 Task: Find connections with filter location Kurduvādi with filter topic #Indiawith filter profile language German with filter current company AppDirect with filter school Meghalaya India Jobs with filter industry Translation and Localization with filter service category Logo Design with filter keywords title Personal Assistant
Action: Mouse moved to (348, 251)
Screenshot: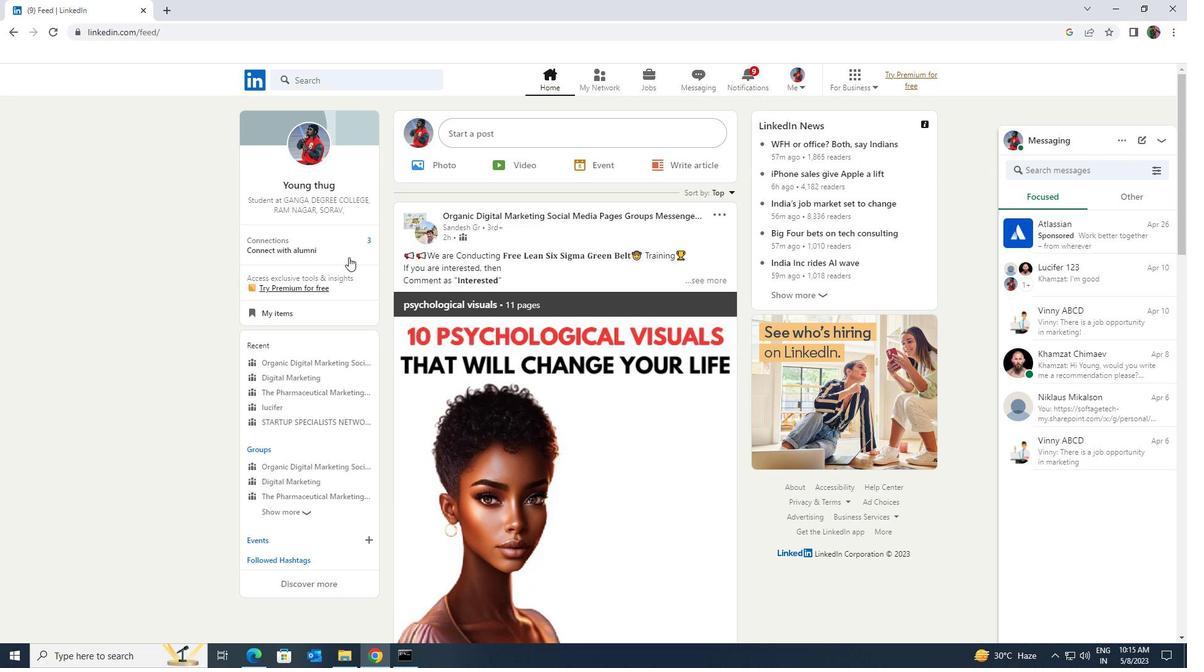 
Action: Mouse pressed left at (348, 251)
Screenshot: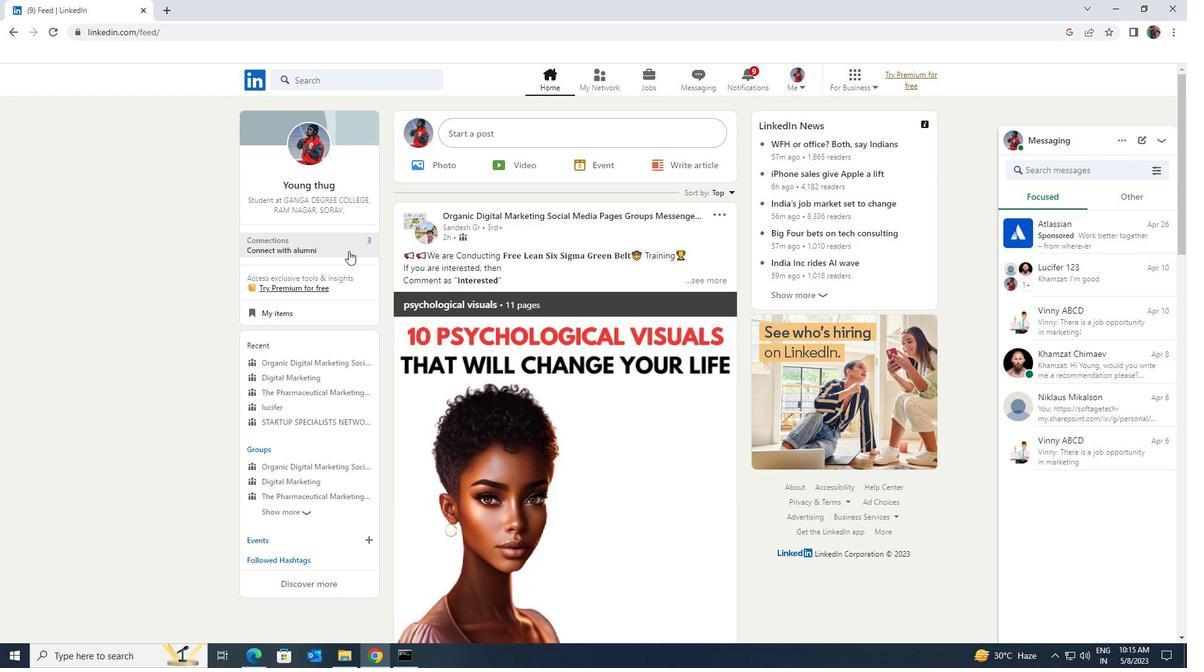 
Action: Mouse moved to (365, 152)
Screenshot: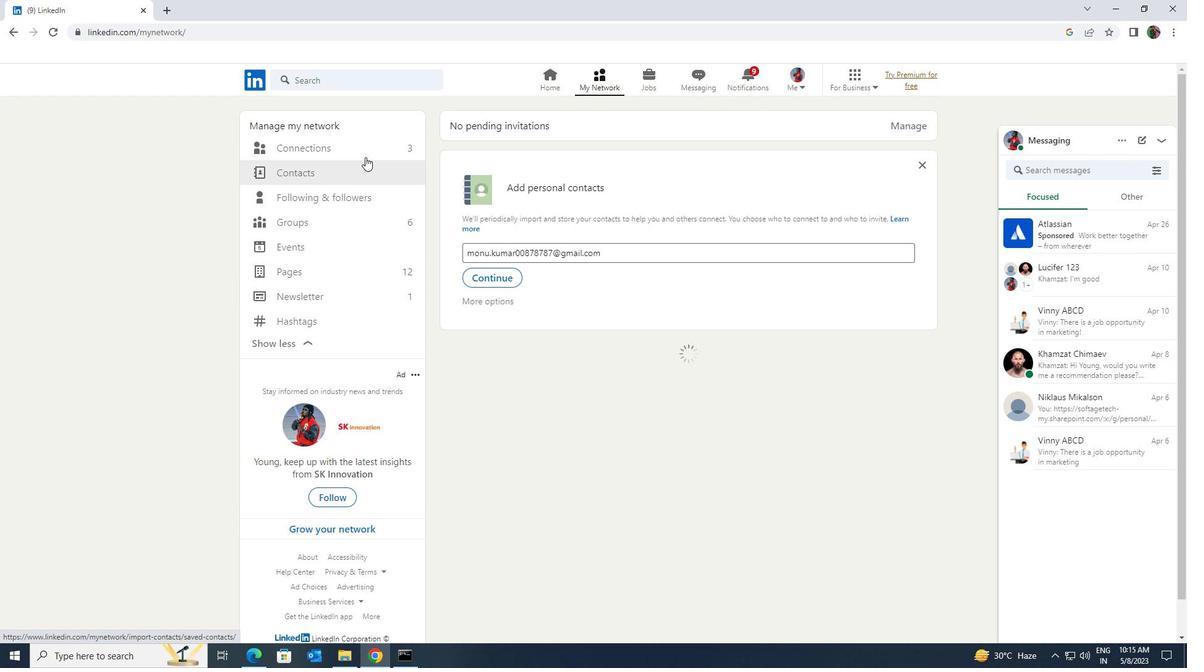 
Action: Mouse pressed left at (365, 152)
Screenshot: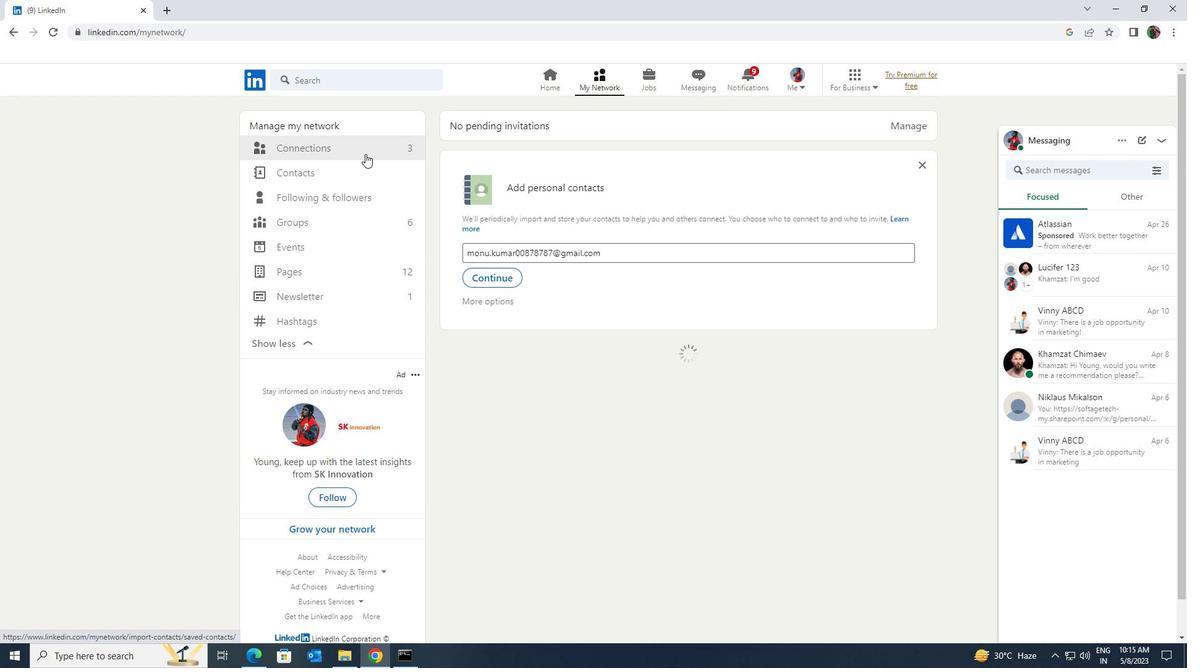
Action: Mouse moved to (656, 150)
Screenshot: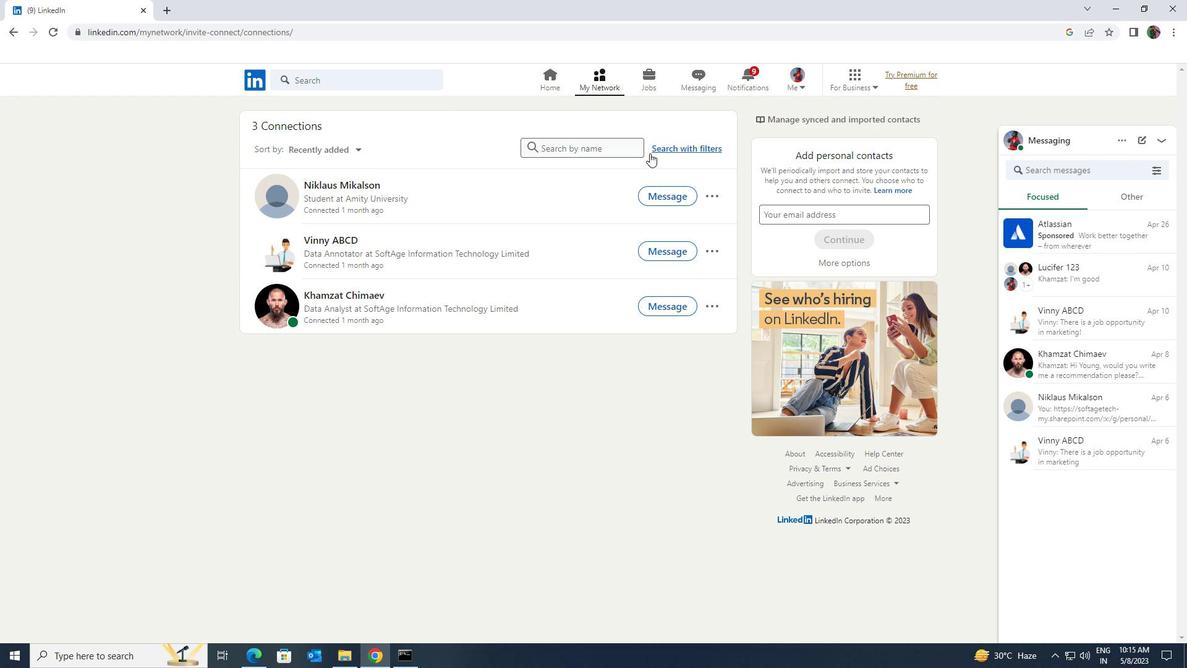 
Action: Mouse pressed left at (656, 150)
Screenshot: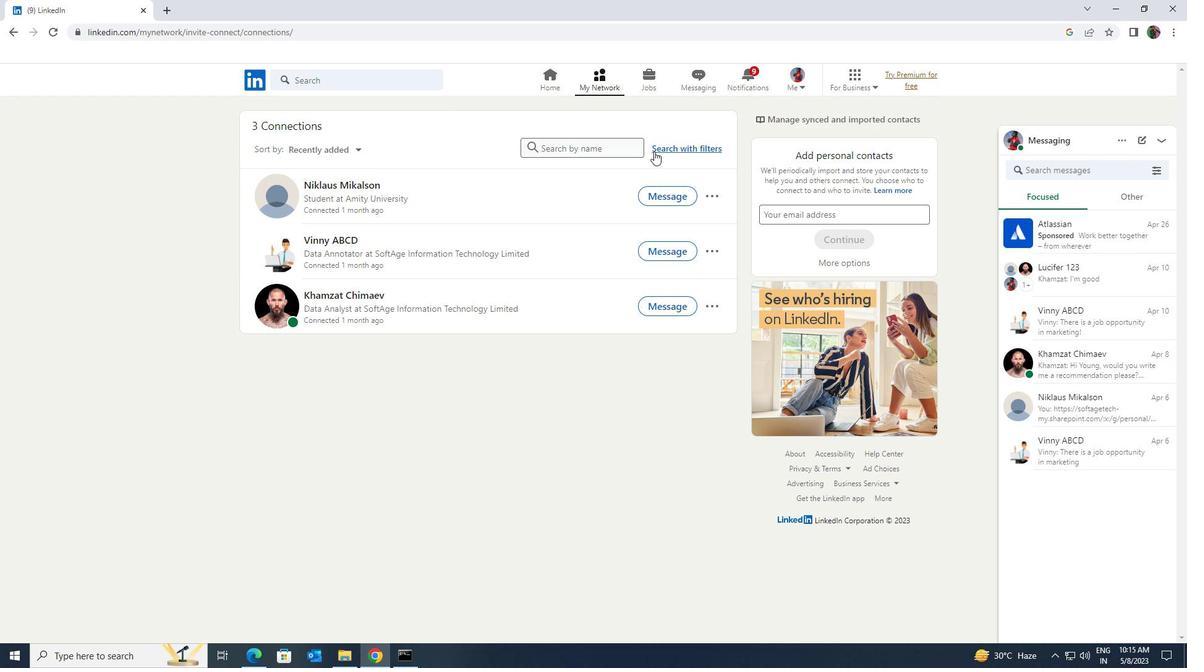 
Action: Mouse moved to (637, 116)
Screenshot: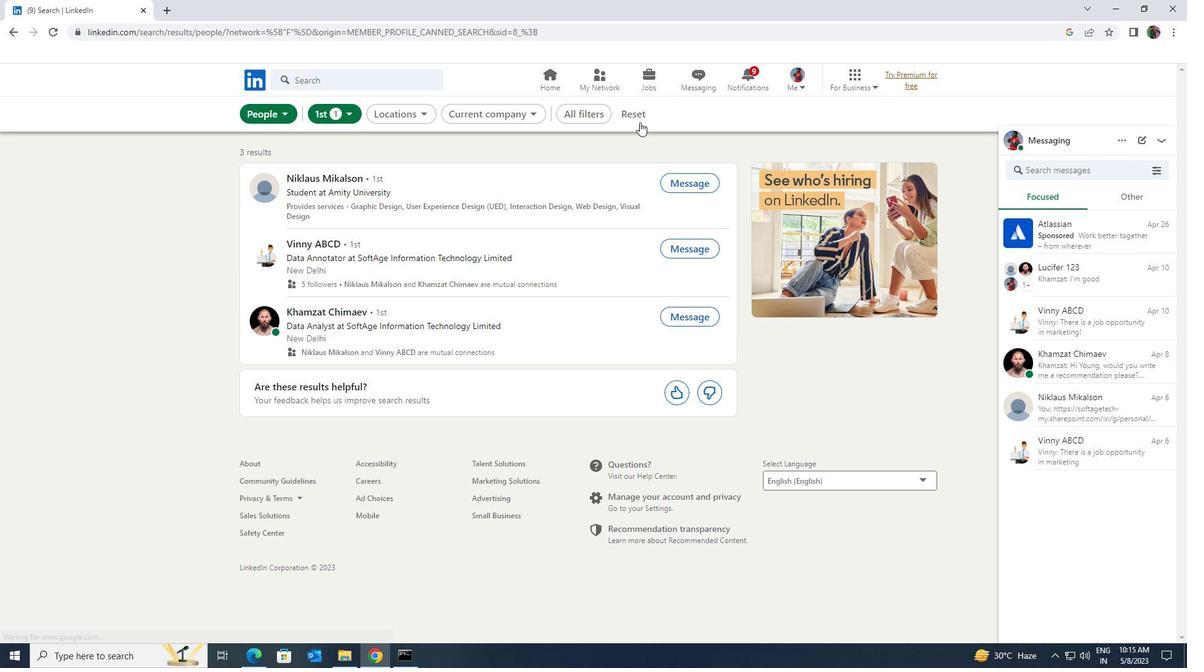 
Action: Mouse pressed left at (637, 116)
Screenshot: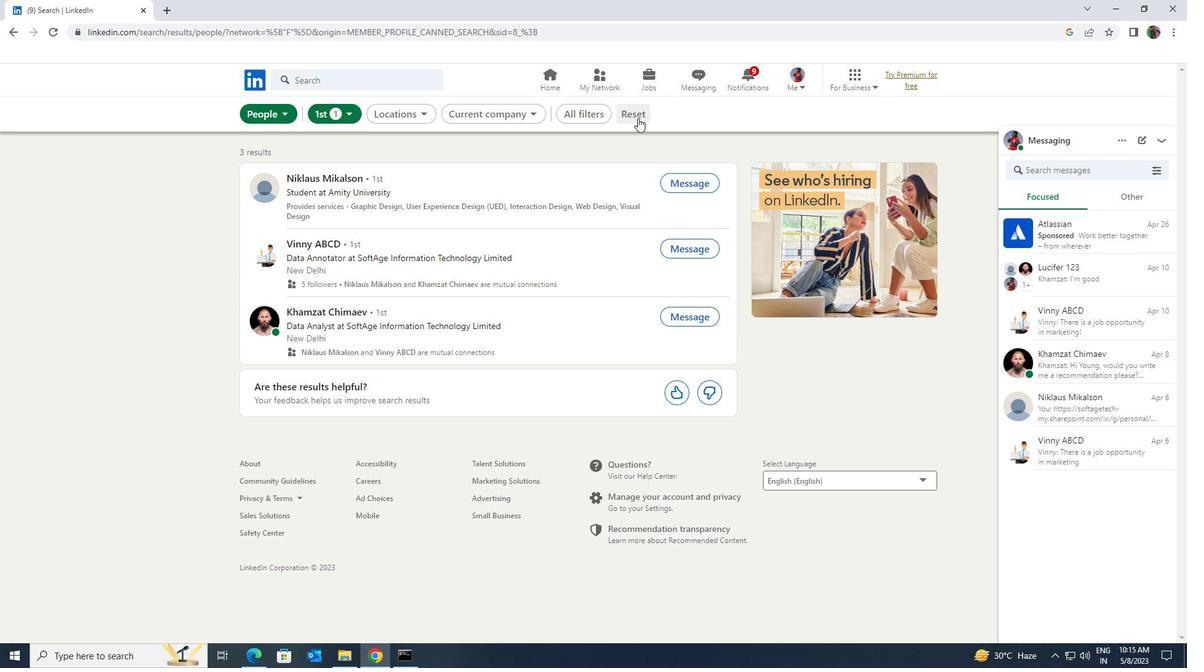 
Action: Mouse moved to (605, 112)
Screenshot: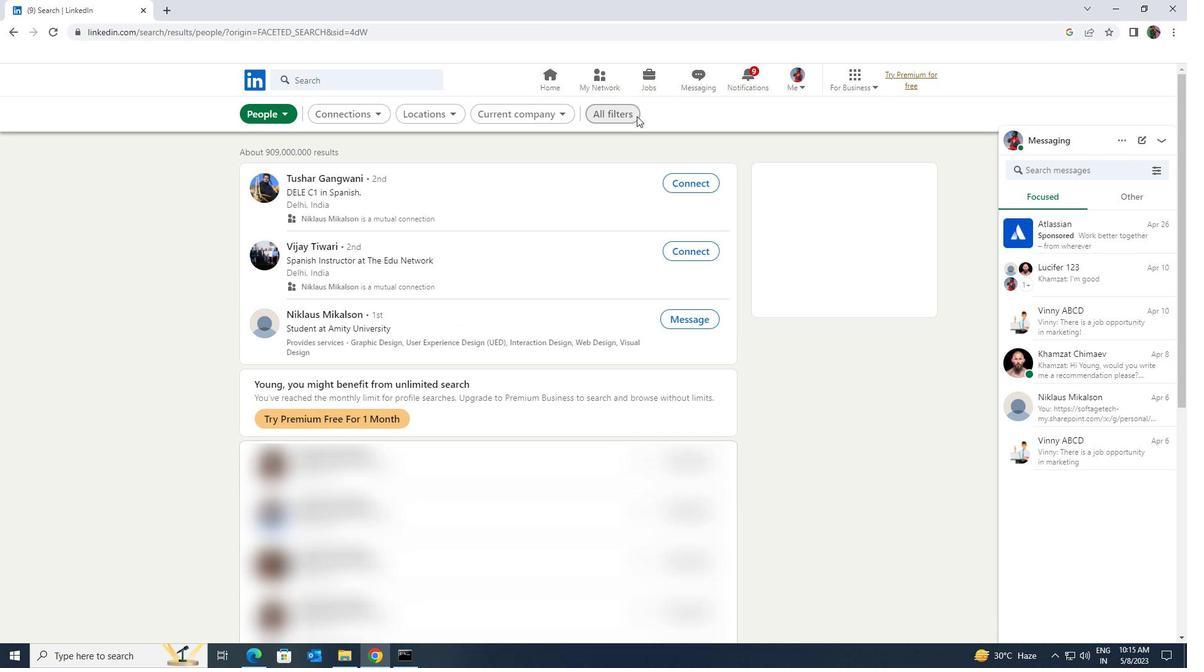 
Action: Mouse pressed left at (605, 112)
Screenshot: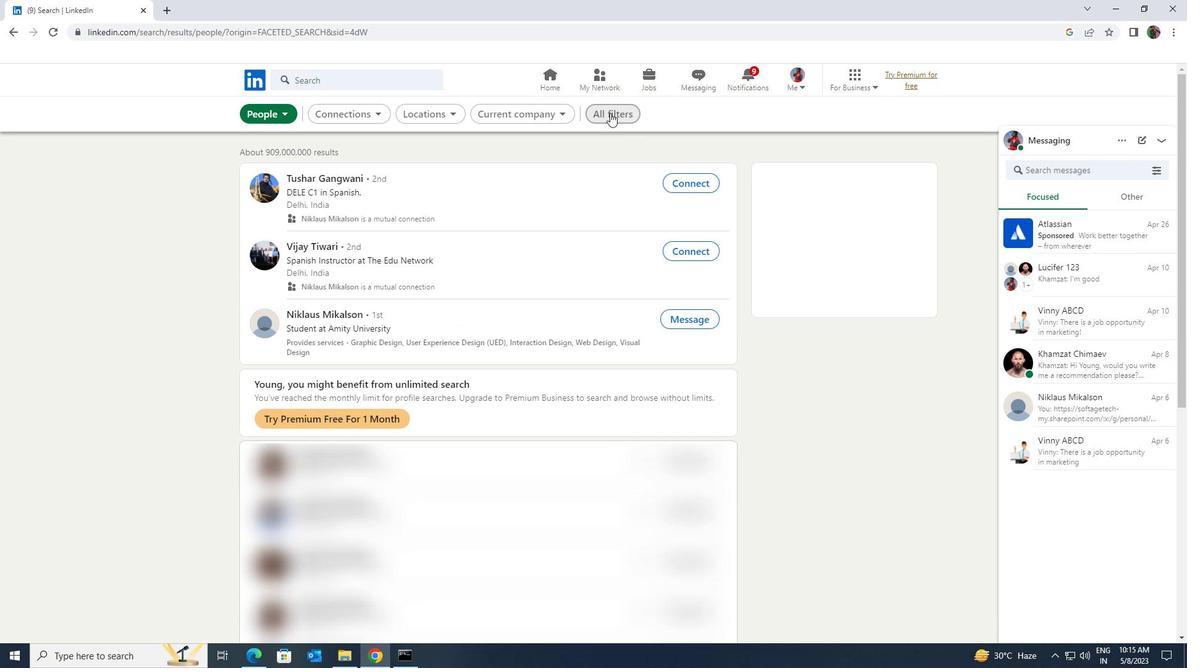 
Action: Mouse moved to (1026, 488)
Screenshot: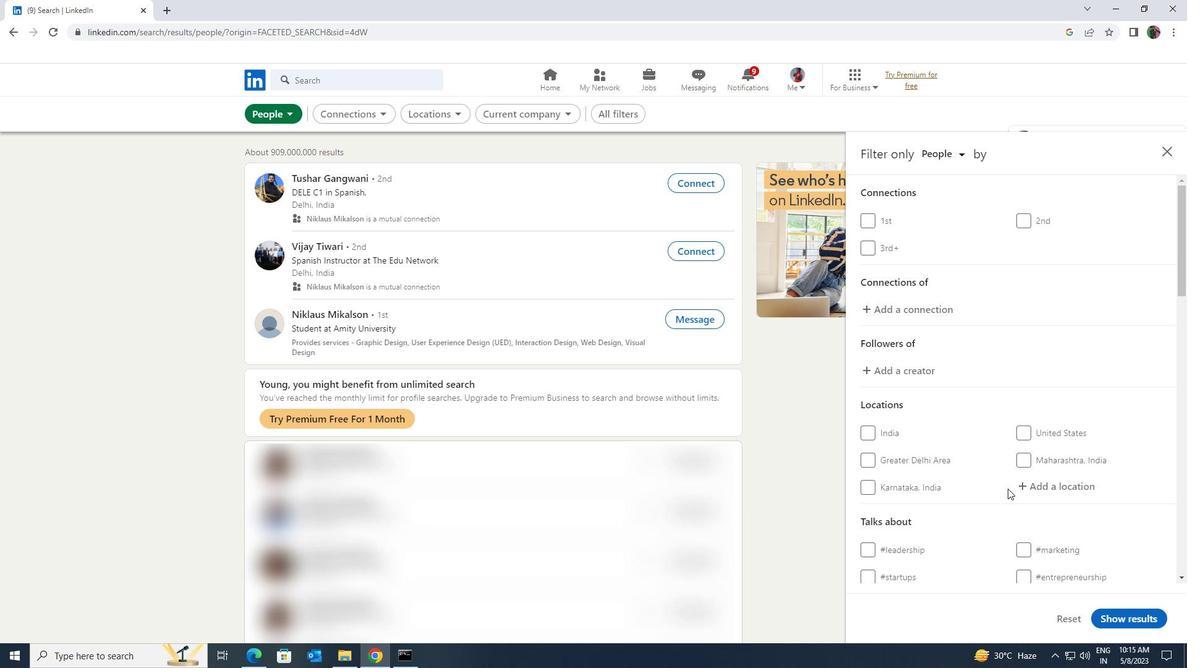 
Action: Mouse pressed left at (1026, 488)
Screenshot: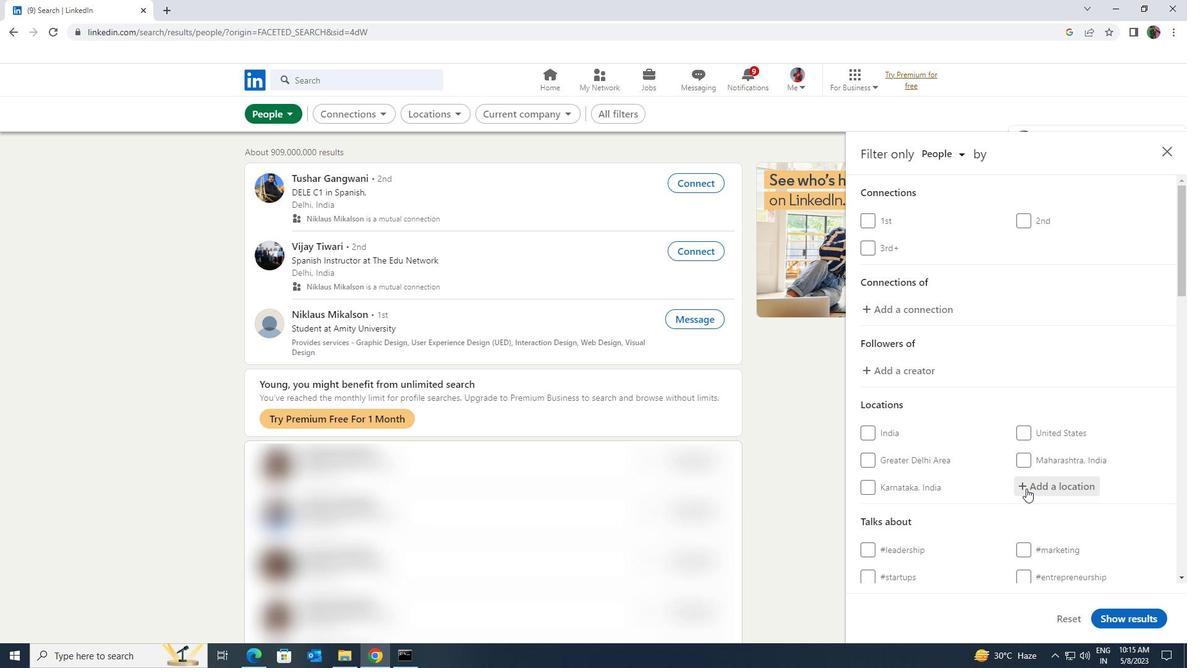 
Action: Key pressed <Key.shift>KURDU
Screenshot: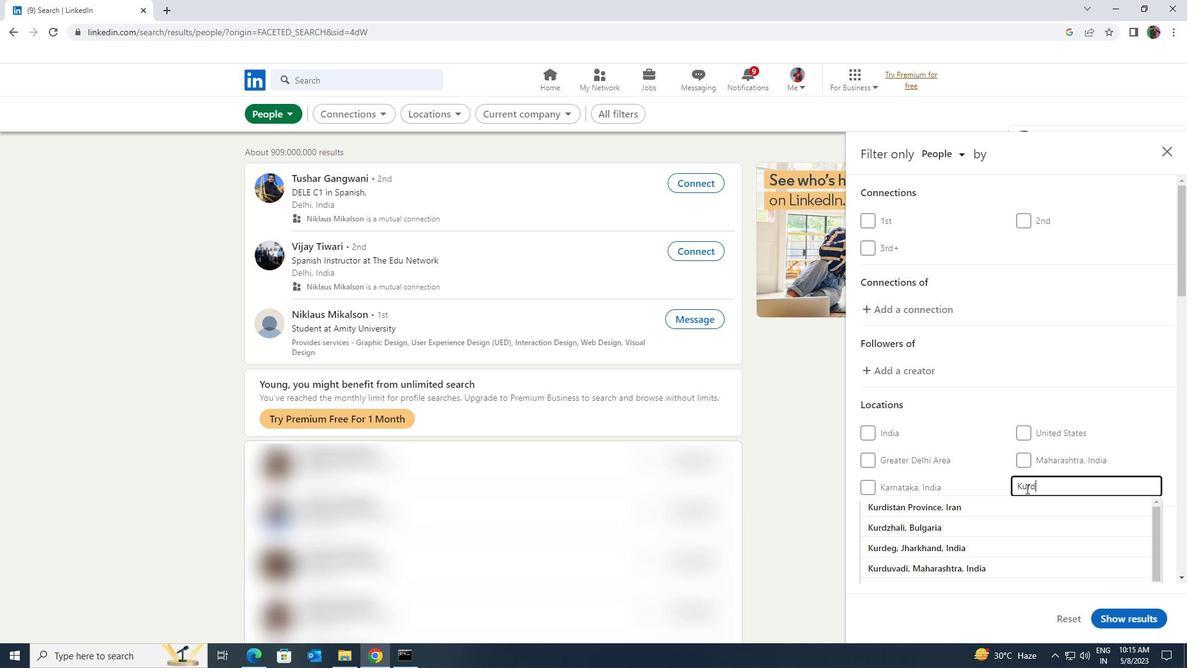 
Action: Mouse moved to (1026, 511)
Screenshot: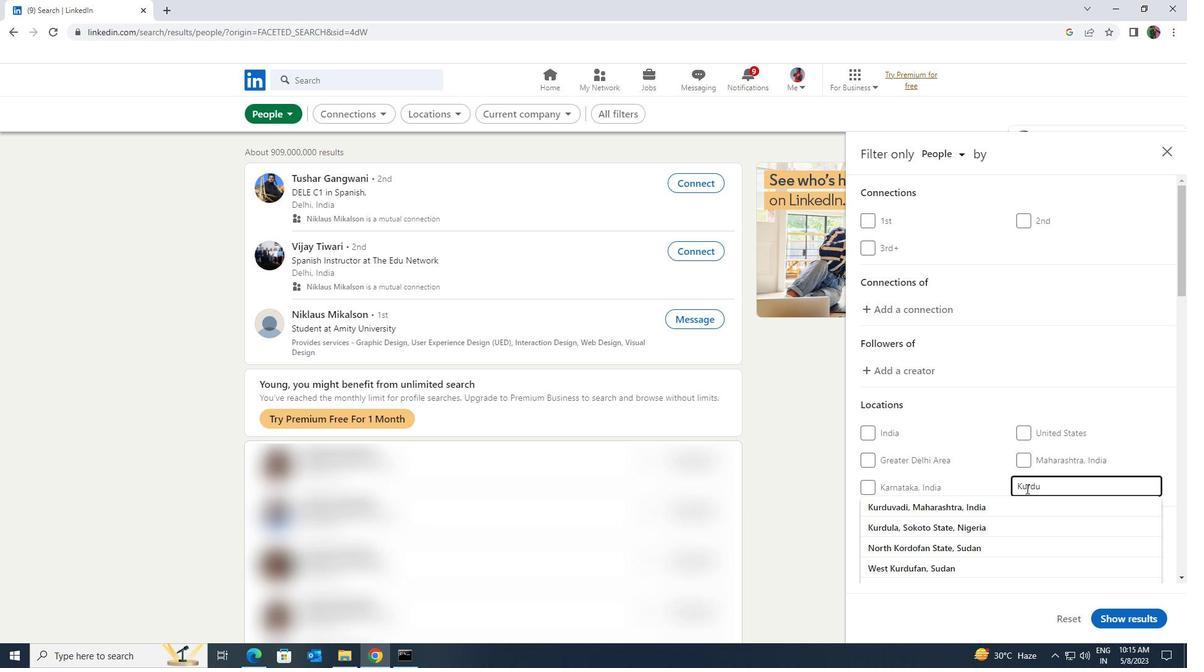 
Action: Mouse pressed left at (1026, 511)
Screenshot: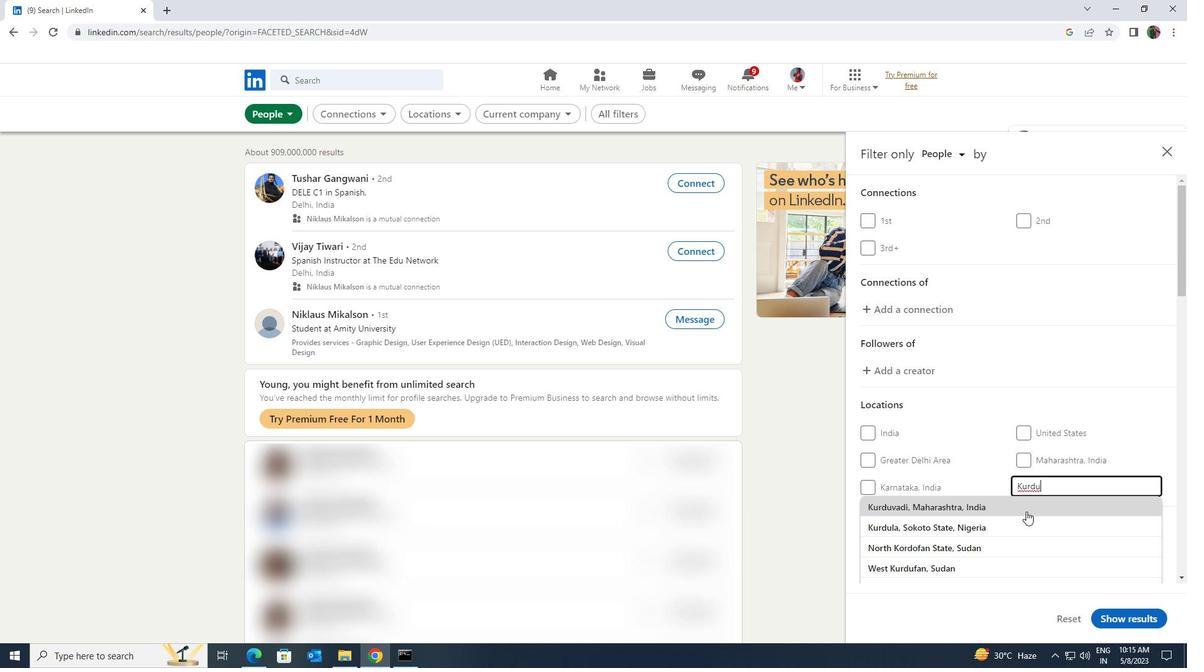 
Action: Mouse scrolled (1026, 510) with delta (0, 0)
Screenshot: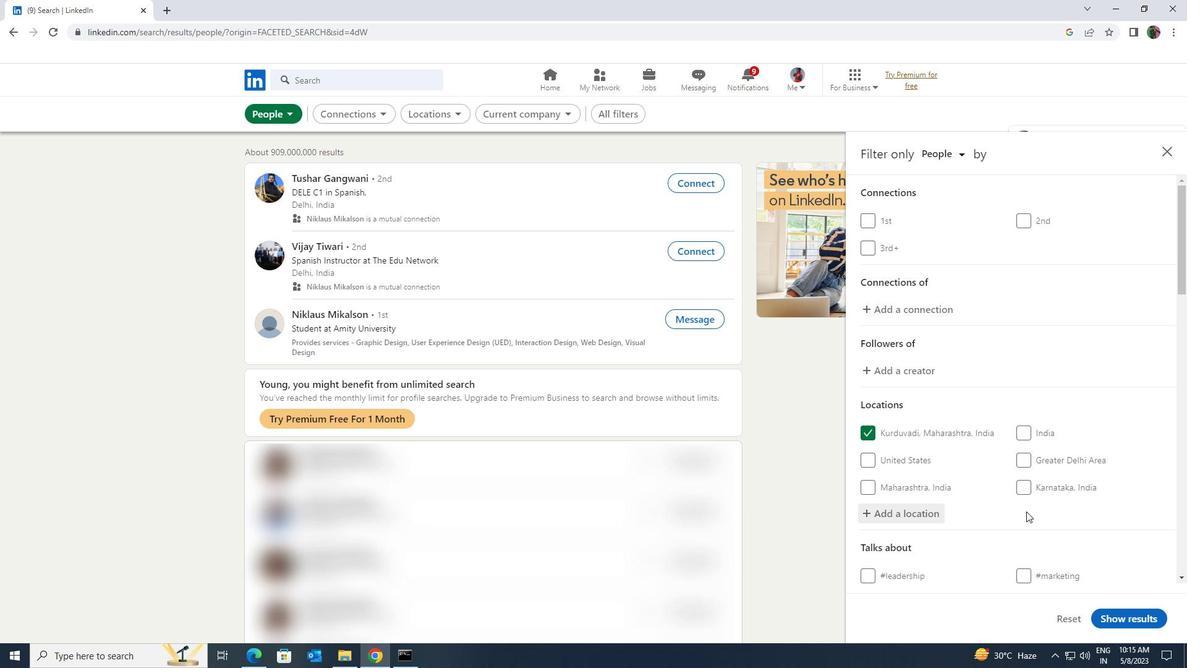
Action: Mouse scrolled (1026, 510) with delta (0, 0)
Screenshot: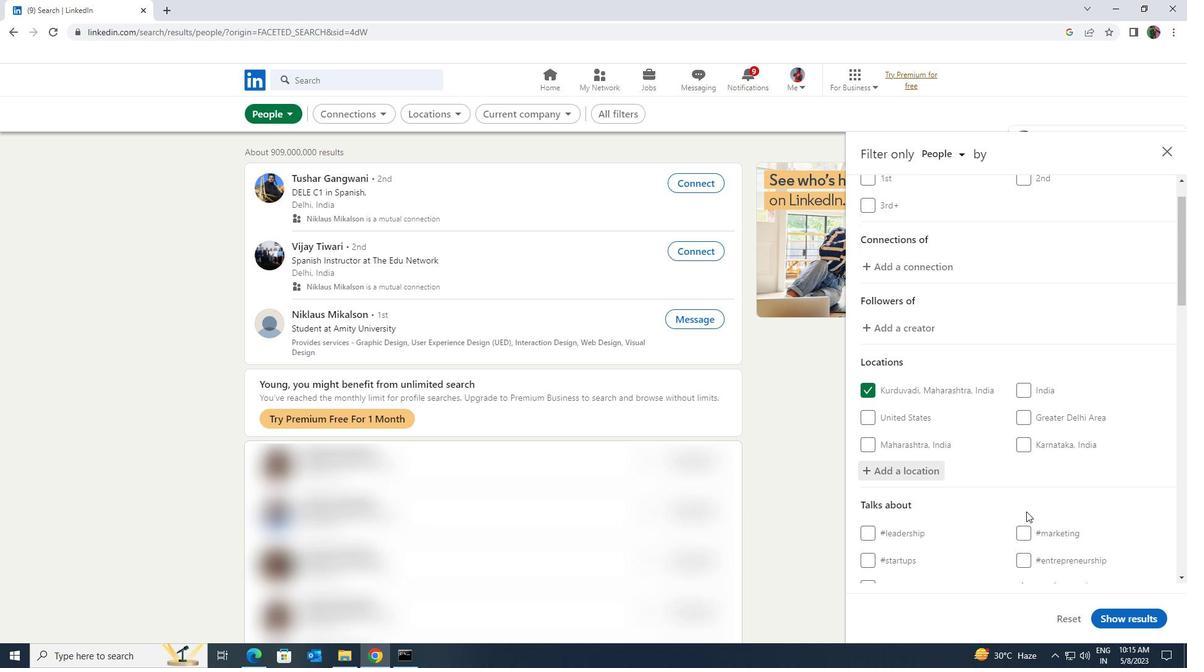
Action: Mouse scrolled (1026, 510) with delta (0, 0)
Screenshot: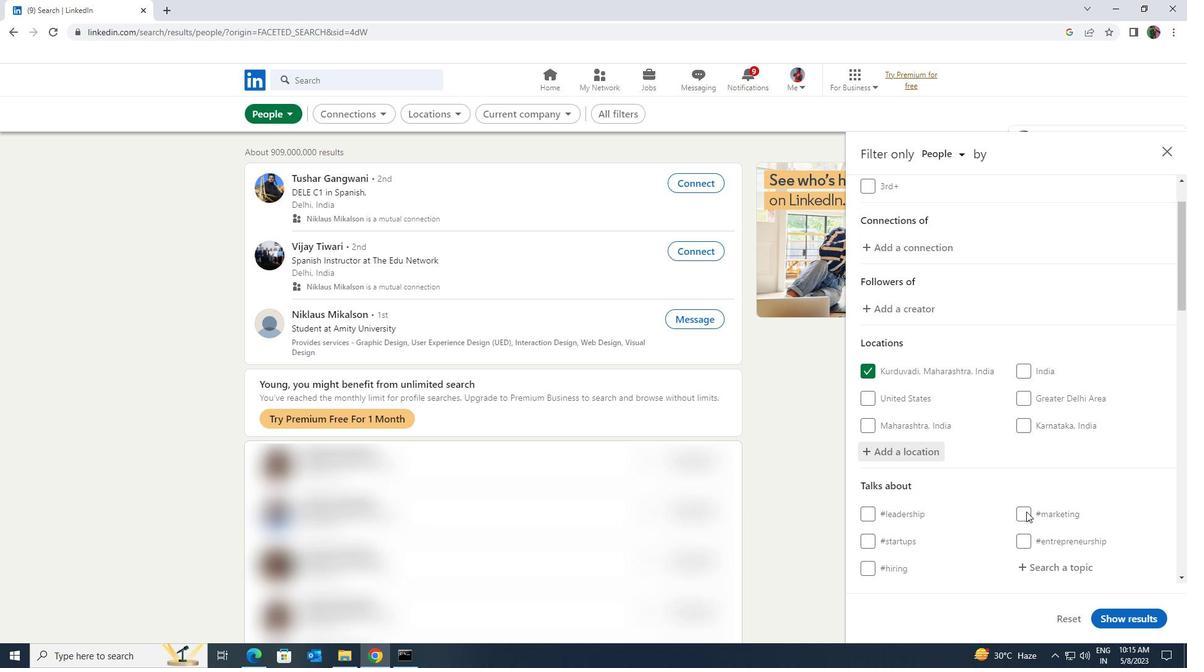 
Action: Mouse moved to (1029, 450)
Screenshot: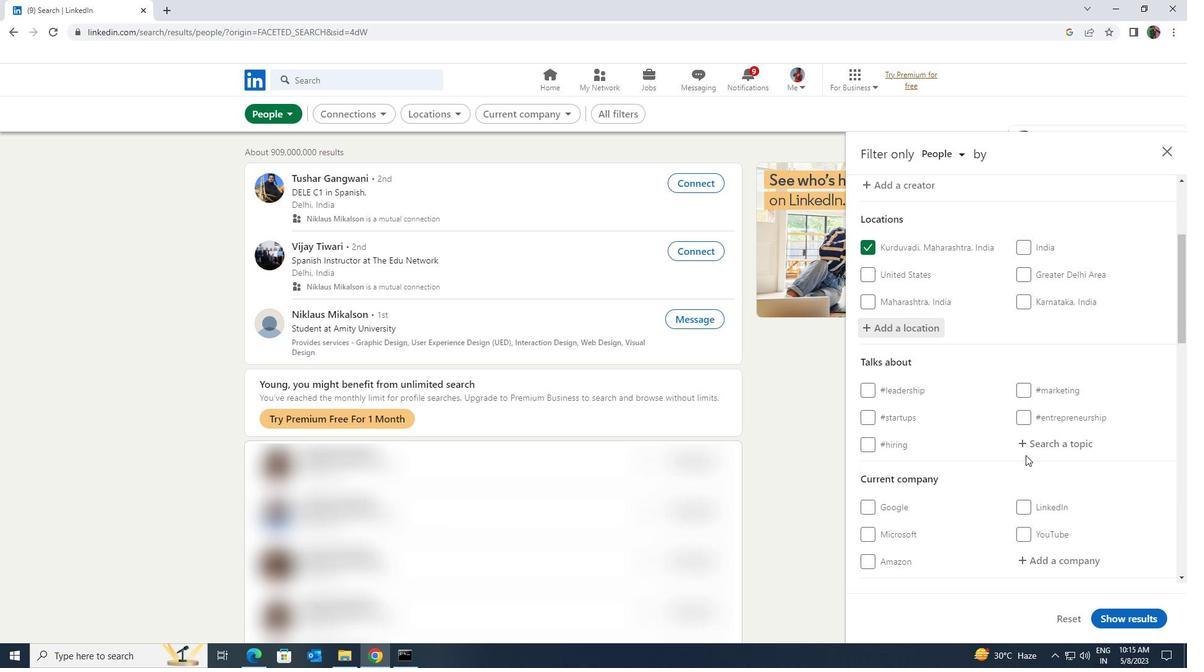 
Action: Mouse pressed left at (1029, 450)
Screenshot: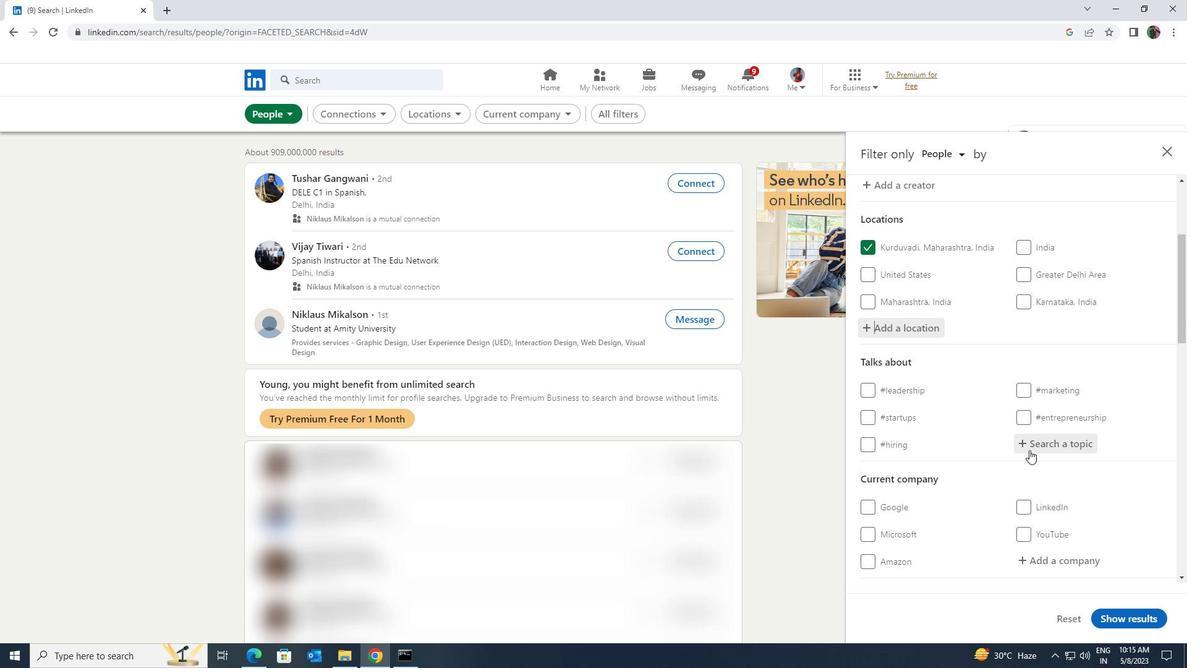 
Action: Key pressed <Key.shift><Key.shift><Key.shift><Key.shift><Key.shift><Key.shift><Key.shift><Key.shift><Key.shift><Key.shift><Key.shift><Key.shift><Key.shift><Key.shift><Key.shift><Key.shift><Key.shift><Key.shift><Key.shift><Key.shift>INDIA
Screenshot: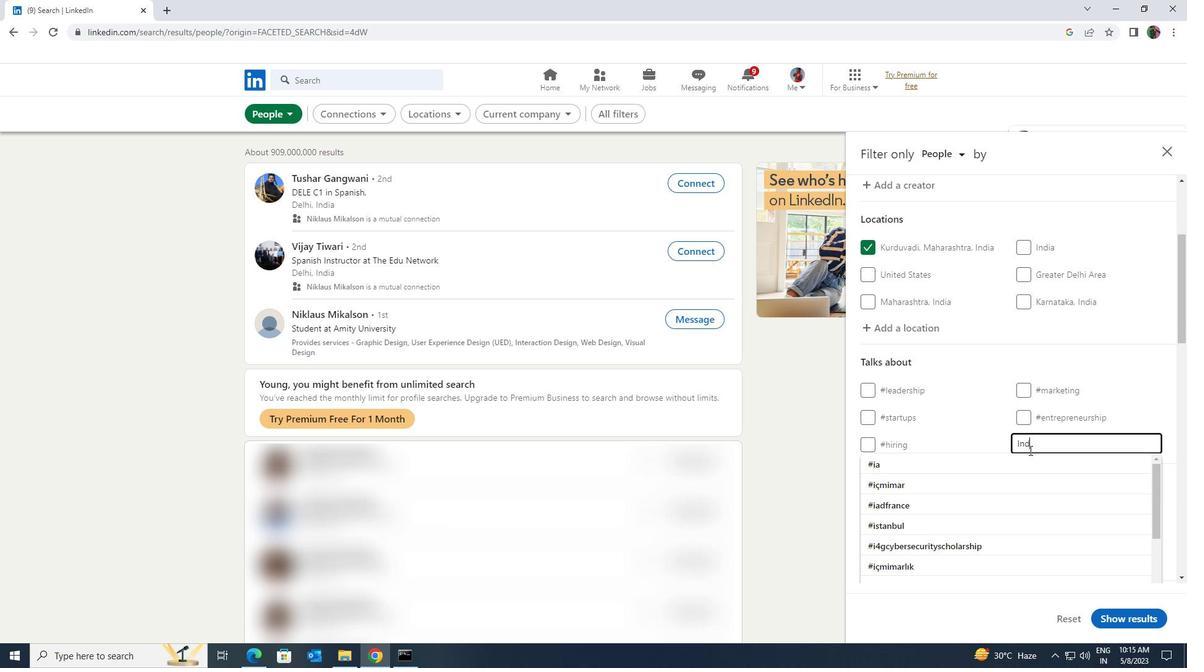 
Action: Mouse moved to (1030, 455)
Screenshot: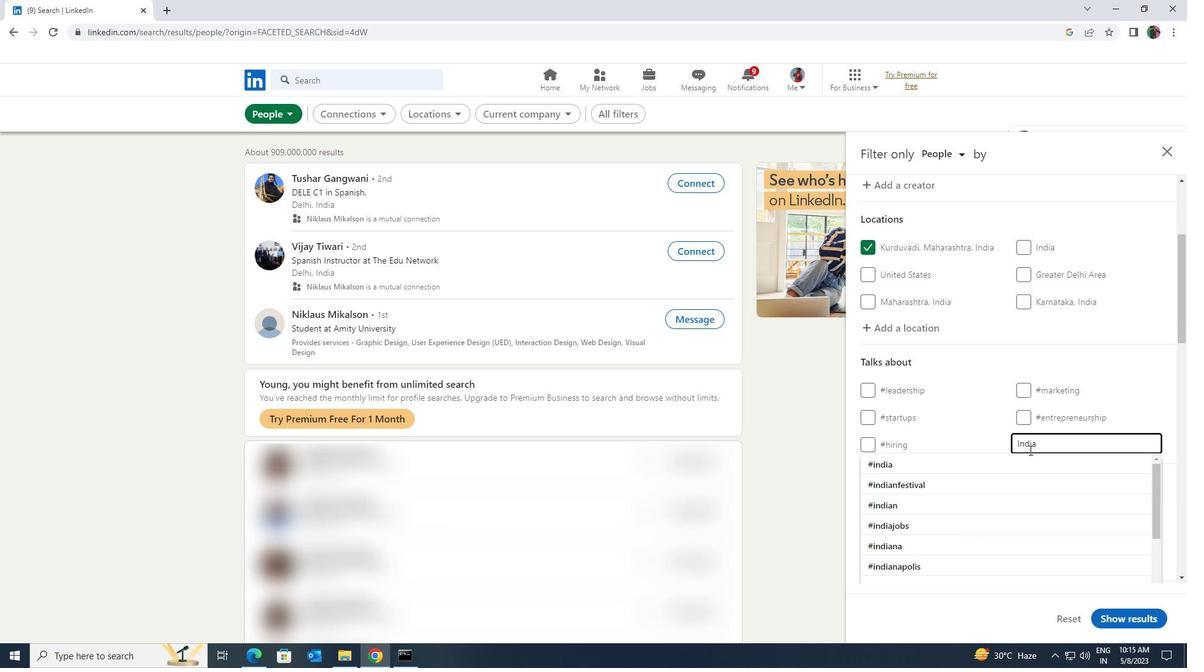 
Action: Mouse pressed left at (1030, 455)
Screenshot: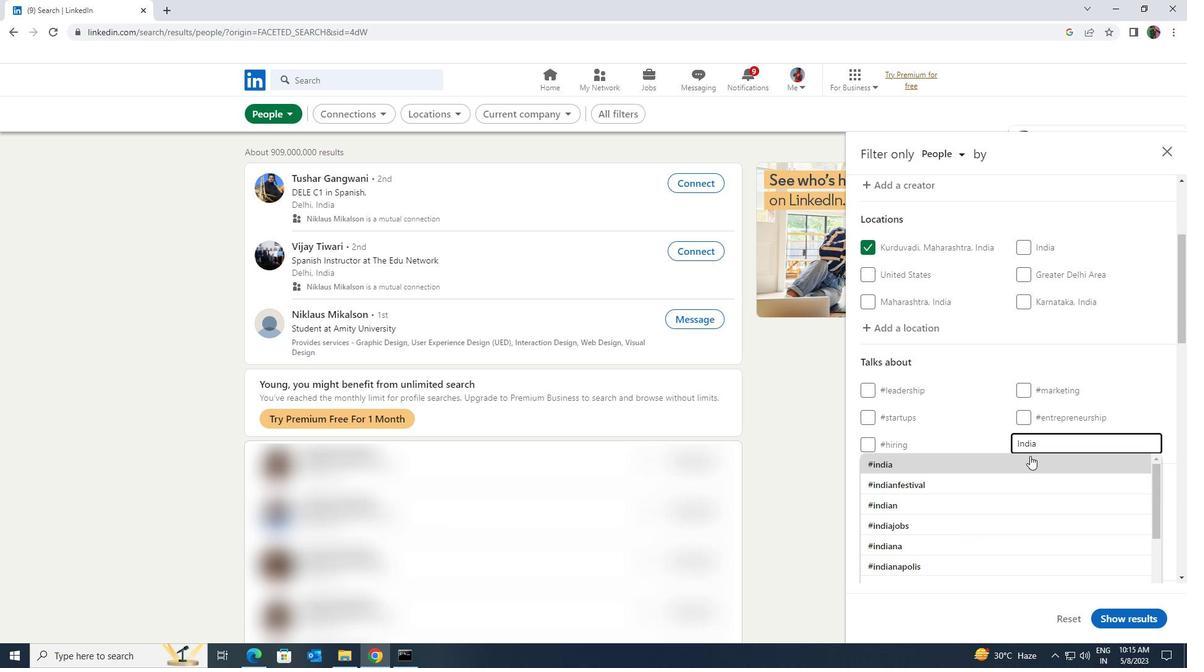 
Action: Mouse scrolled (1030, 455) with delta (0, 0)
Screenshot: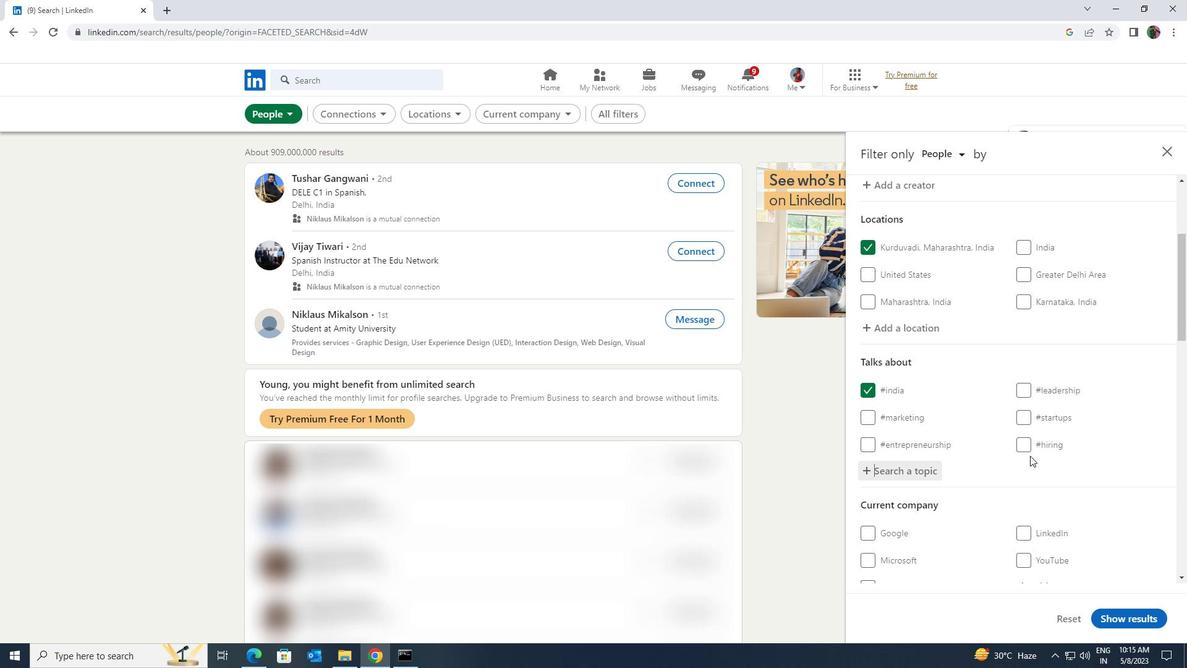 
Action: Mouse scrolled (1030, 455) with delta (0, 0)
Screenshot: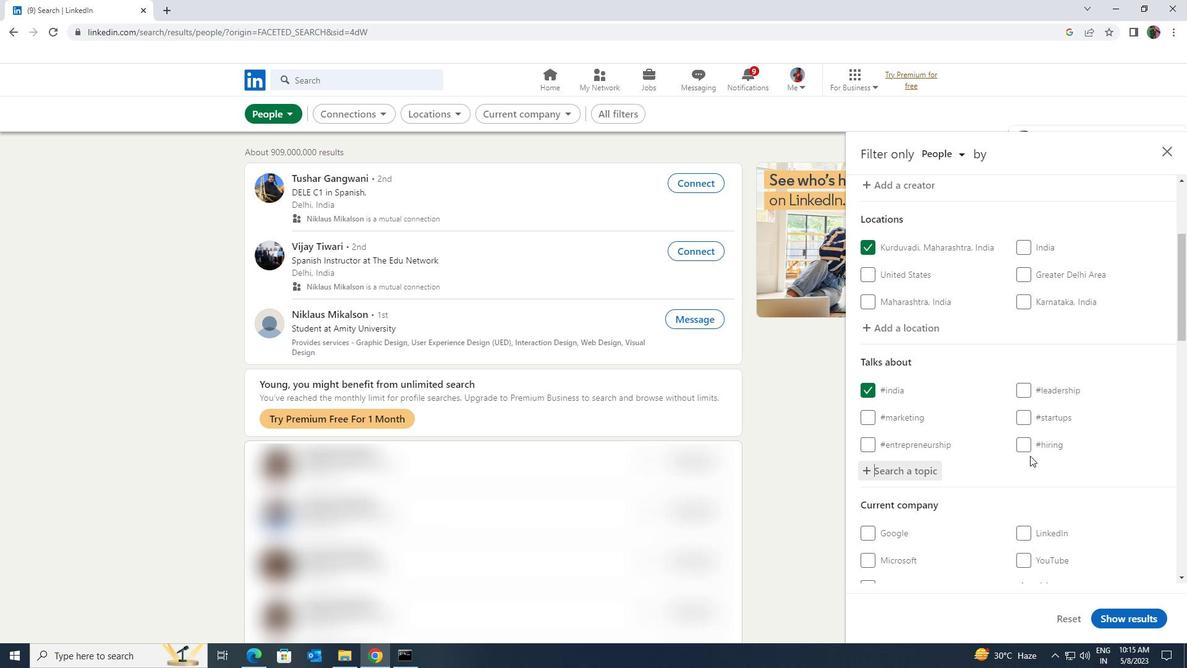 
Action: Mouse scrolled (1030, 455) with delta (0, 0)
Screenshot: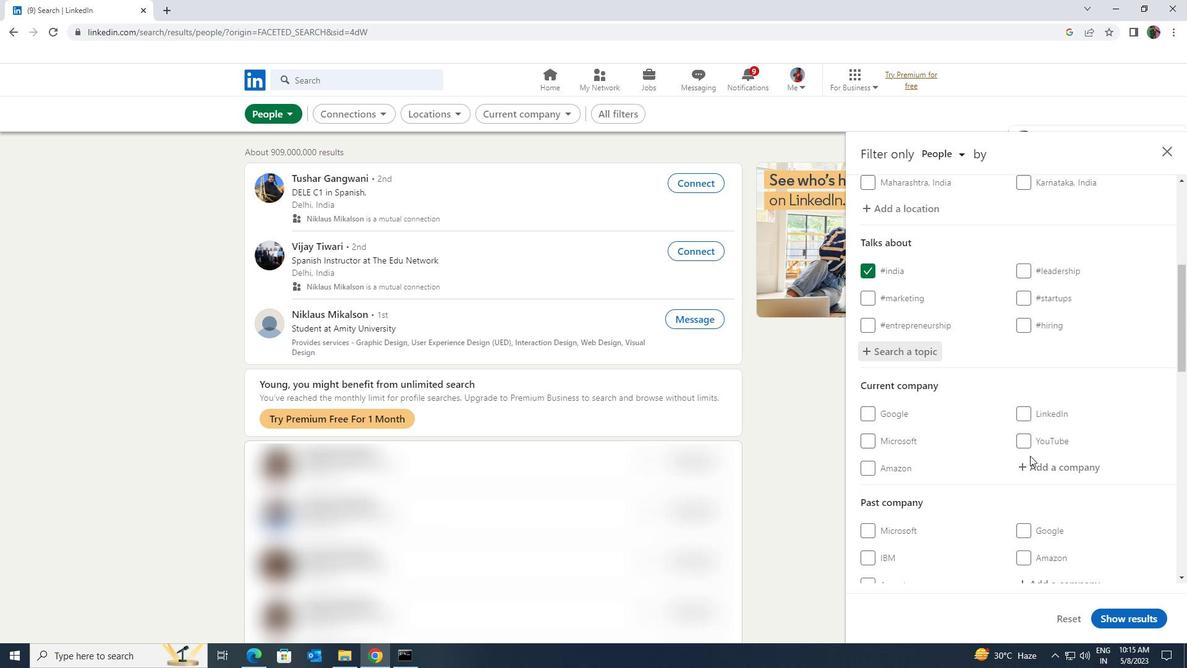 
Action: Mouse scrolled (1030, 455) with delta (0, 0)
Screenshot: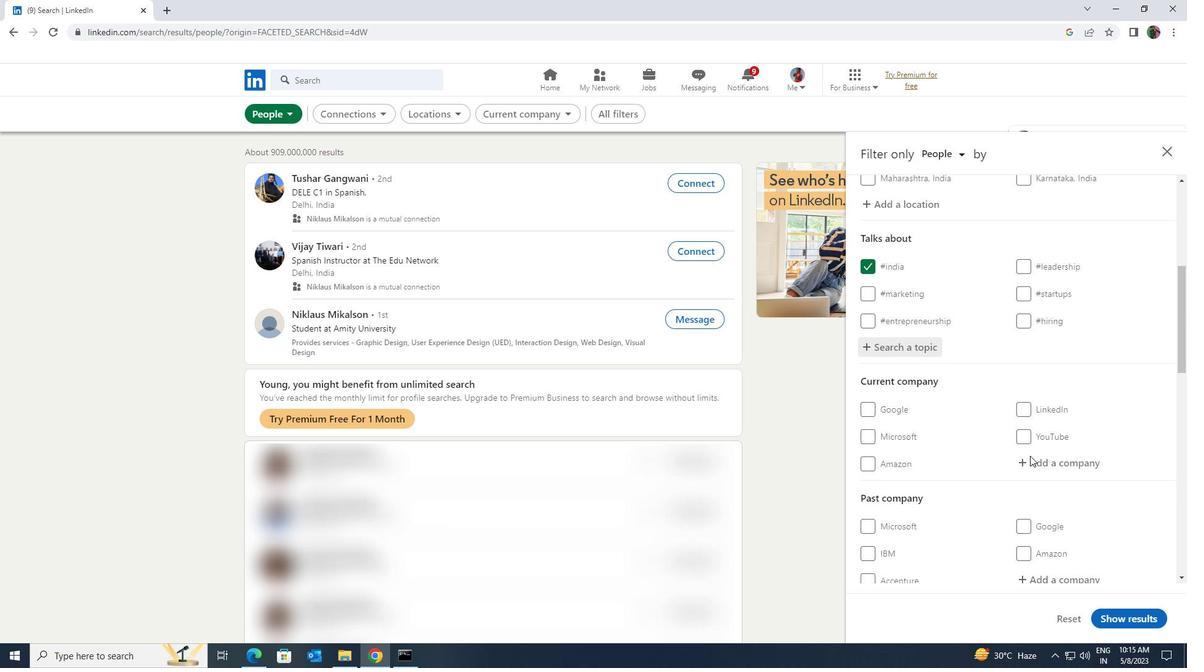 
Action: Mouse scrolled (1030, 455) with delta (0, 0)
Screenshot: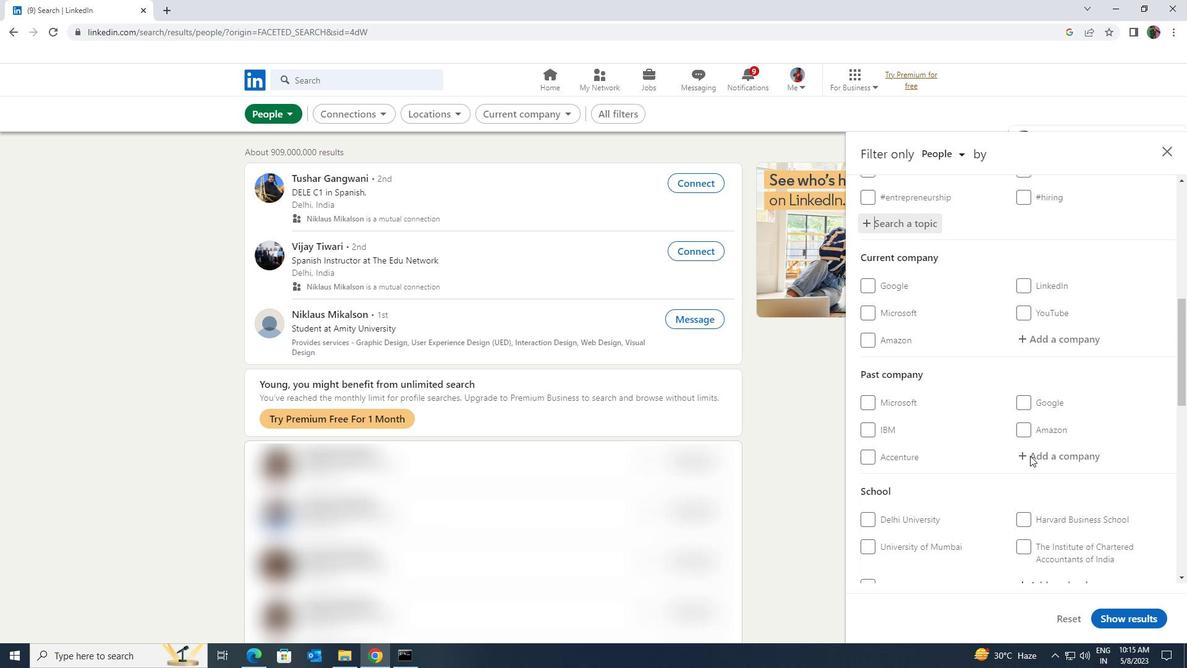 
Action: Mouse scrolled (1030, 455) with delta (0, 0)
Screenshot: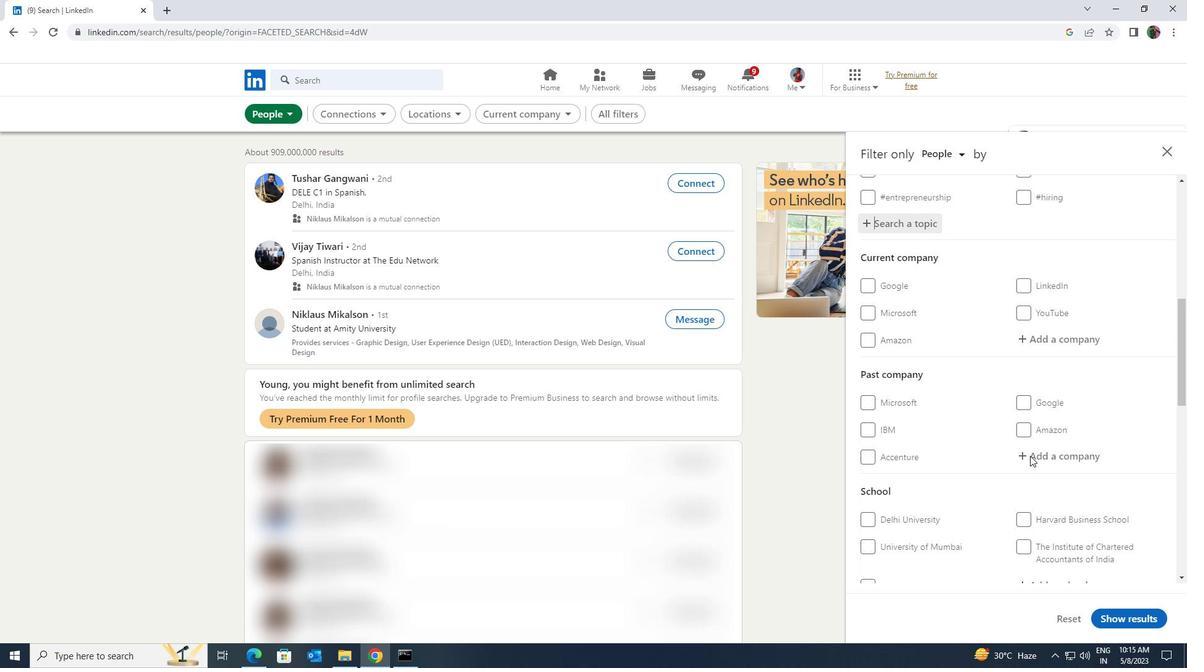 
Action: Mouse scrolled (1030, 455) with delta (0, 0)
Screenshot: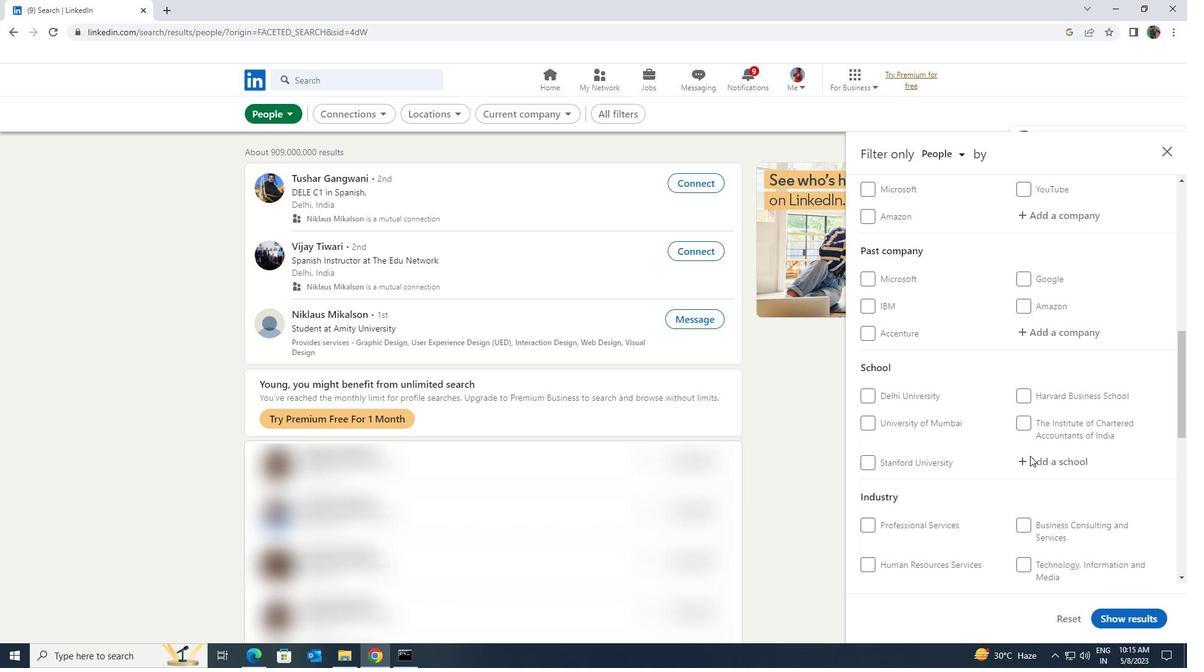 
Action: Mouse scrolled (1030, 455) with delta (0, 0)
Screenshot: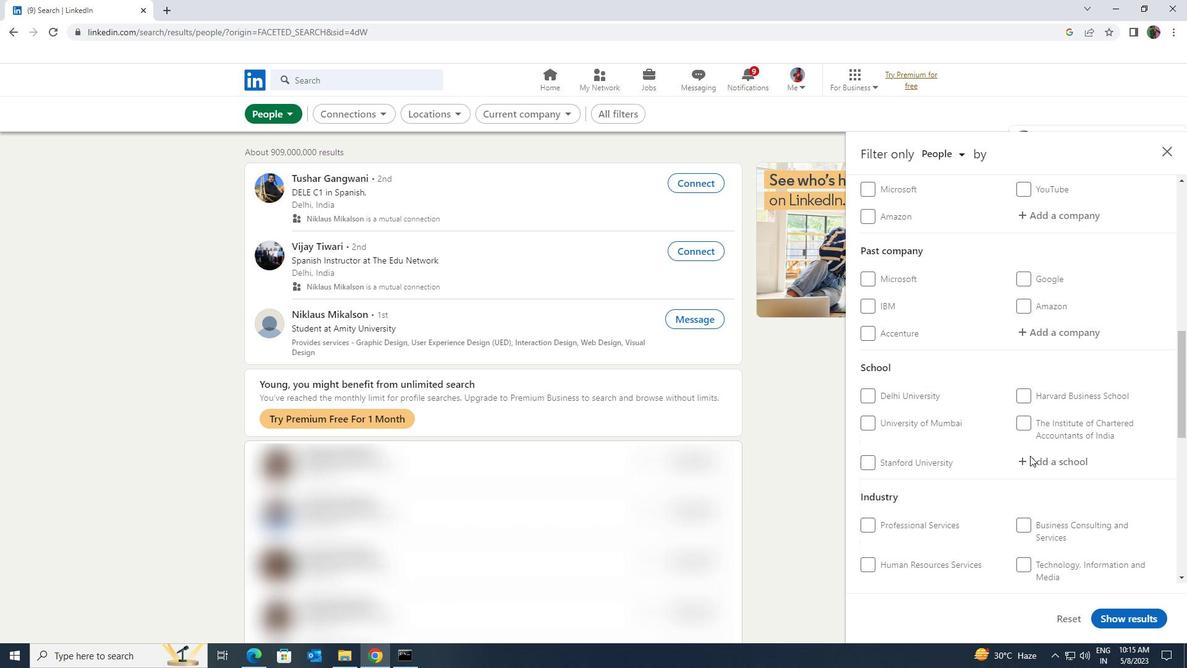 
Action: Mouse scrolled (1030, 455) with delta (0, 0)
Screenshot: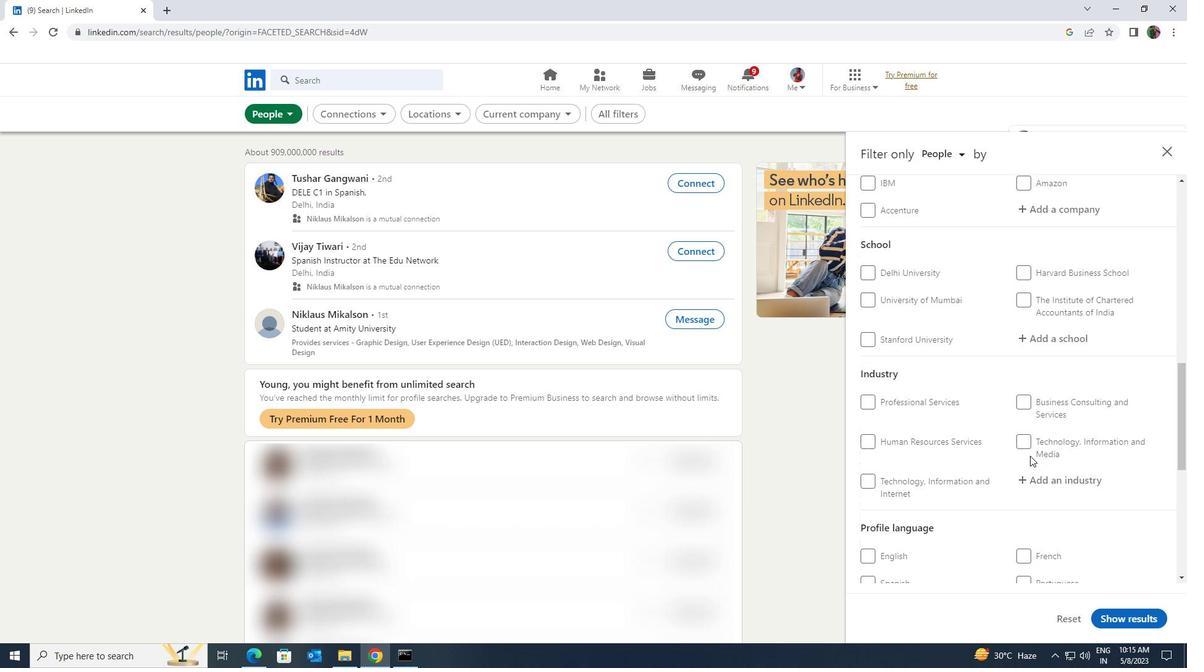 
Action: Mouse moved to (905, 547)
Screenshot: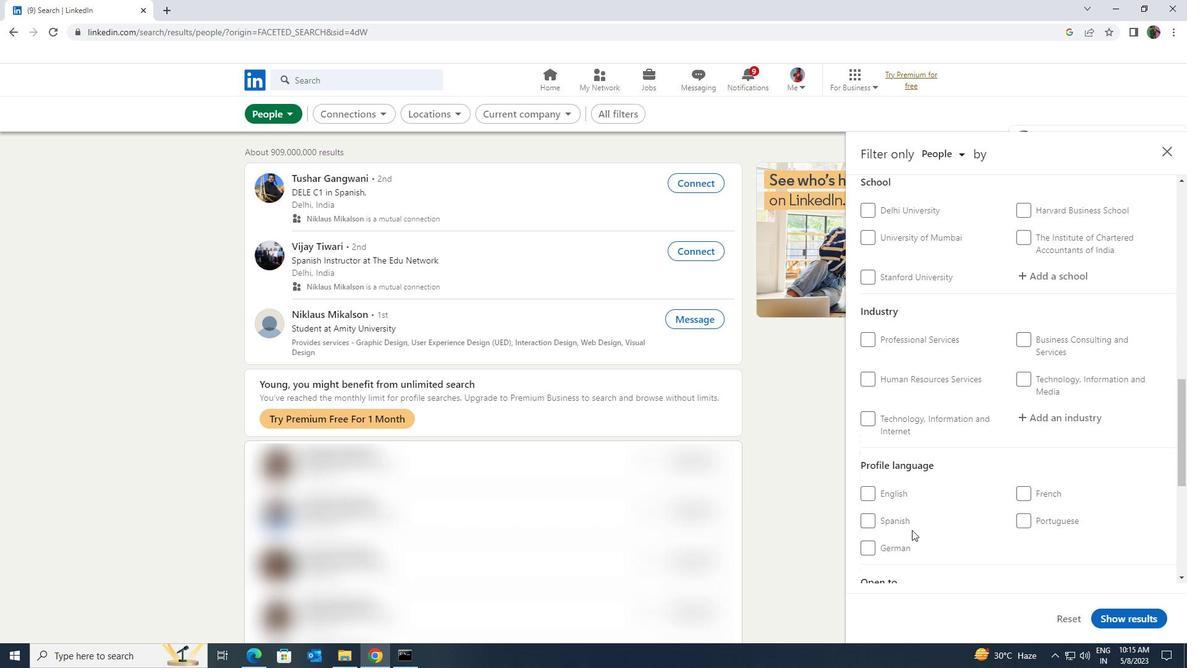 
Action: Mouse pressed left at (905, 547)
Screenshot: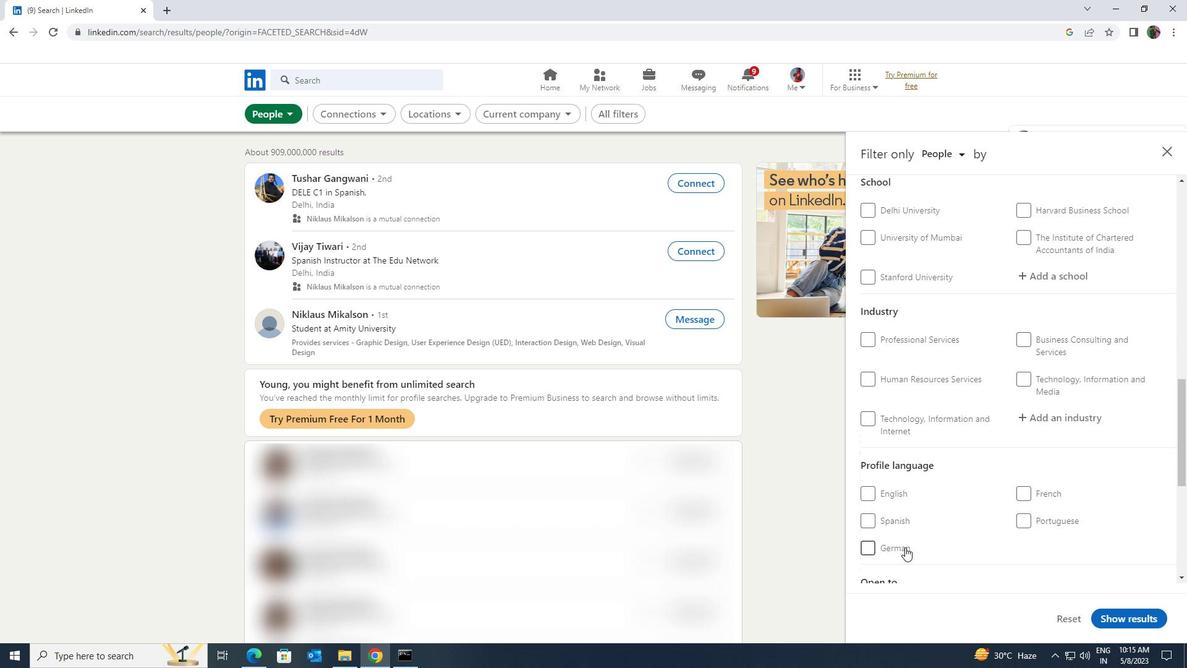
Action: Mouse moved to (978, 532)
Screenshot: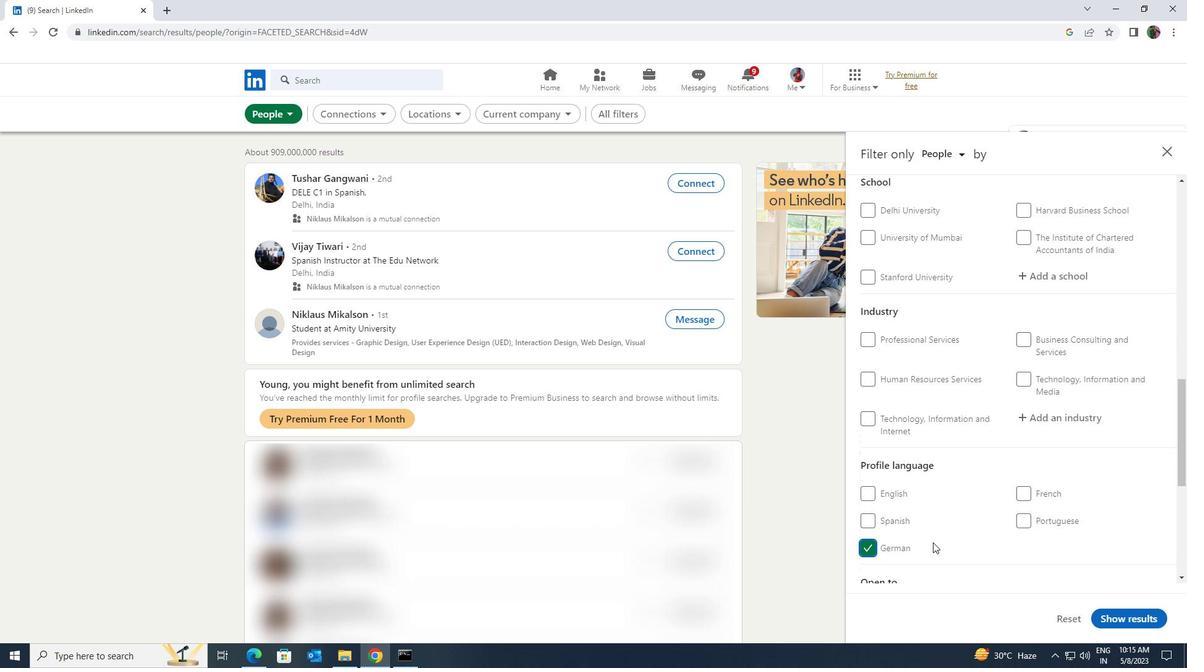 
Action: Mouse scrolled (978, 533) with delta (0, 0)
Screenshot: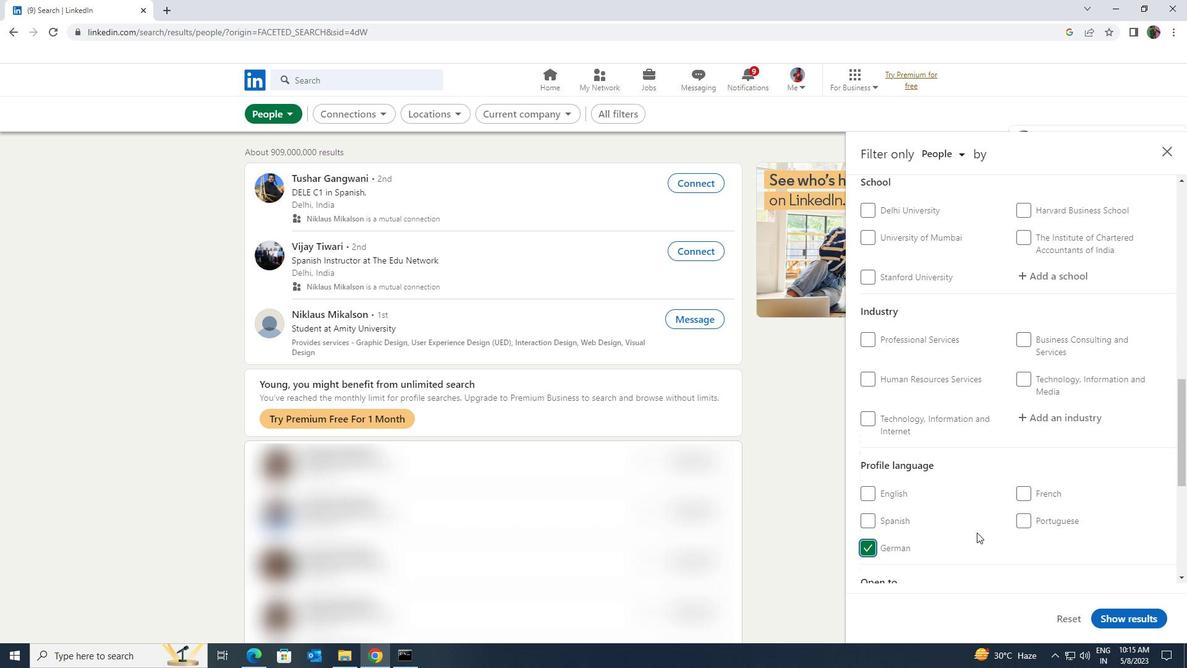 
Action: Mouse scrolled (978, 533) with delta (0, 0)
Screenshot: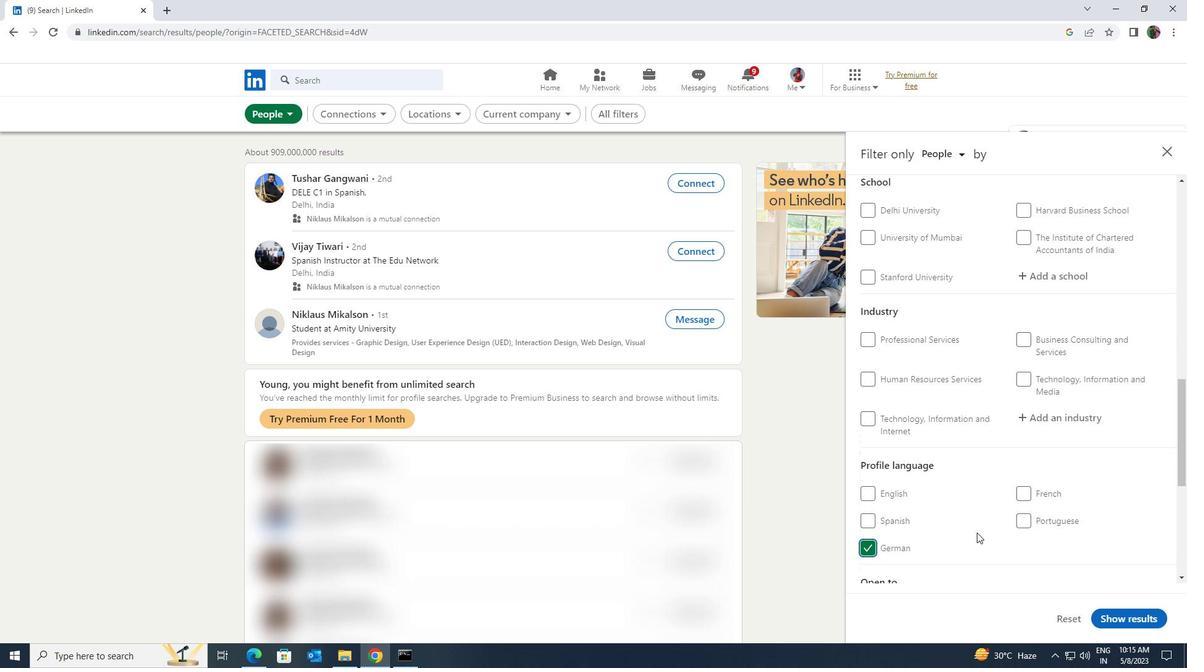 
Action: Mouse moved to (978, 532)
Screenshot: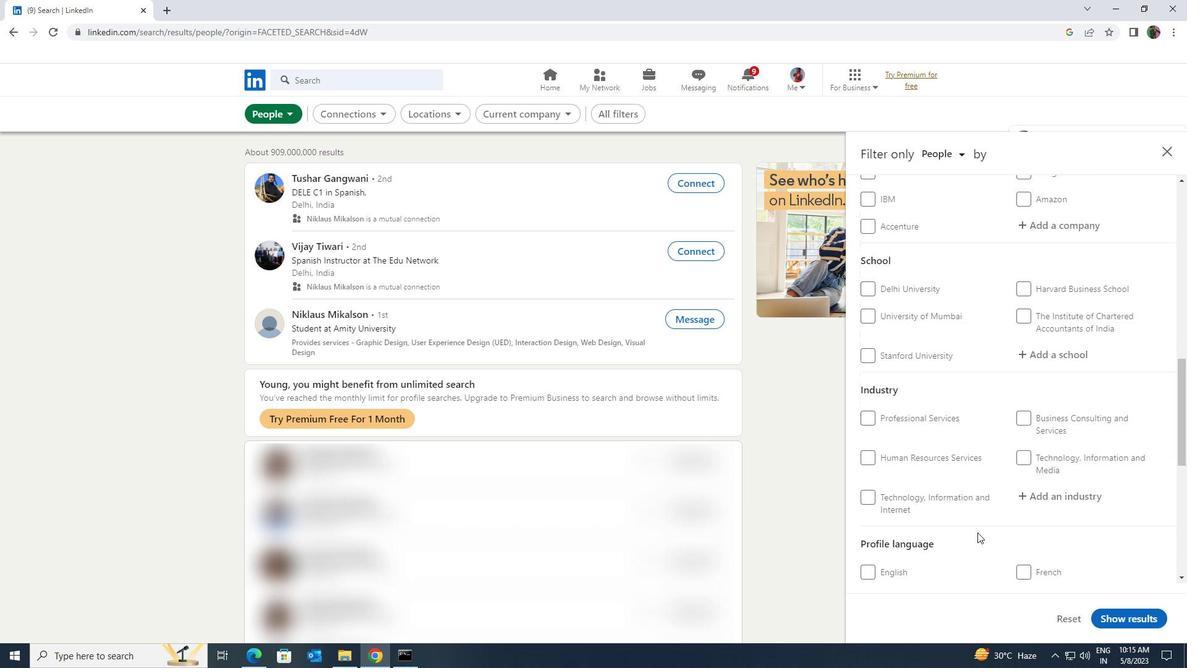 
Action: Mouse scrolled (978, 533) with delta (0, 0)
Screenshot: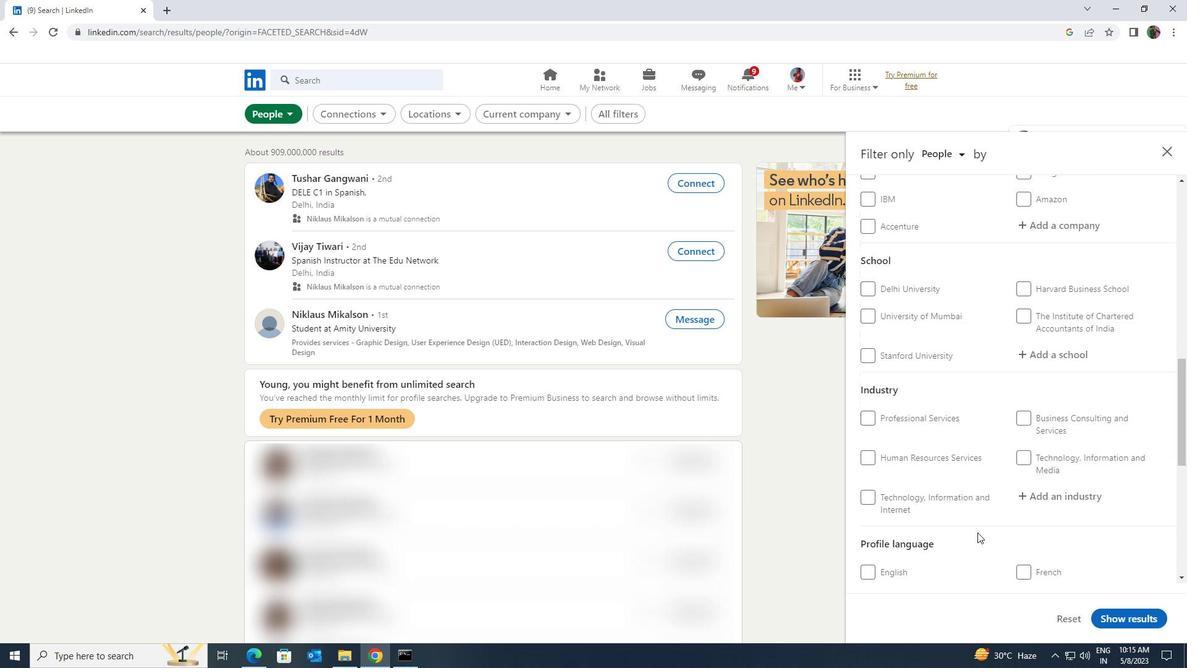 
Action: Mouse scrolled (978, 533) with delta (0, 0)
Screenshot: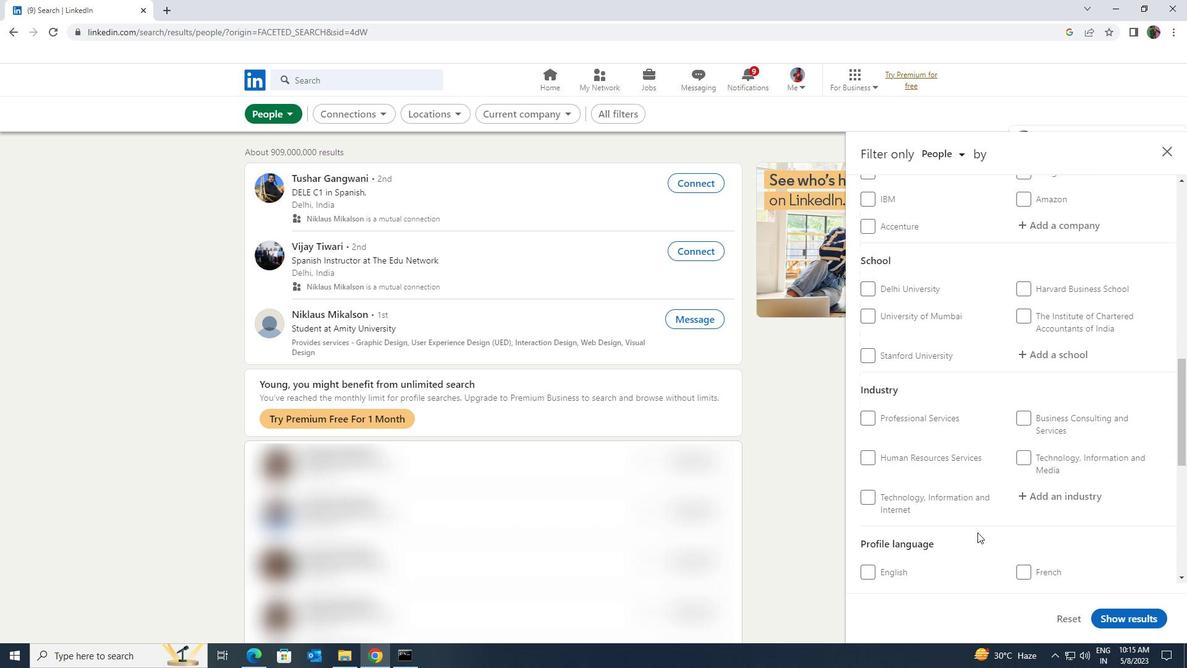 
Action: Mouse moved to (978, 532)
Screenshot: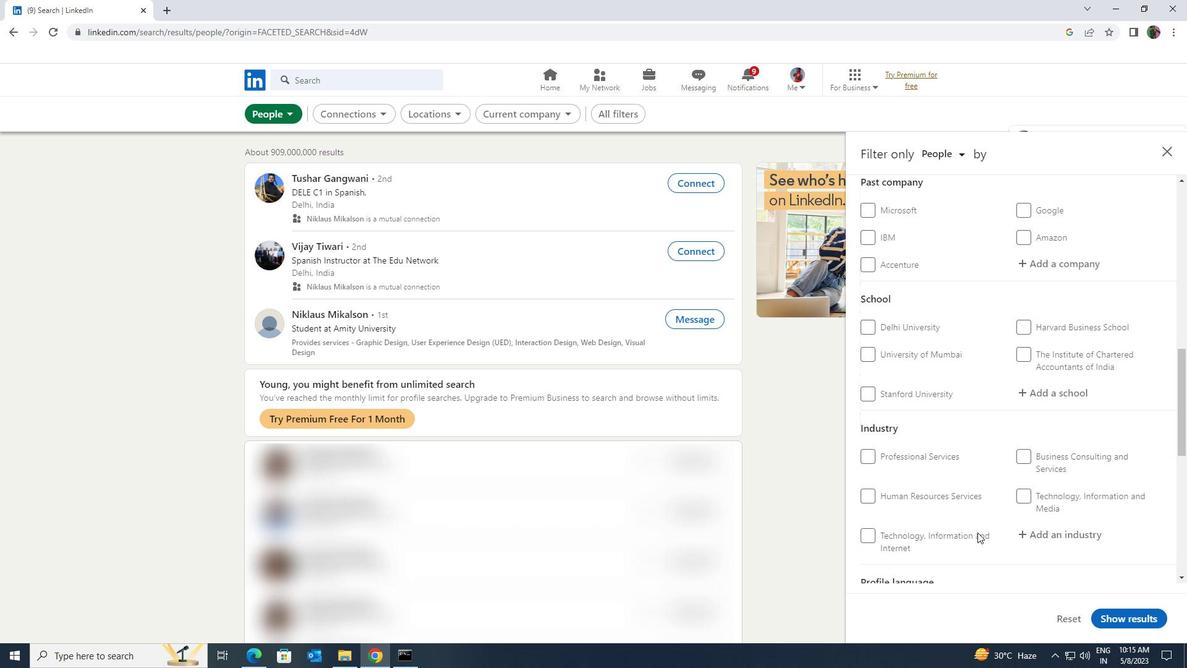 
Action: Mouse scrolled (978, 533) with delta (0, 0)
Screenshot: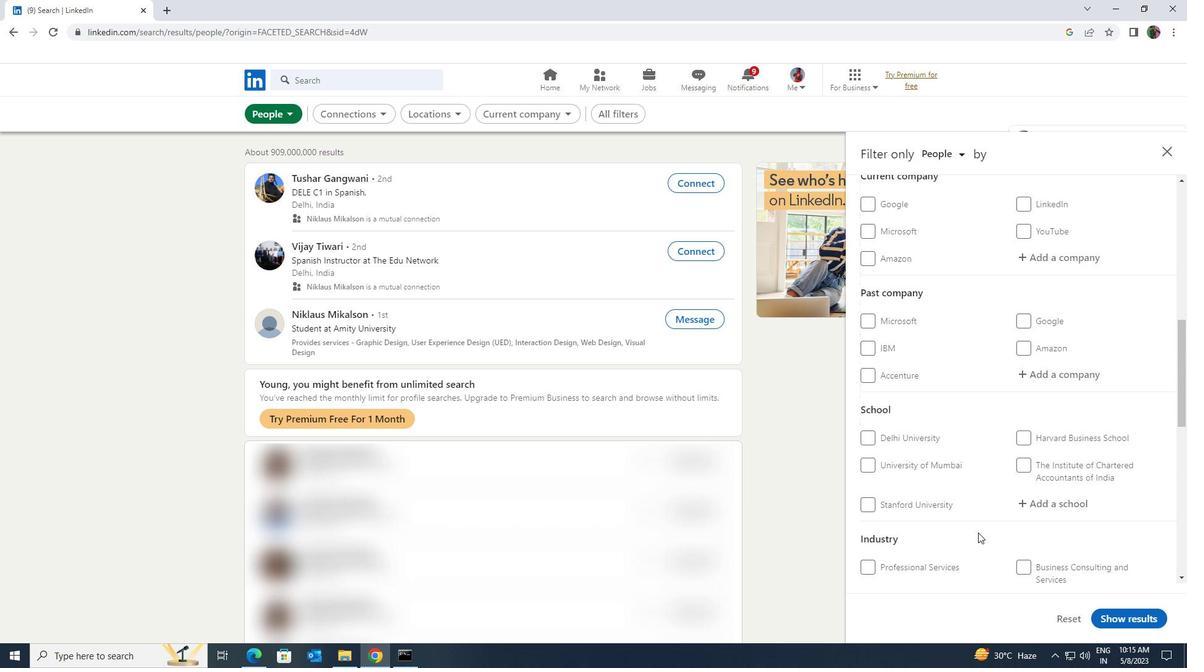 
Action: Mouse scrolled (978, 533) with delta (0, 0)
Screenshot: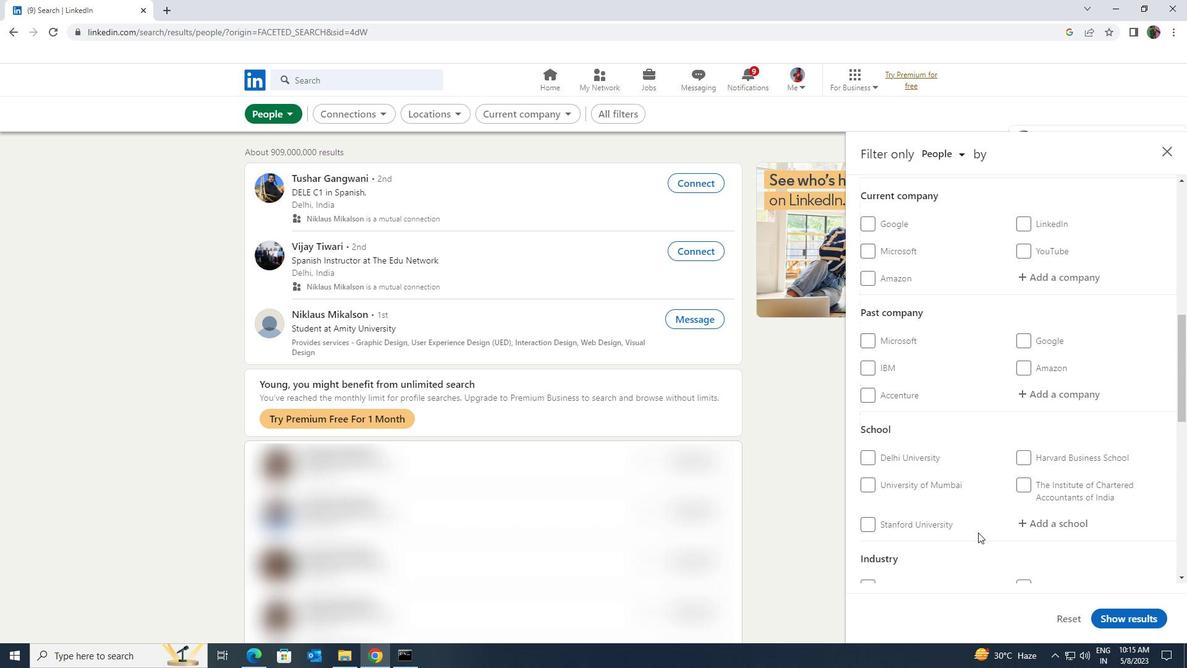 
Action: Mouse scrolled (978, 533) with delta (0, 0)
Screenshot: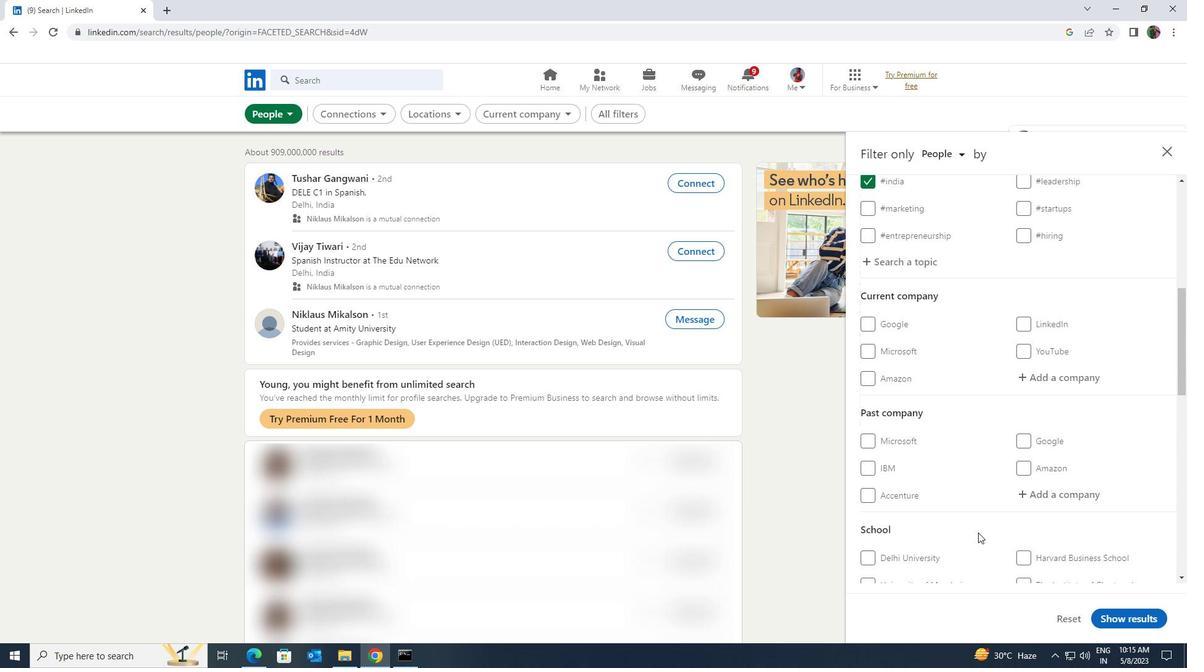 
Action: Mouse scrolled (978, 533) with delta (0, 0)
Screenshot: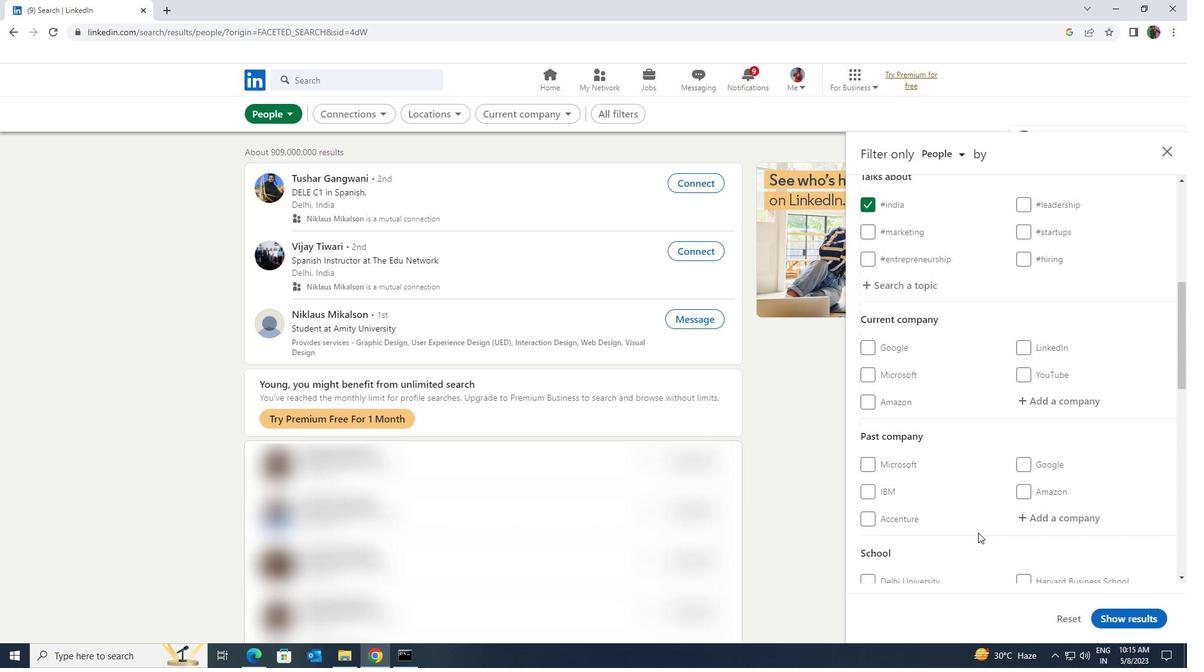 
Action: Mouse moved to (1024, 517)
Screenshot: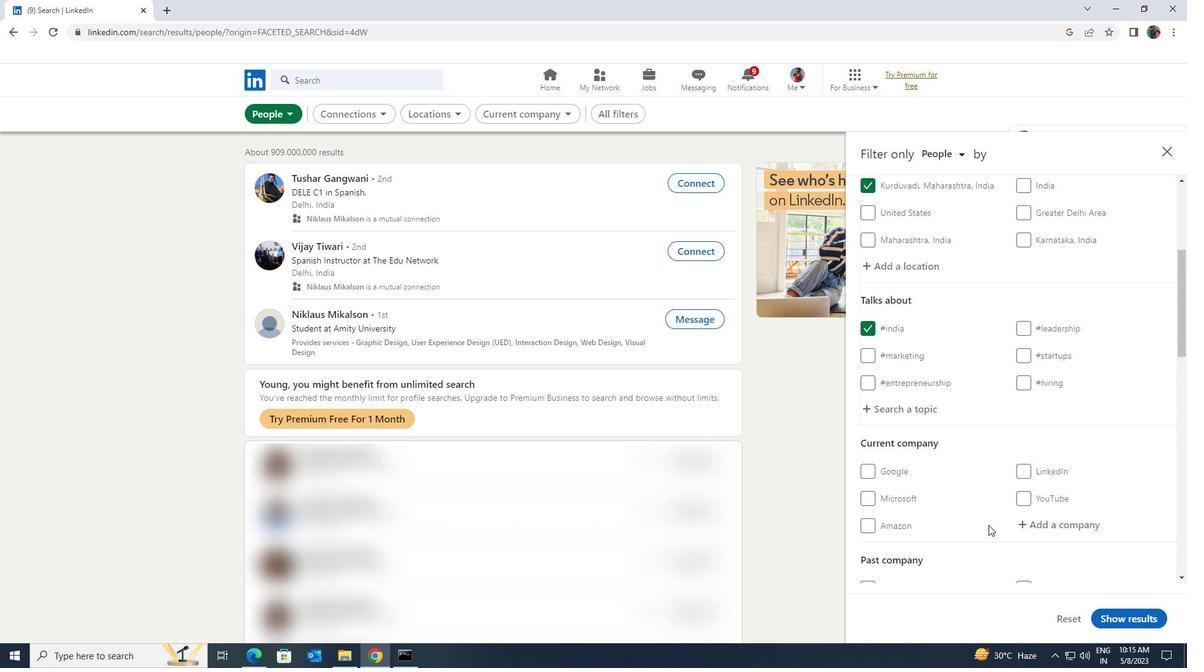 
Action: Mouse pressed left at (1024, 517)
Screenshot: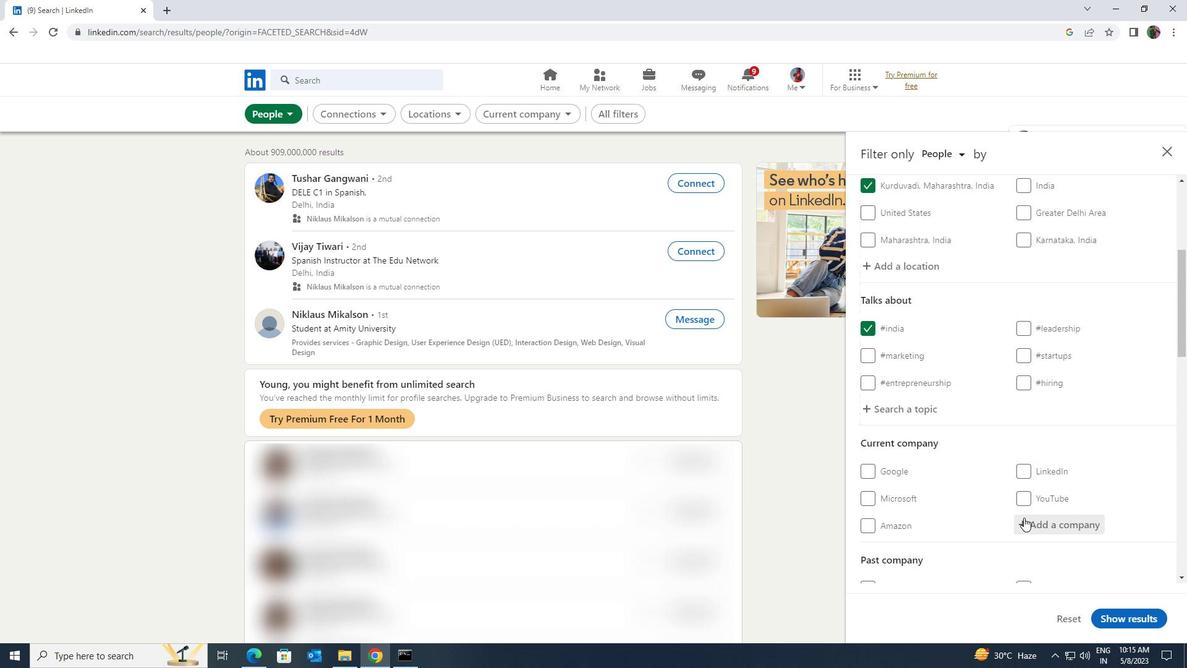 
Action: Key pressed <Key.shift><Key.shift><Key.shift><Key.shift><Key.shift>APP<Key.shift>DIRECT
Screenshot: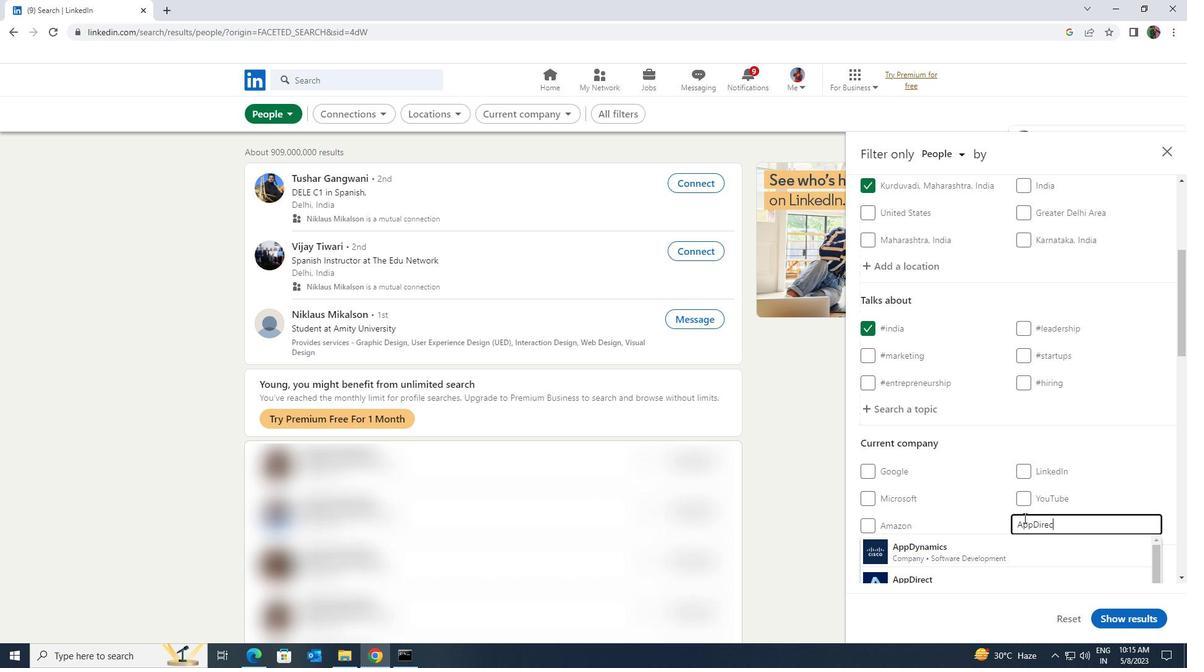 
Action: Mouse moved to (1023, 546)
Screenshot: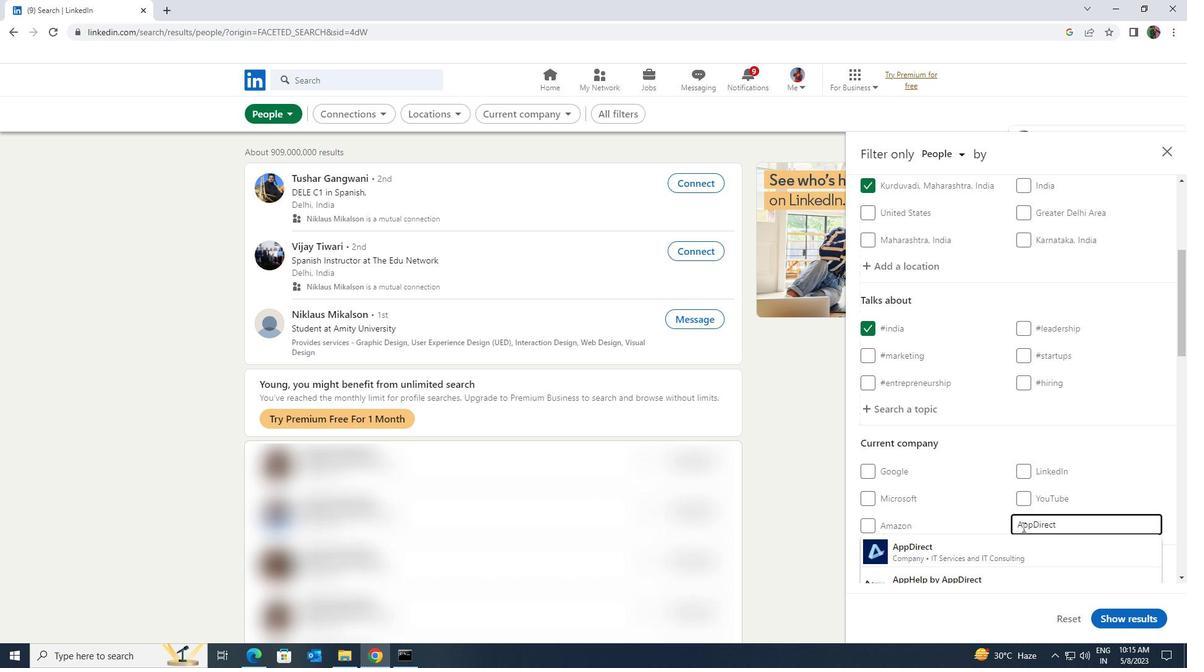 
Action: Mouse pressed left at (1023, 546)
Screenshot: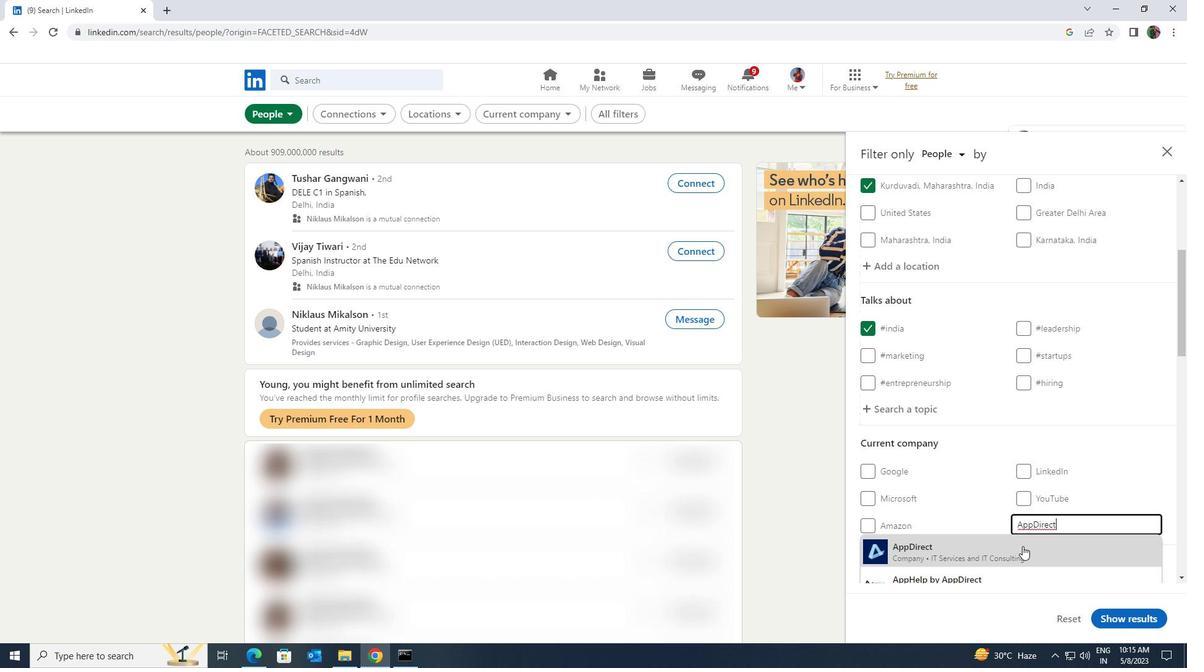 
Action: Mouse moved to (1030, 525)
Screenshot: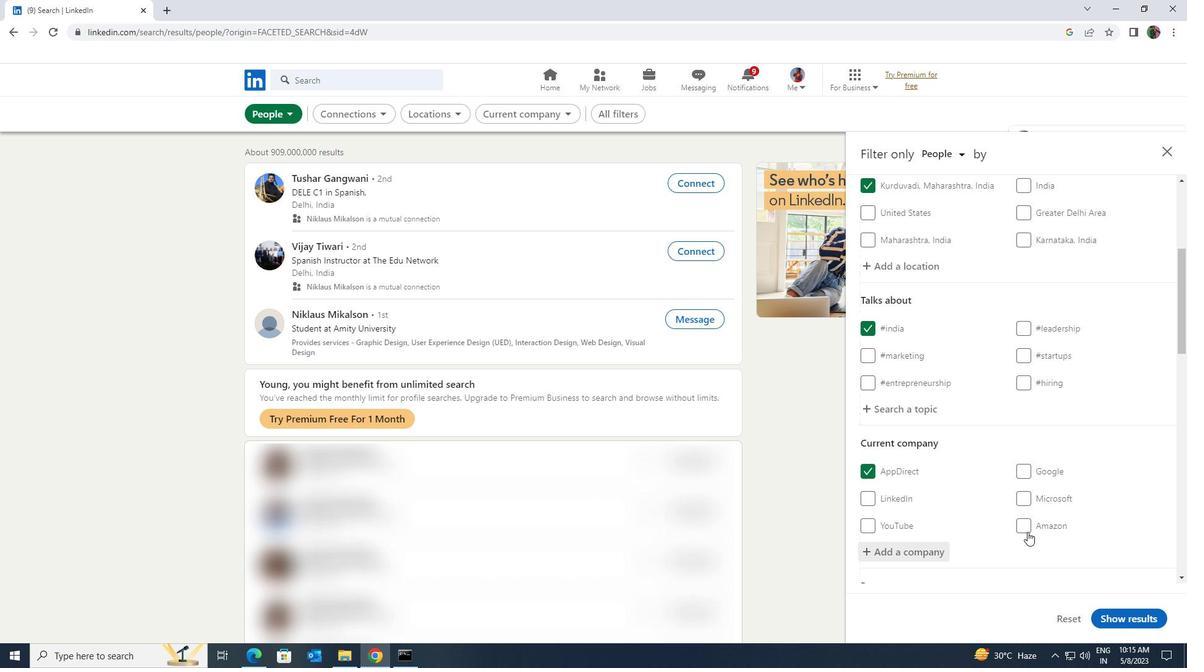 
Action: Mouse scrolled (1030, 525) with delta (0, 0)
Screenshot: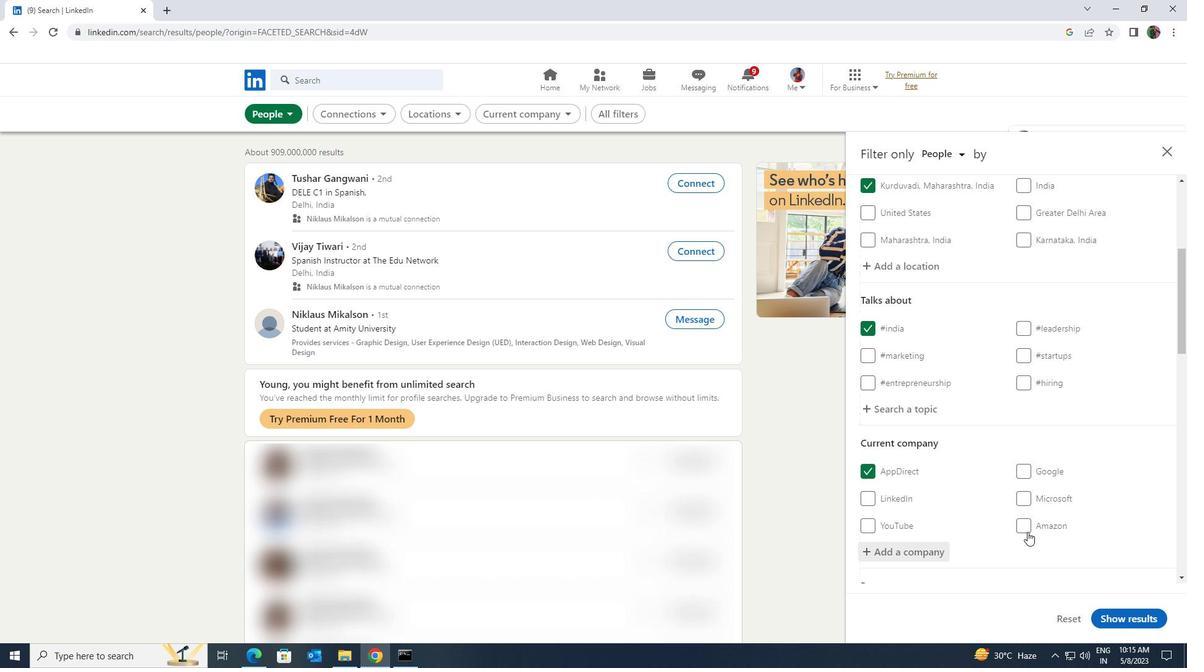 
Action: Mouse scrolled (1030, 525) with delta (0, 0)
Screenshot: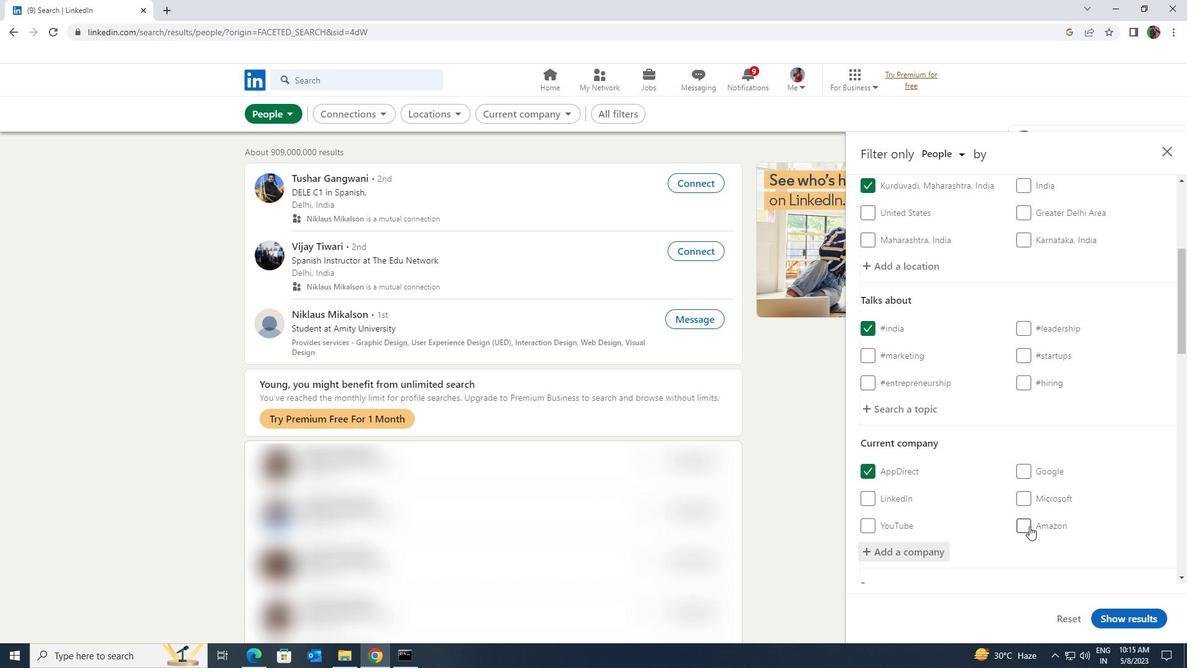 
Action: Mouse scrolled (1030, 525) with delta (0, 0)
Screenshot: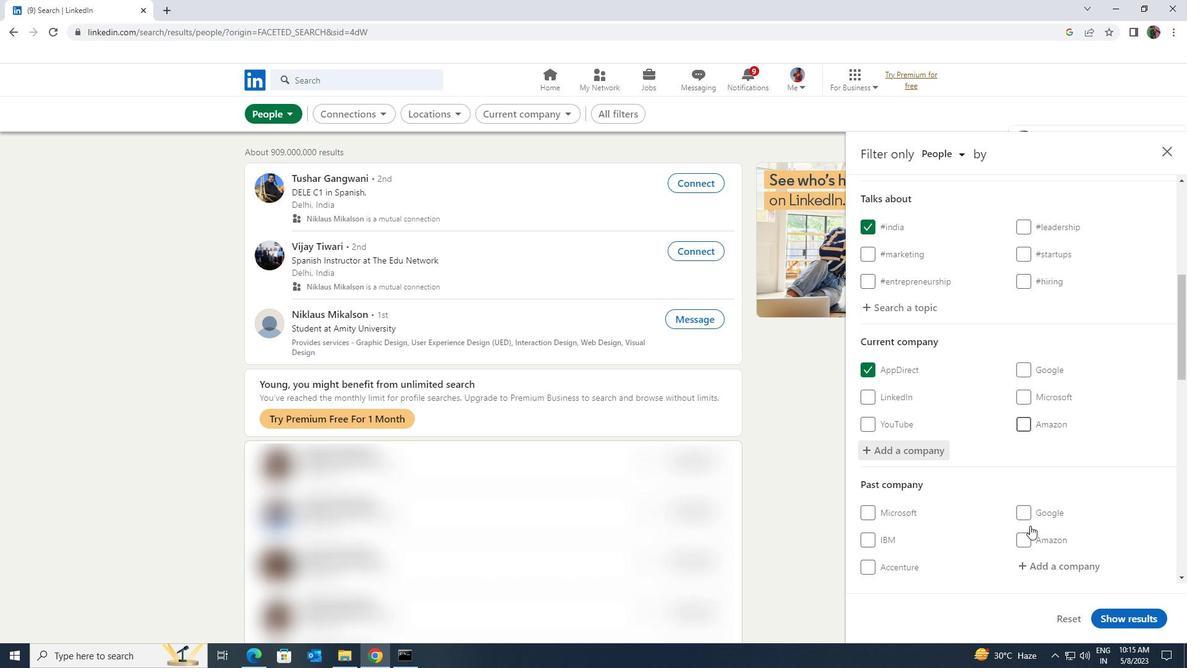 
Action: Mouse scrolled (1030, 525) with delta (0, 0)
Screenshot: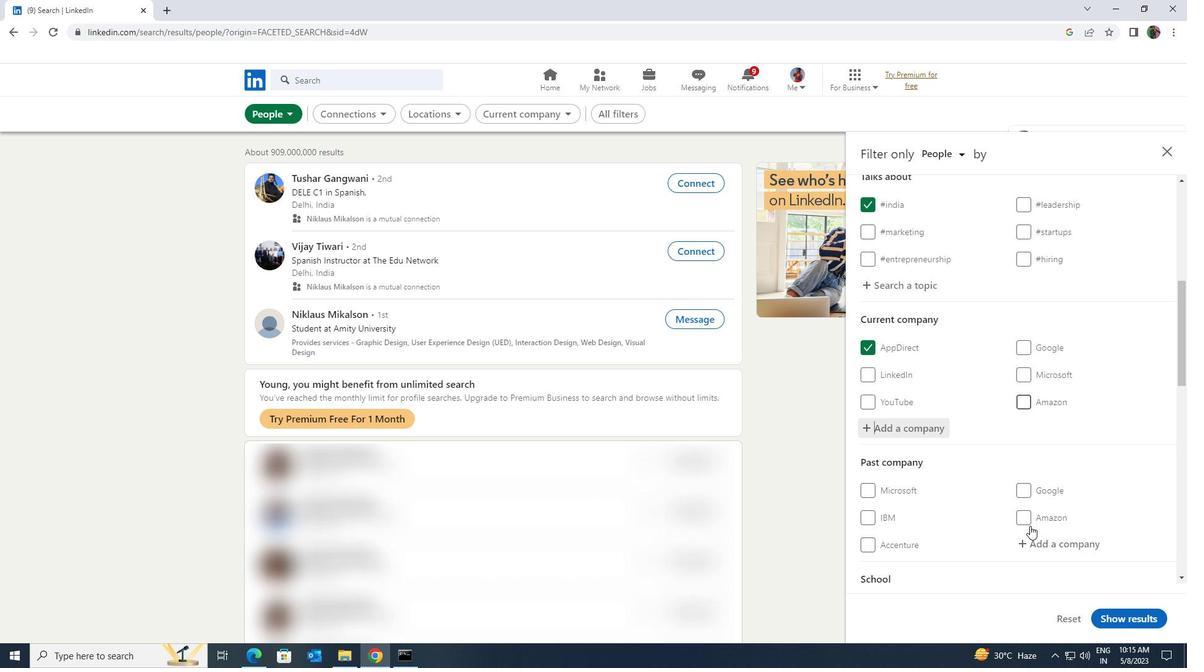 
Action: Mouse scrolled (1030, 525) with delta (0, 0)
Screenshot: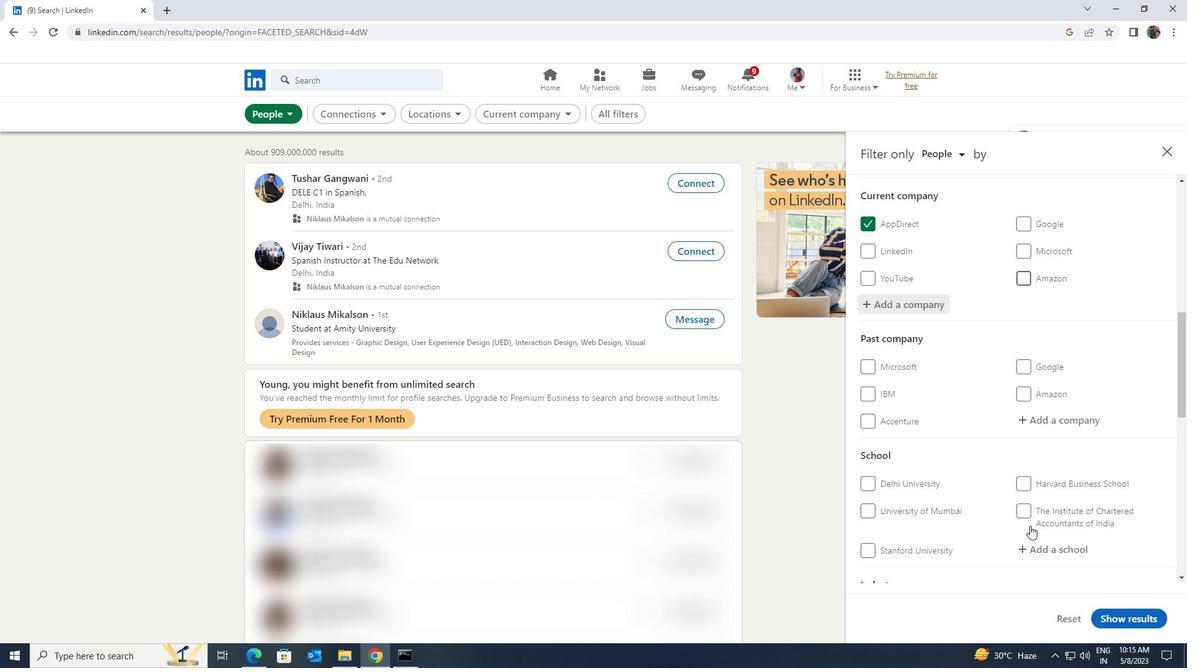 
Action: Mouse moved to (1039, 492)
Screenshot: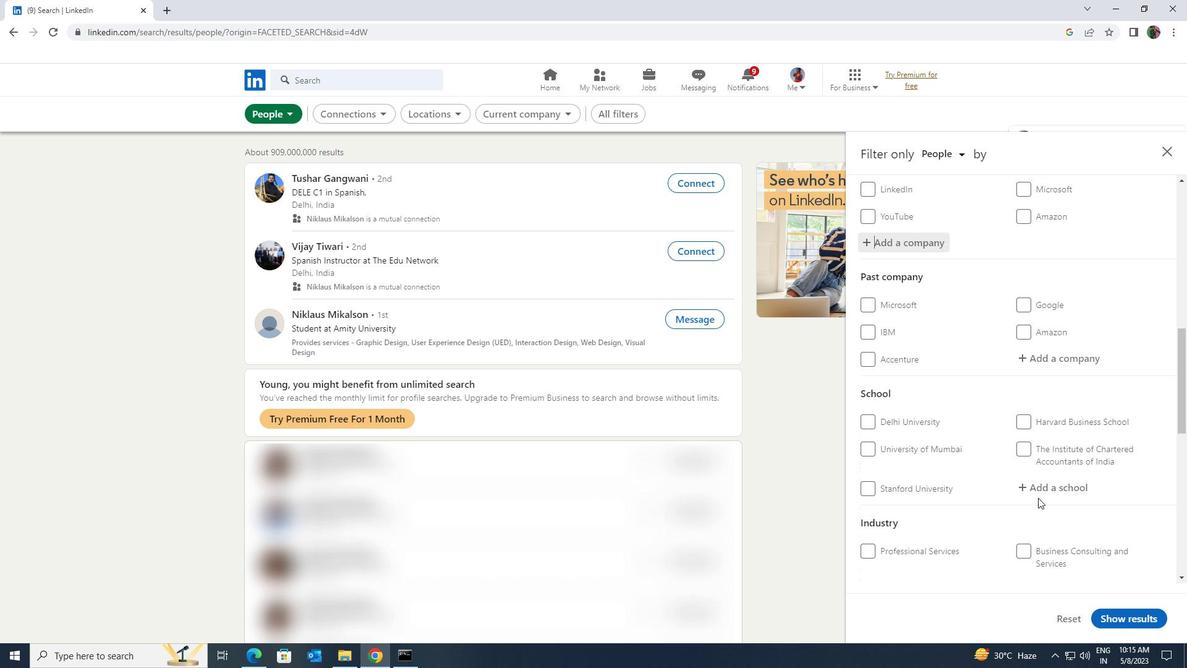 
Action: Mouse pressed left at (1039, 492)
Screenshot: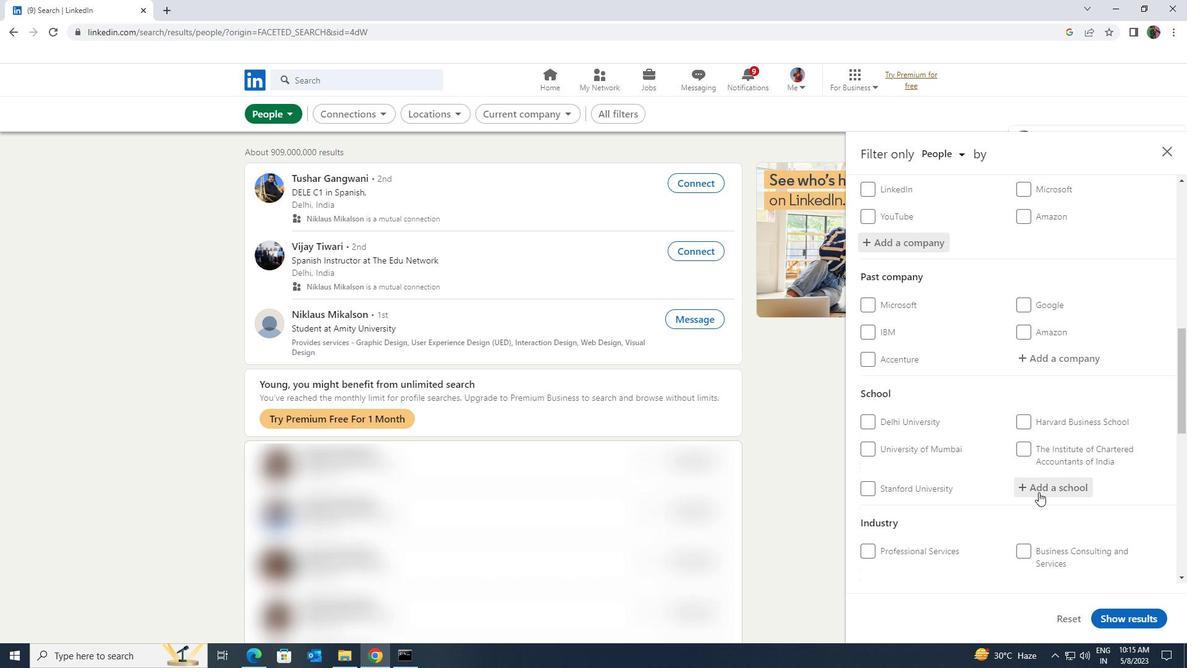 
Action: Key pressed <Key.shift><Key.shift><Key.shift><Key.shift><Key.shift>MEGHALAYA<Key.space><Key.shift>JON<Key.backspace>BS
Screenshot: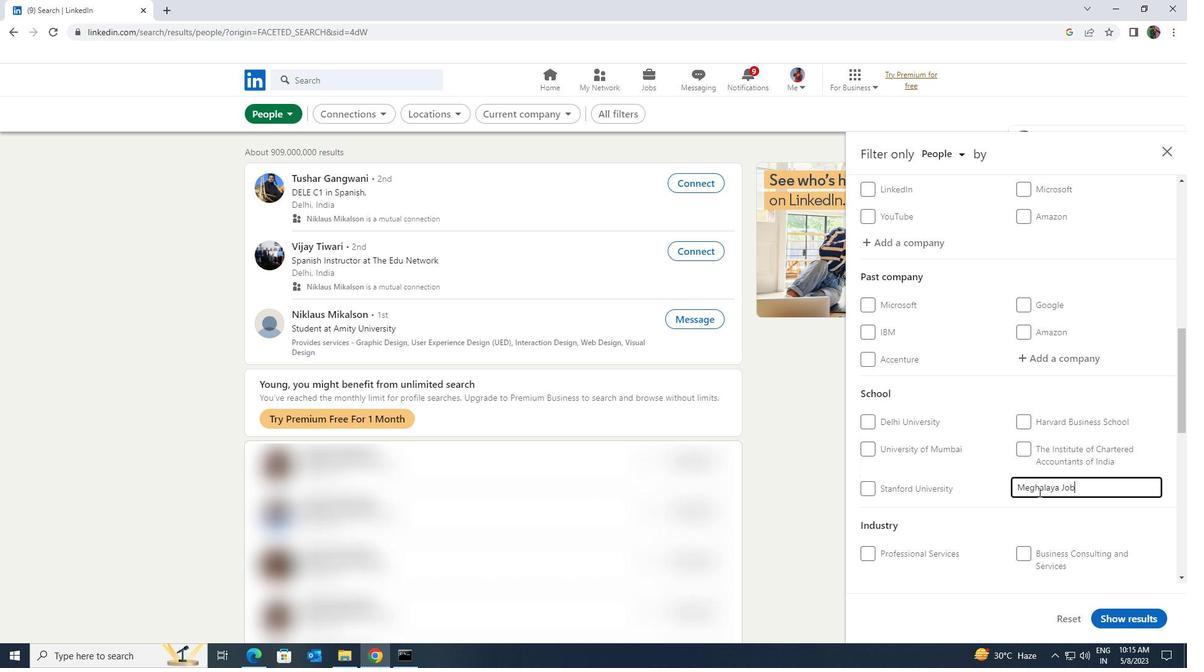 
Action: Mouse moved to (1038, 502)
Screenshot: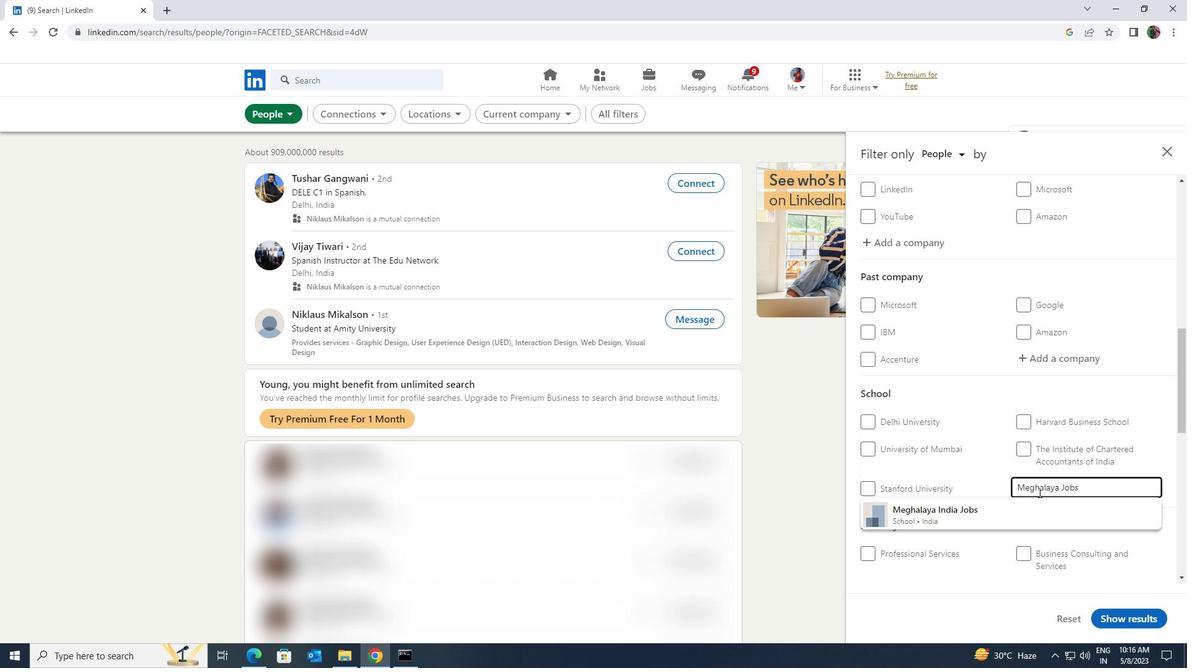 
Action: Mouse pressed left at (1038, 502)
Screenshot: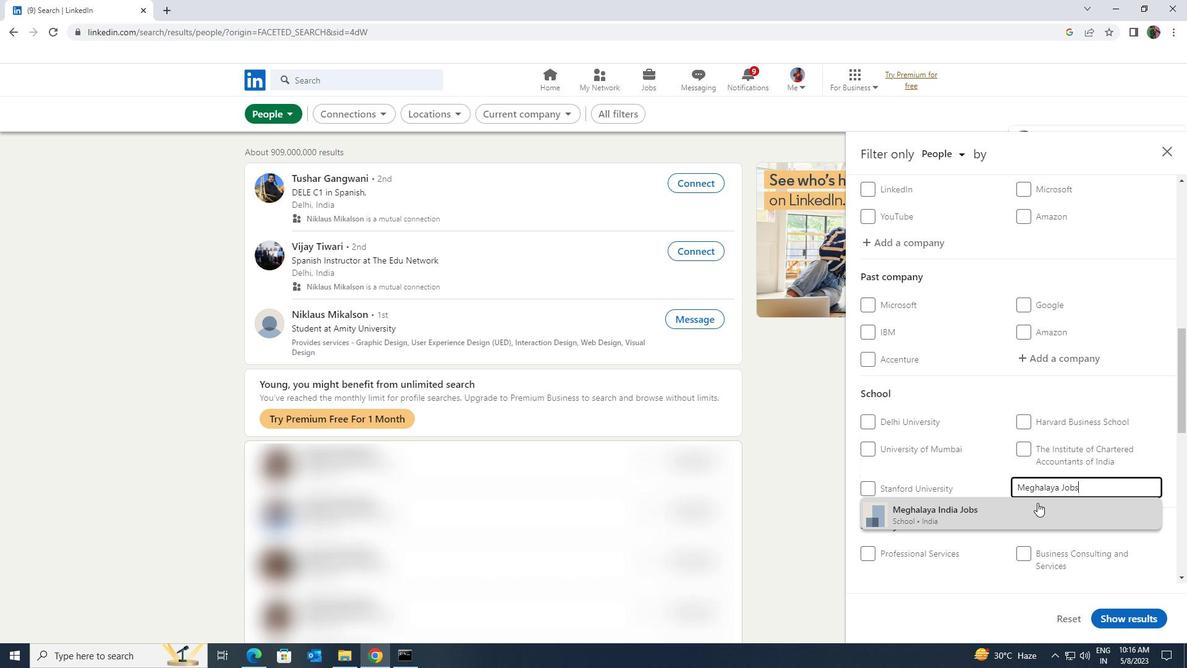 
Action: Mouse scrolled (1038, 502) with delta (0, 0)
Screenshot: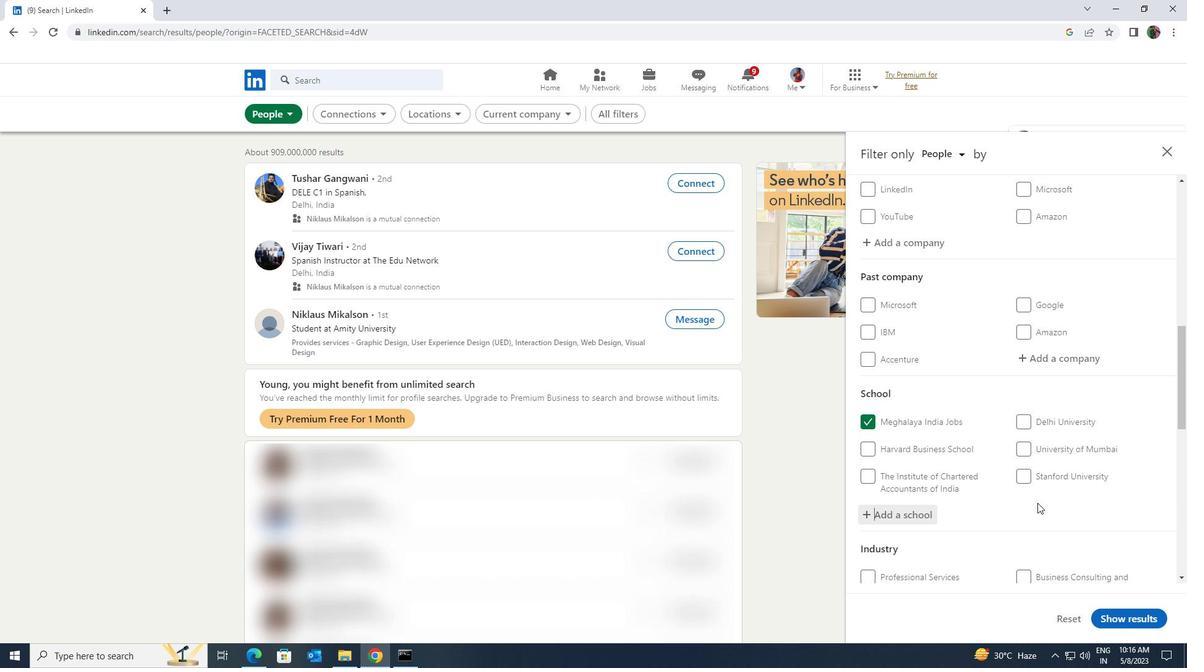 
Action: Mouse scrolled (1038, 502) with delta (0, 0)
Screenshot: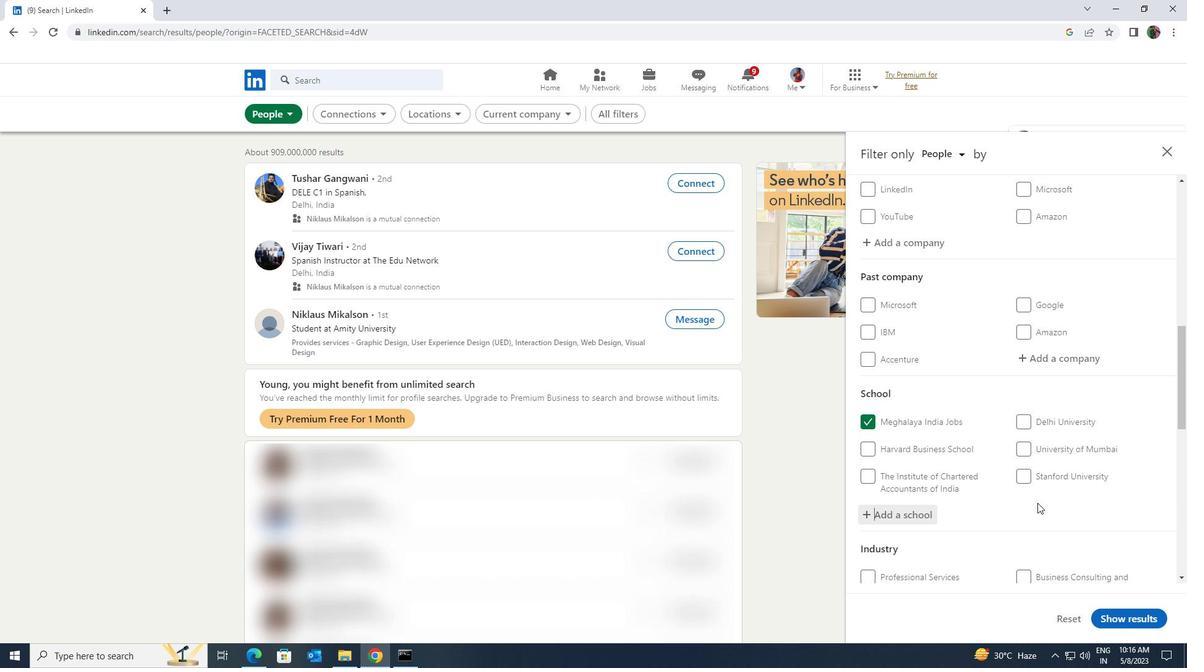 
Action: Mouse scrolled (1038, 502) with delta (0, 0)
Screenshot: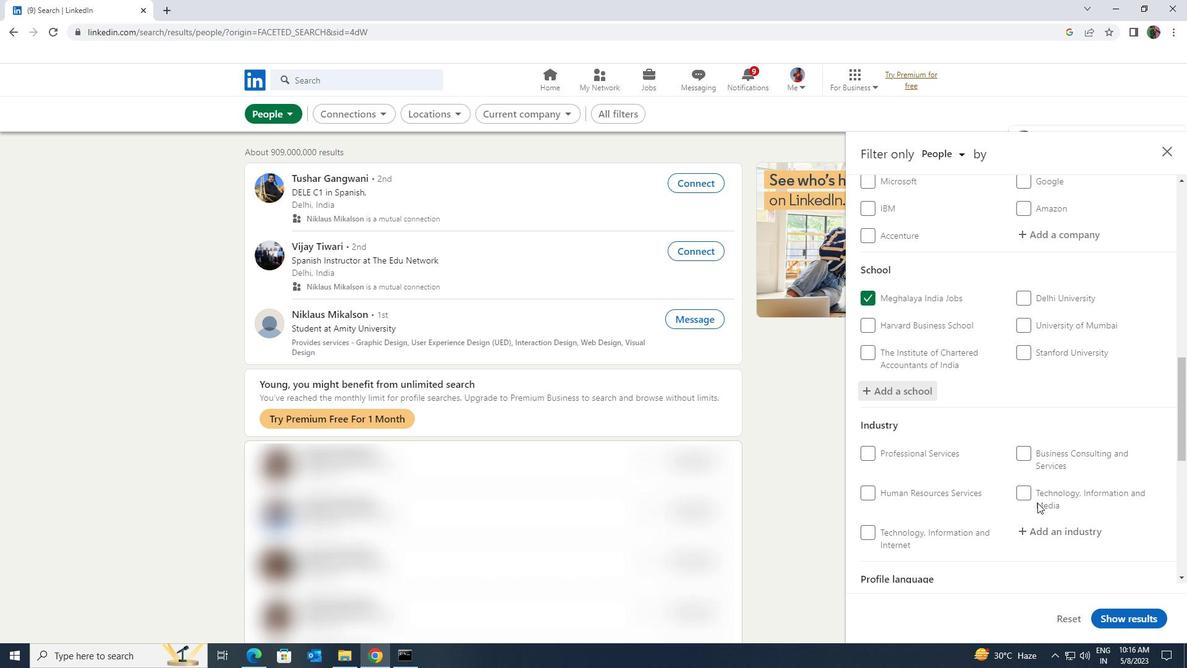 
Action: Mouse moved to (1054, 464)
Screenshot: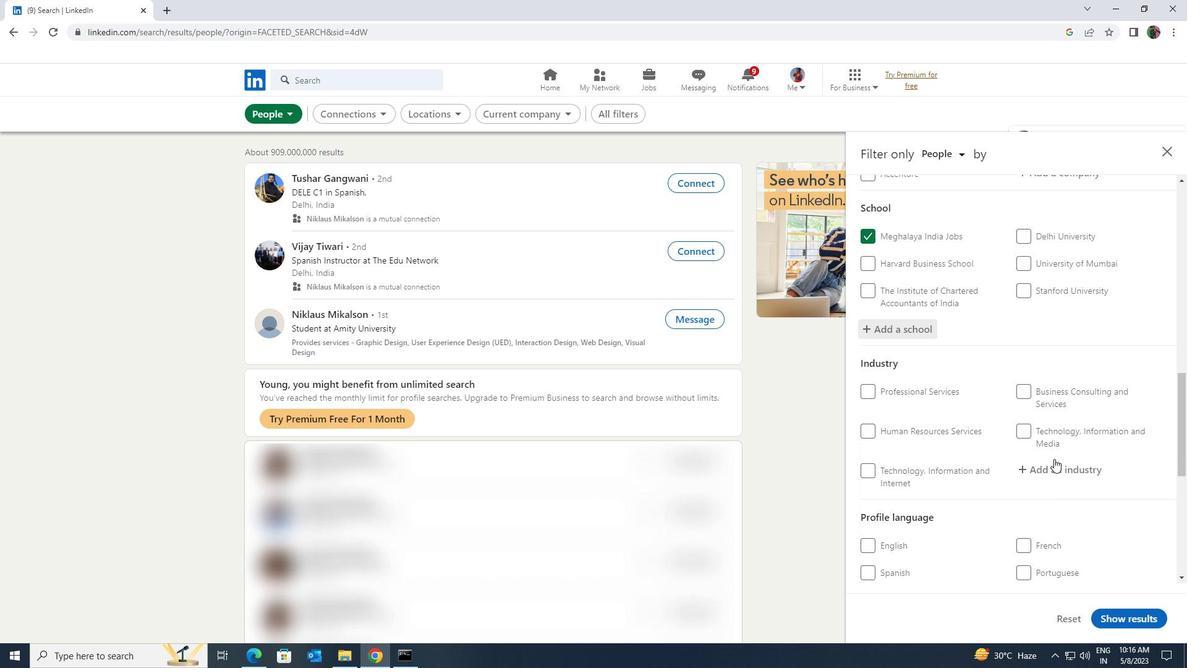 
Action: Mouse pressed left at (1054, 464)
Screenshot: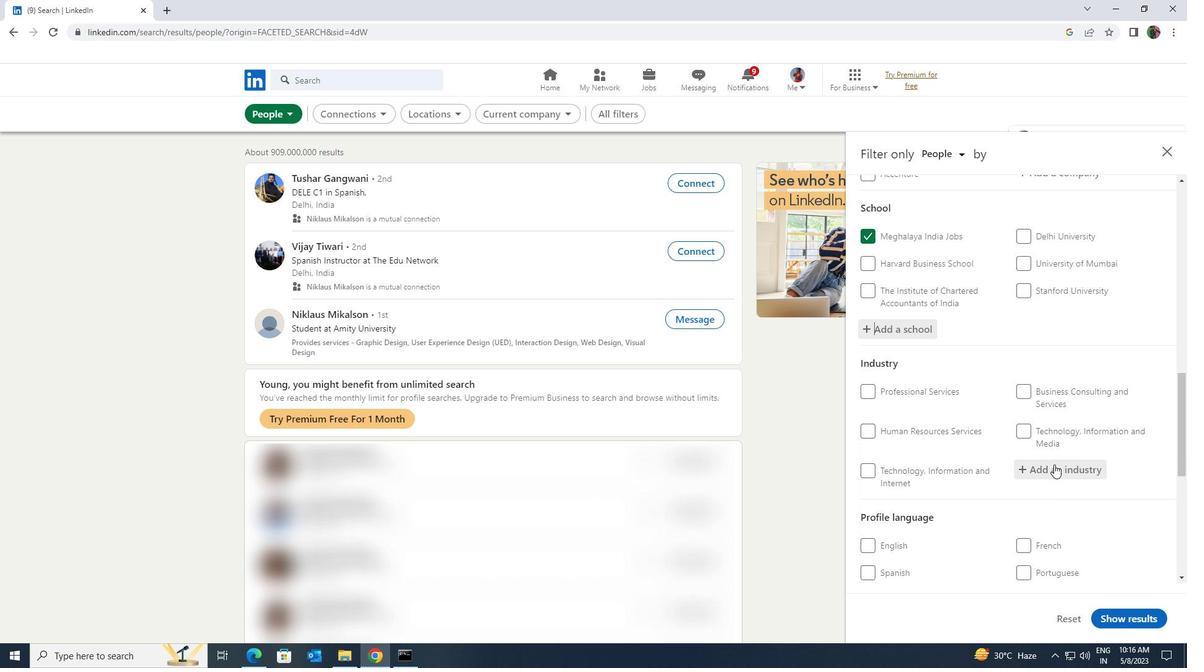 
Action: Key pressed <Key.shift><Key.shift>TRANSLA
Screenshot: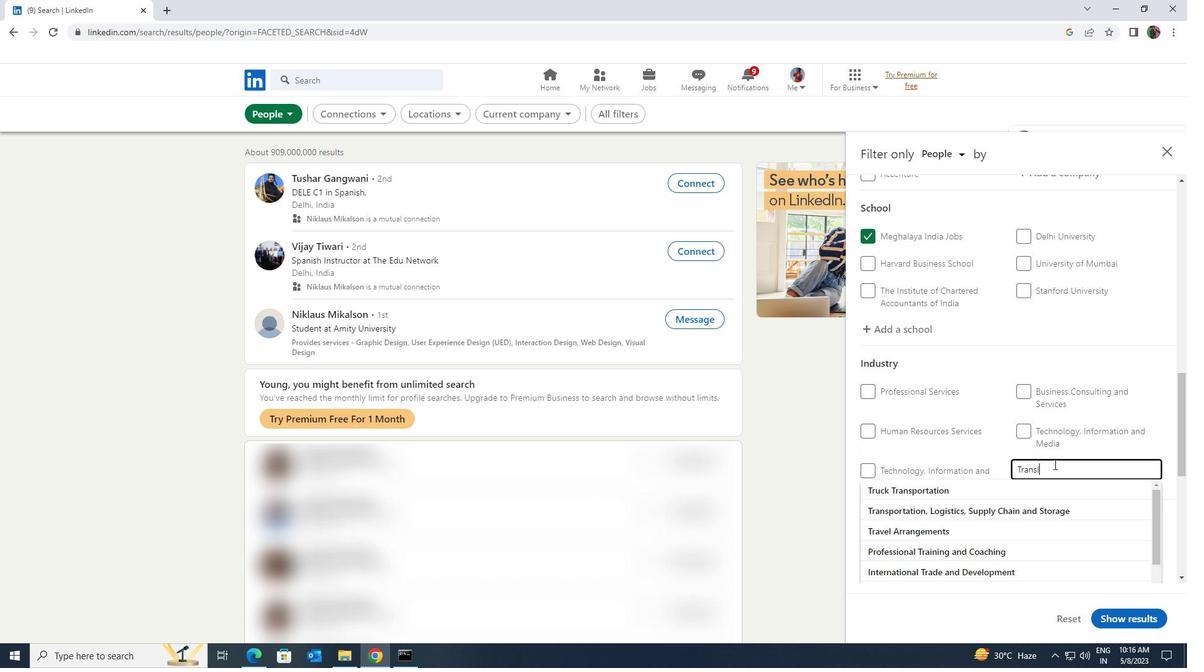 
Action: Mouse moved to (1051, 485)
Screenshot: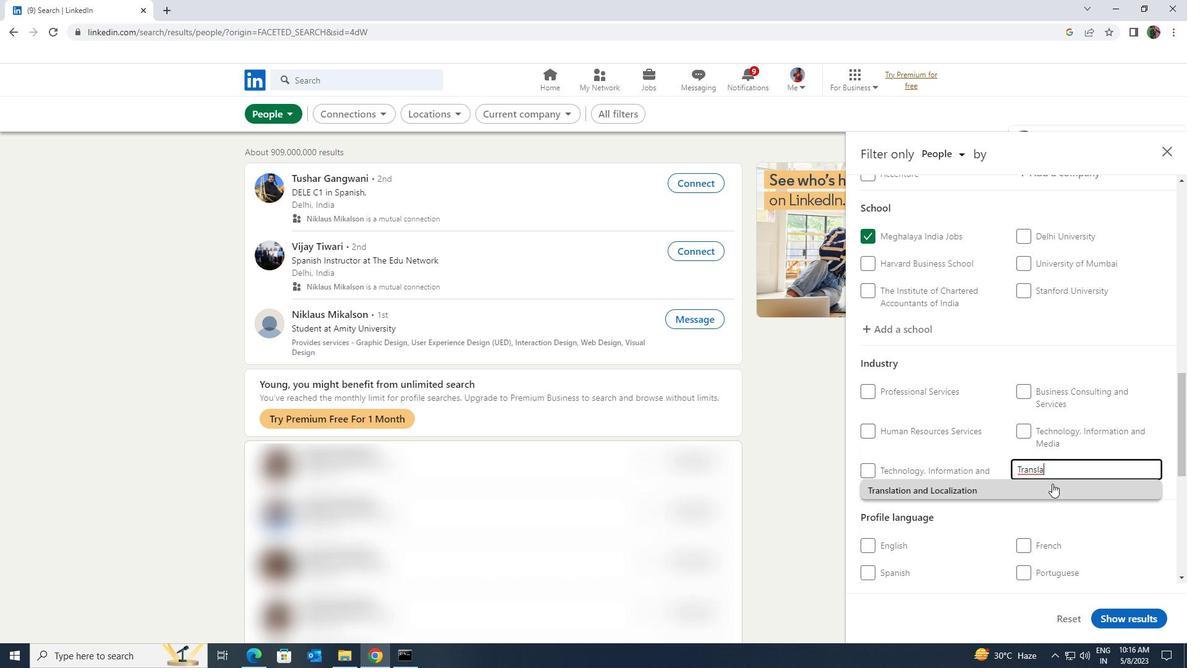 
Action: Mouse pressed left at (1051, 485)
Screenshot: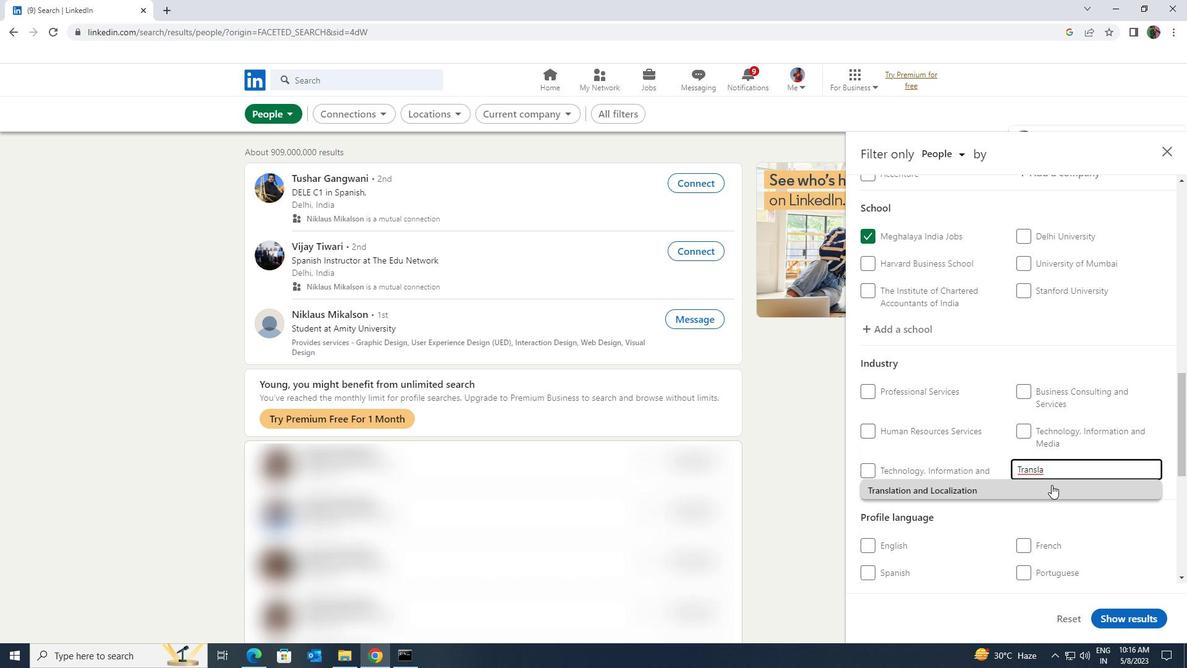 
Action: Mouse scrolled (1051, 484) with delta (0, 0)
Screenshot: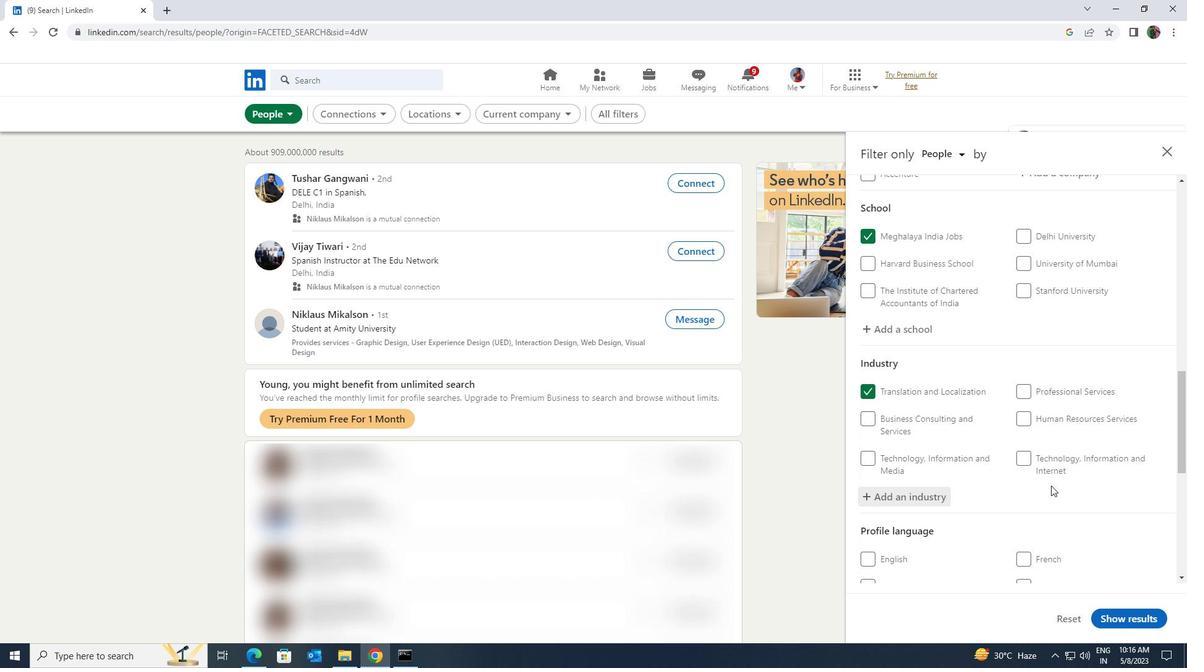 
Action: Mouse scrolled (1051, 484) with delta (0, 0)
Screenshot: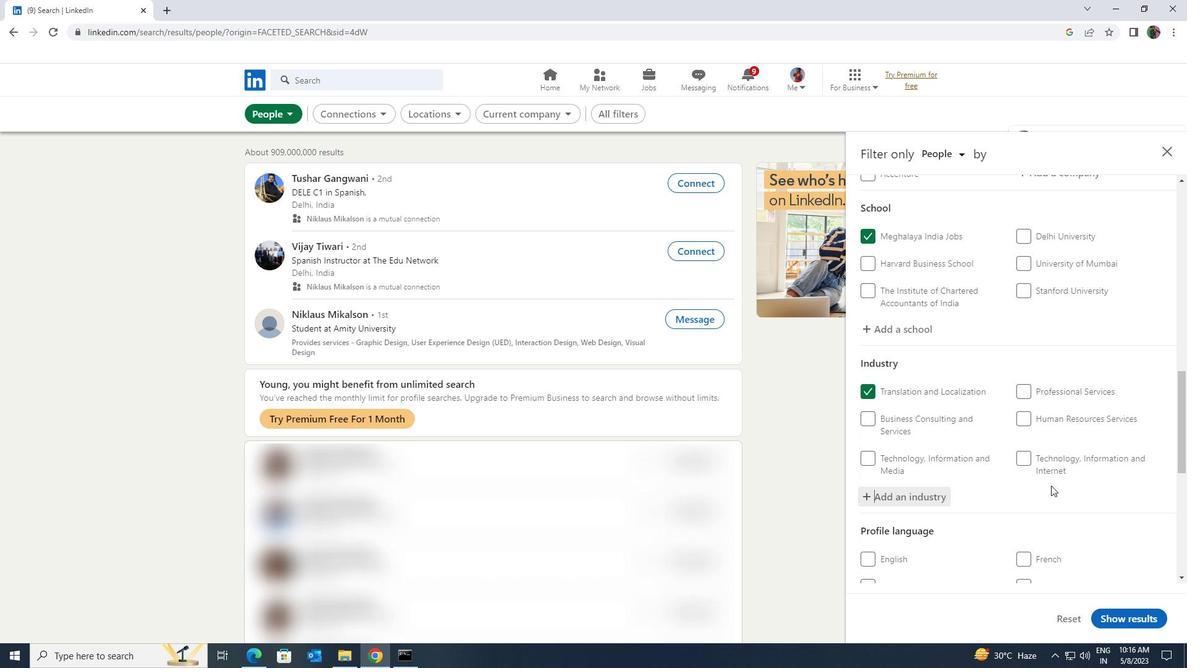 
Action: Mouse scrolled (1051, 484) with delta (0, 0)
Screenshot: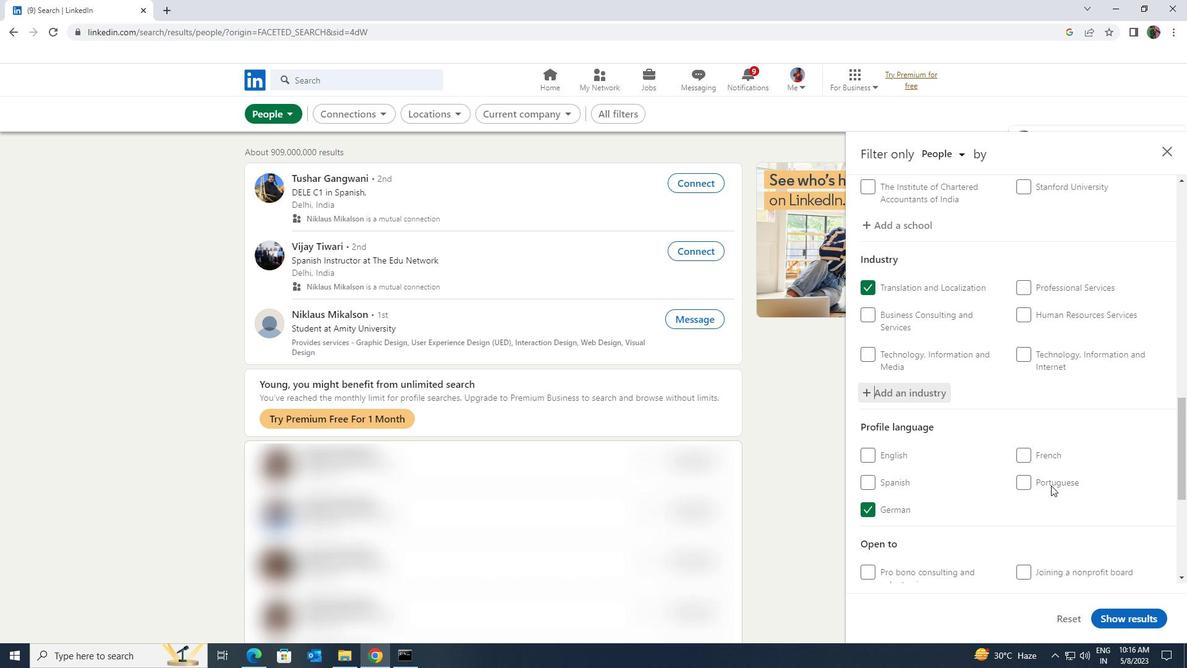 
Action: Mouse scrolled (1051, 484) with delta (0, 0)
Screenshot: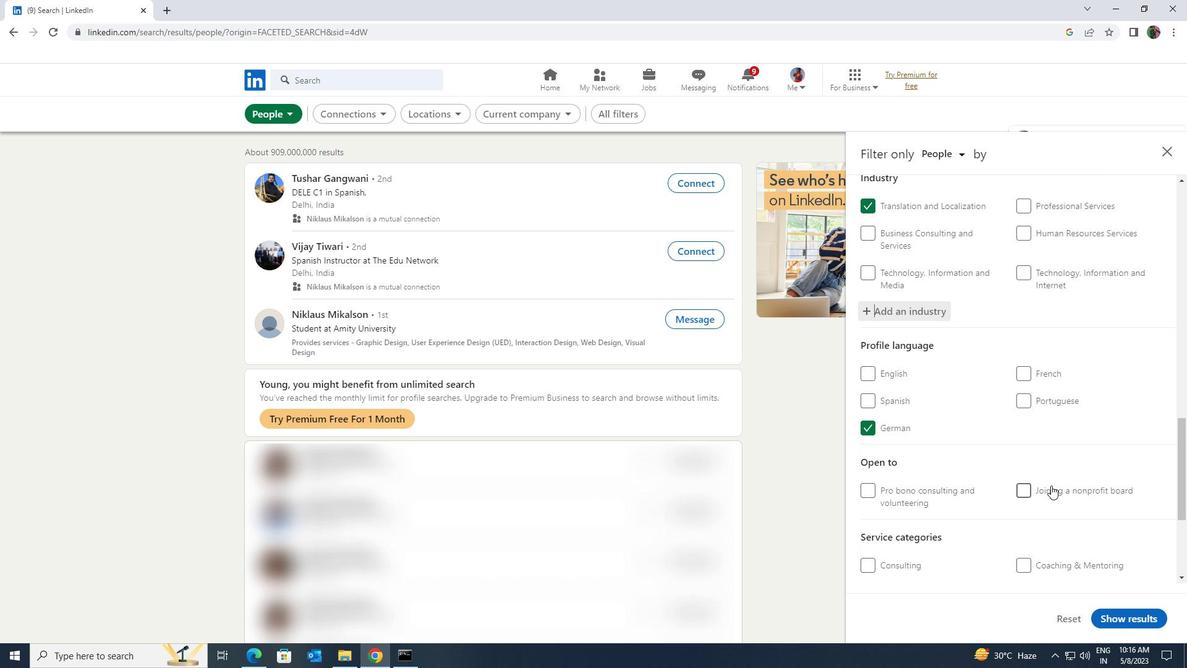 
Action: Mouse scrolled (1051, 484) with delta (0, 0)
Screenshot: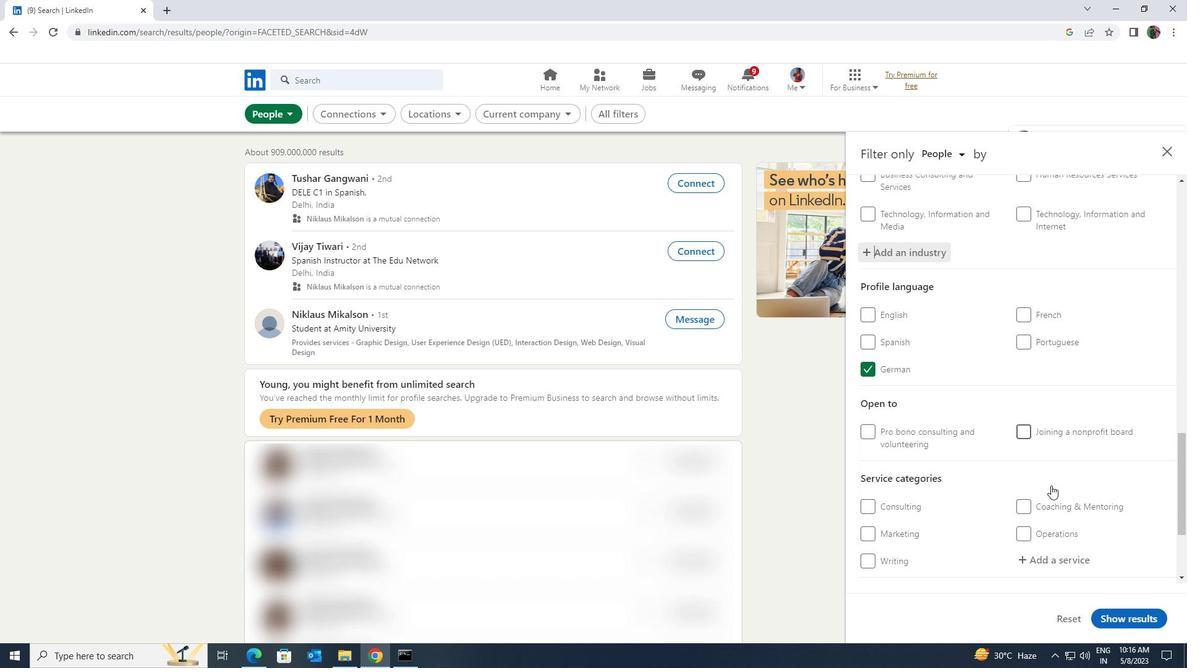 
Action: Mouse moved to (1051, 486)
Screenshot: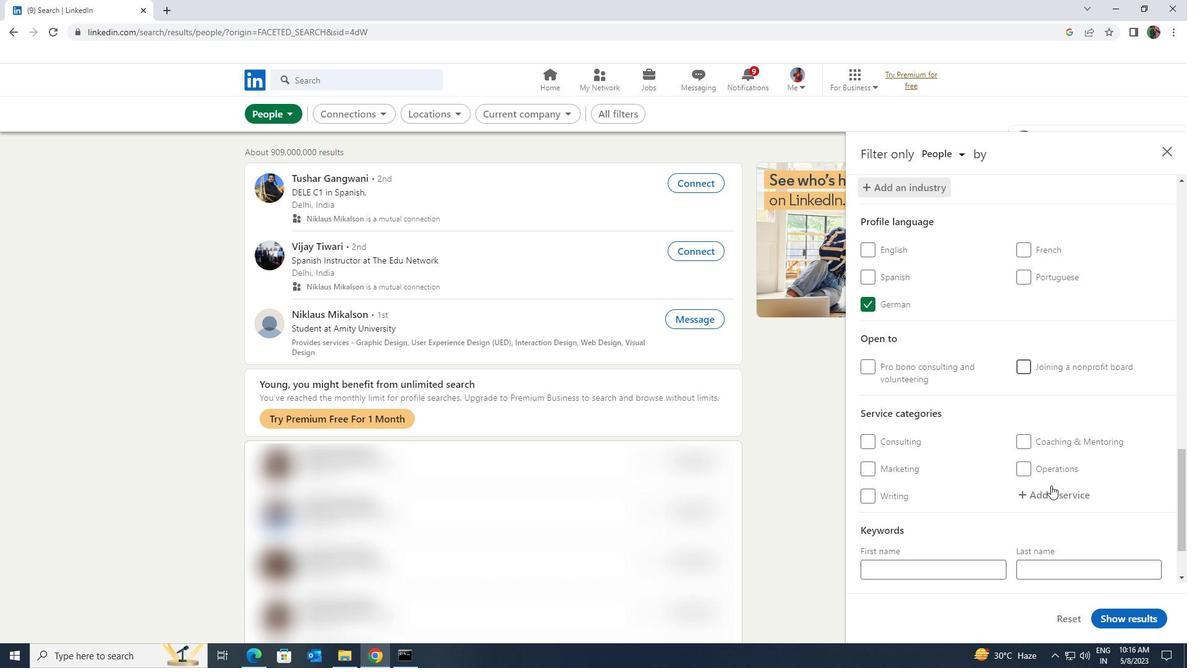 
Action: Mouse pressed left at (1051, 486)
Screenshot: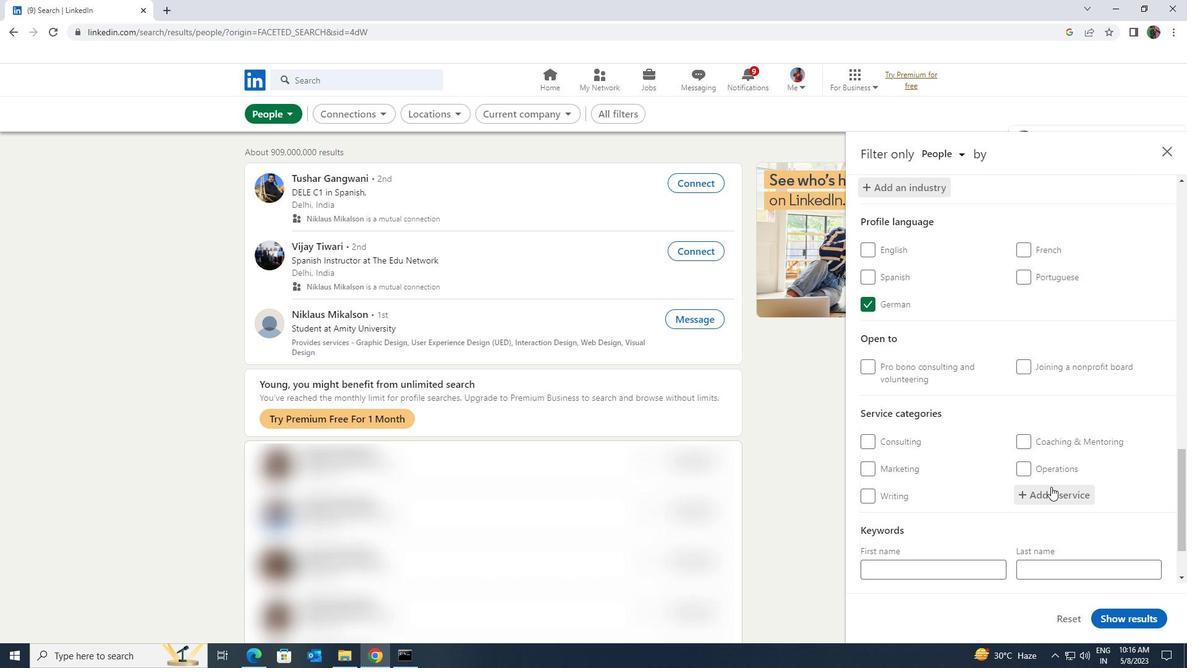 
Action: Key pressed <Key.shift>LOGO
Screenshot: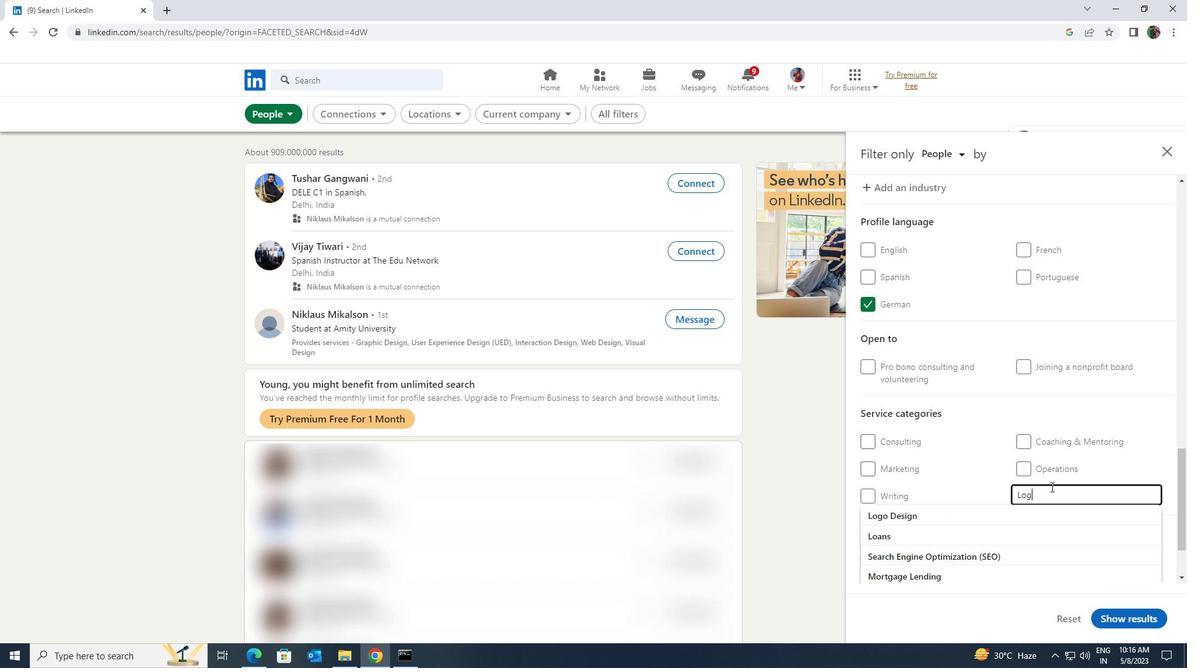 
Action: Mouse moved to (1043, 509)
Screenshot: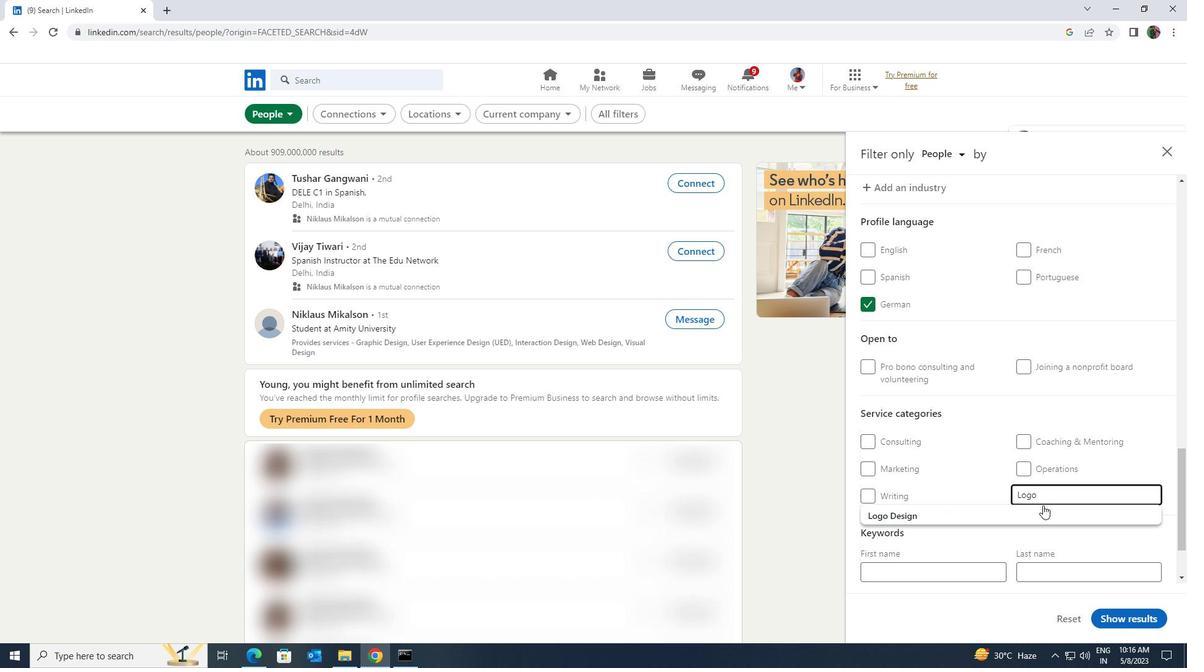 
Action: Mouse pressed left at (1043, 509)
Screenshot: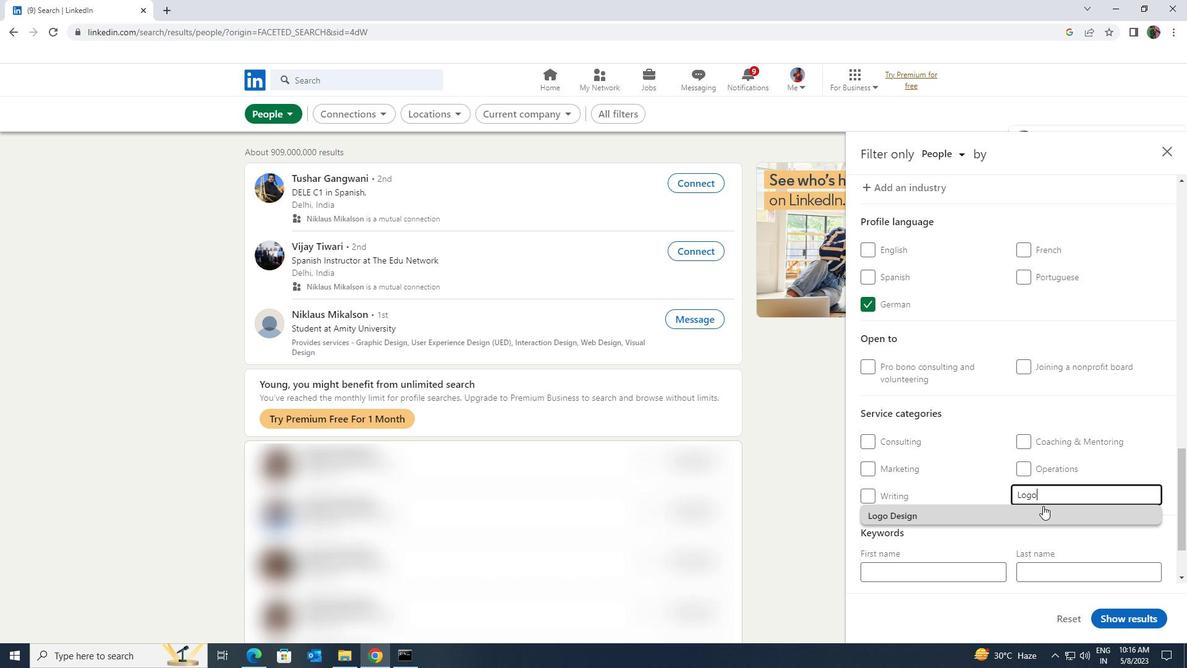 
Action: Mouse moved to (1044, 509)
Screenshot: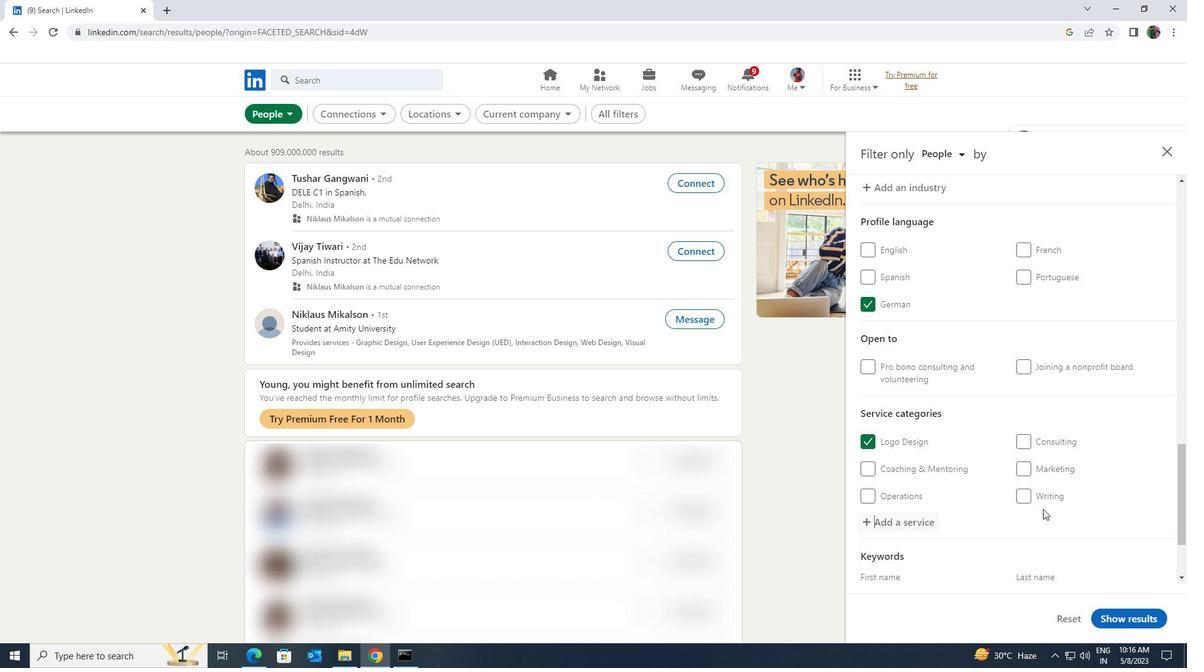 
Action: Mouse scrolled (1044, 508) with delta (0, 0)
Screenshot: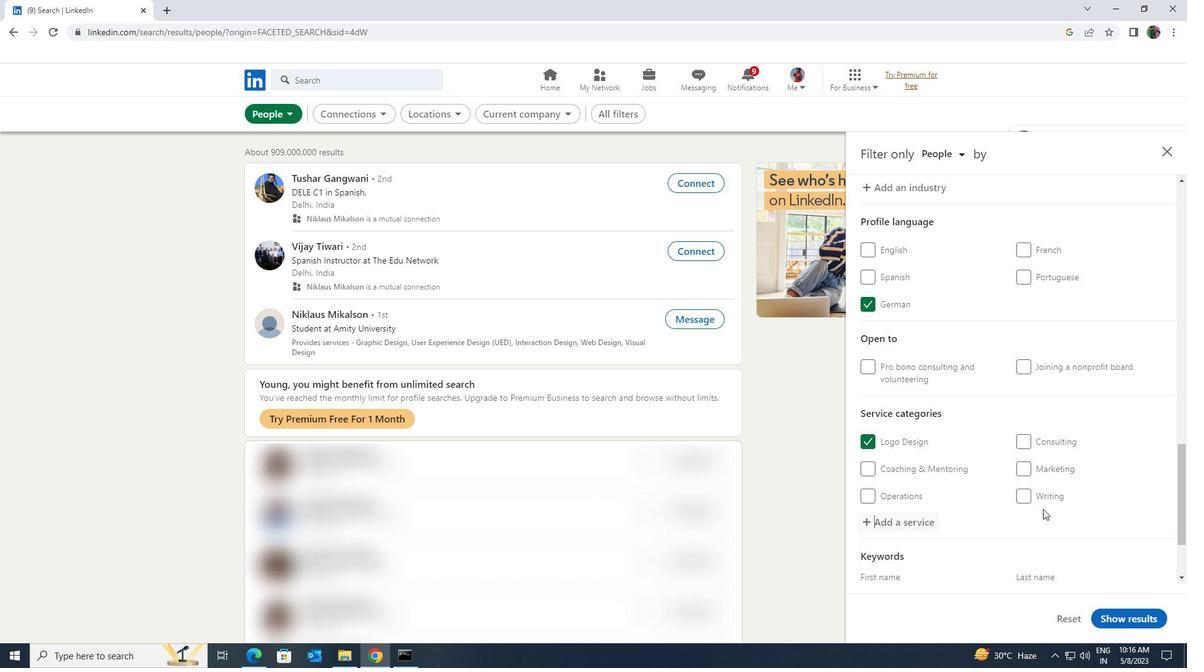 
Action: Mouse scrolled (1044, 508) with delta (0, 0)
Screenshot: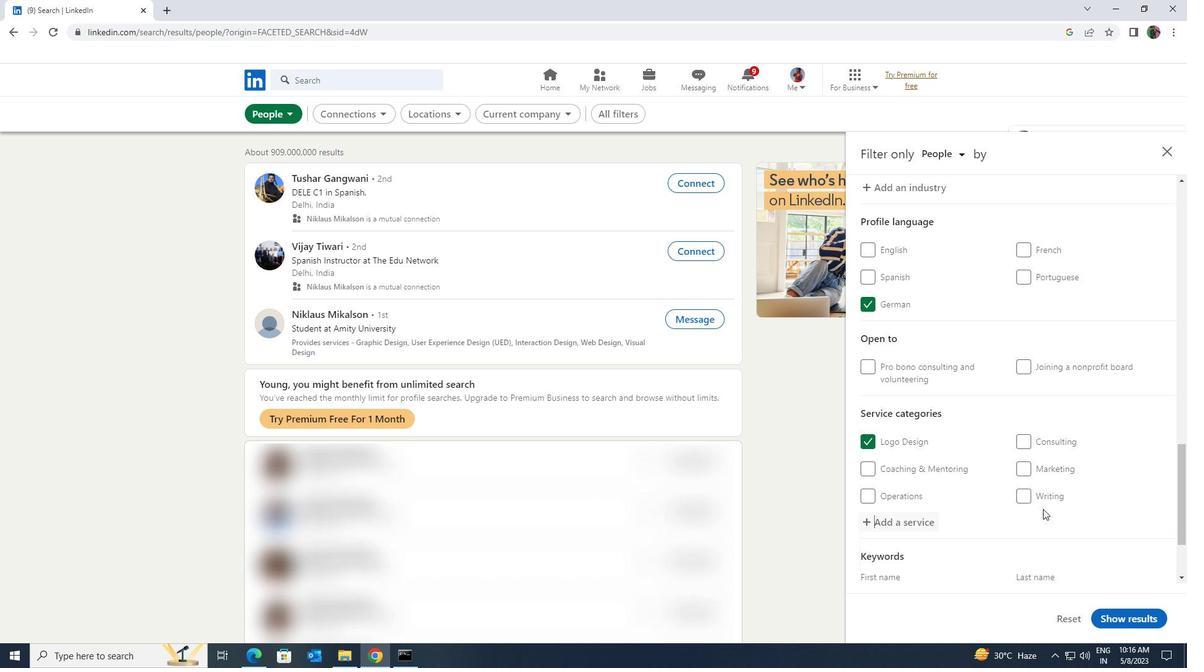 
Action: Mouse scrolled (1044, 508) with delta (0, 0)
Screenshot: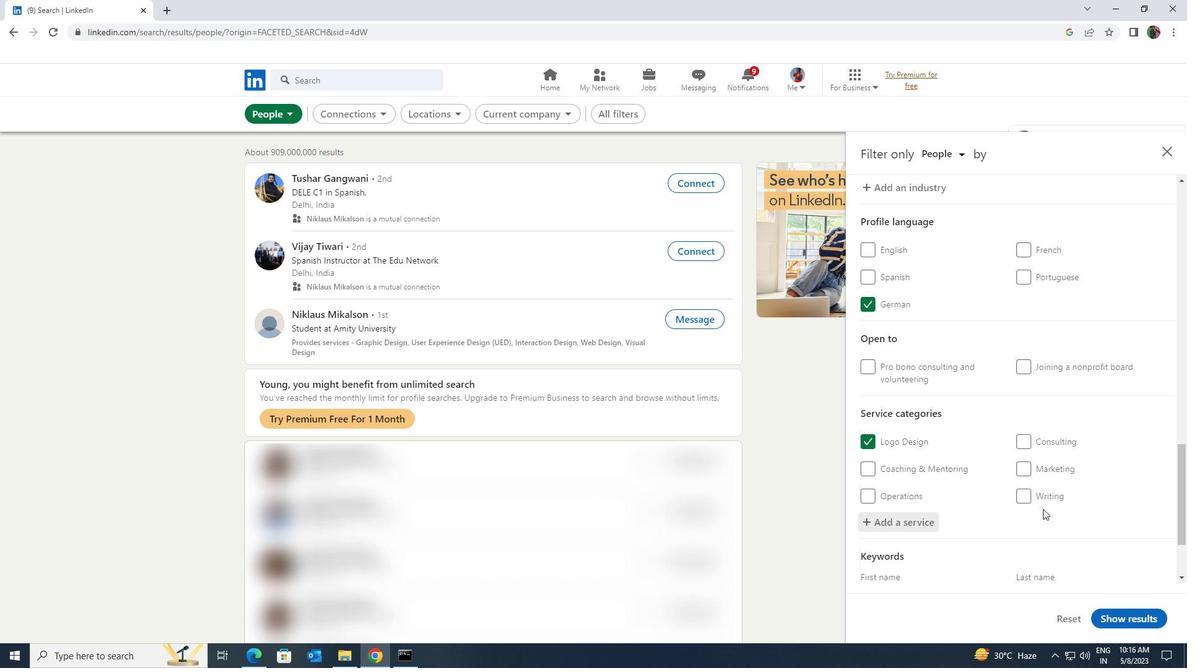
Action: Mouse moved to (1000, 520)
Screenshot: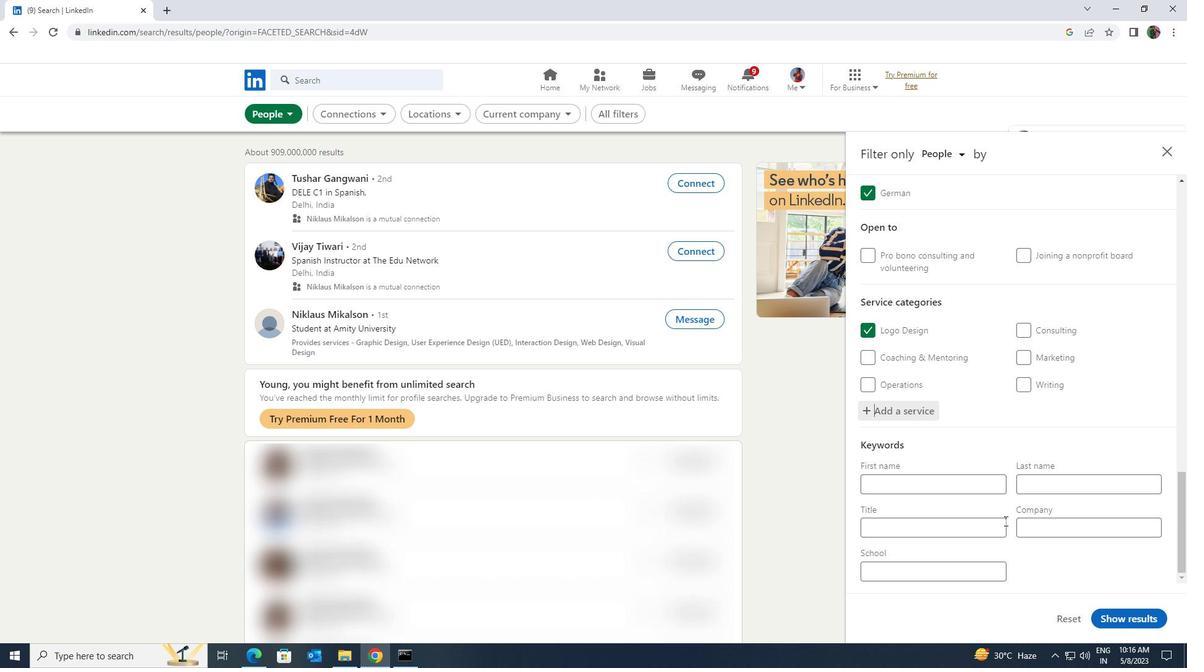 
Action: Mouse pressed left at (1000, 520)
Screenshot: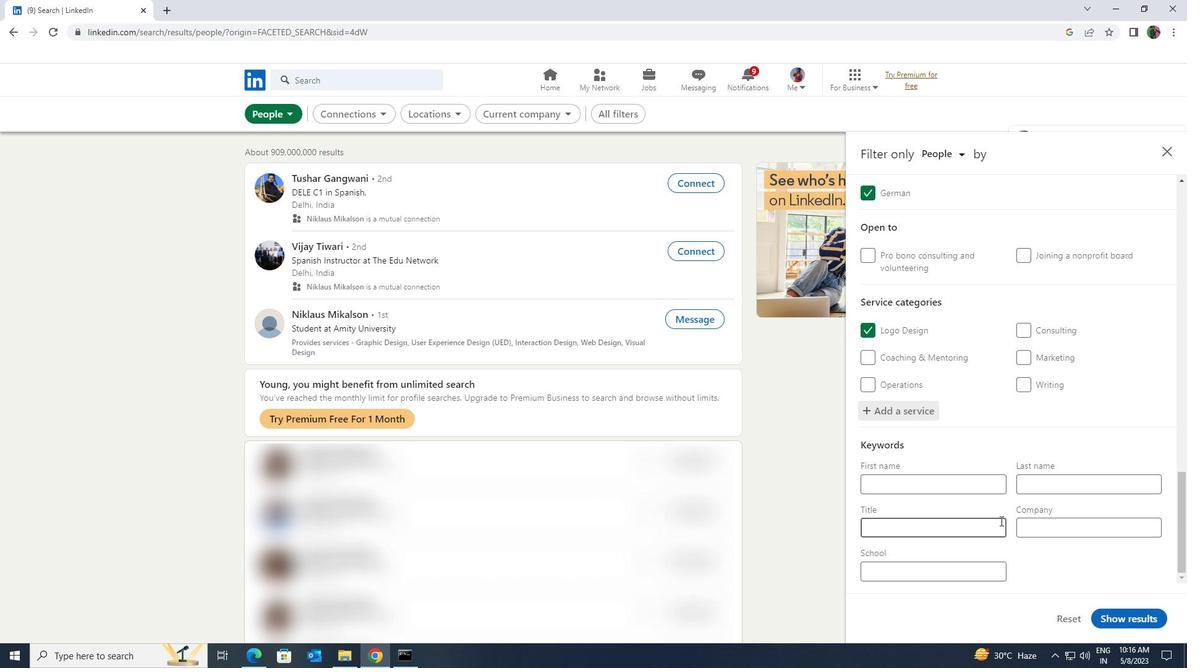 
Action: Key pressed <Key.shift><Key.shift><Key.shift><Key.shift>PERSONAL<Key.space><Key.shift><Key.shift>ASSISTANT
Screenshot: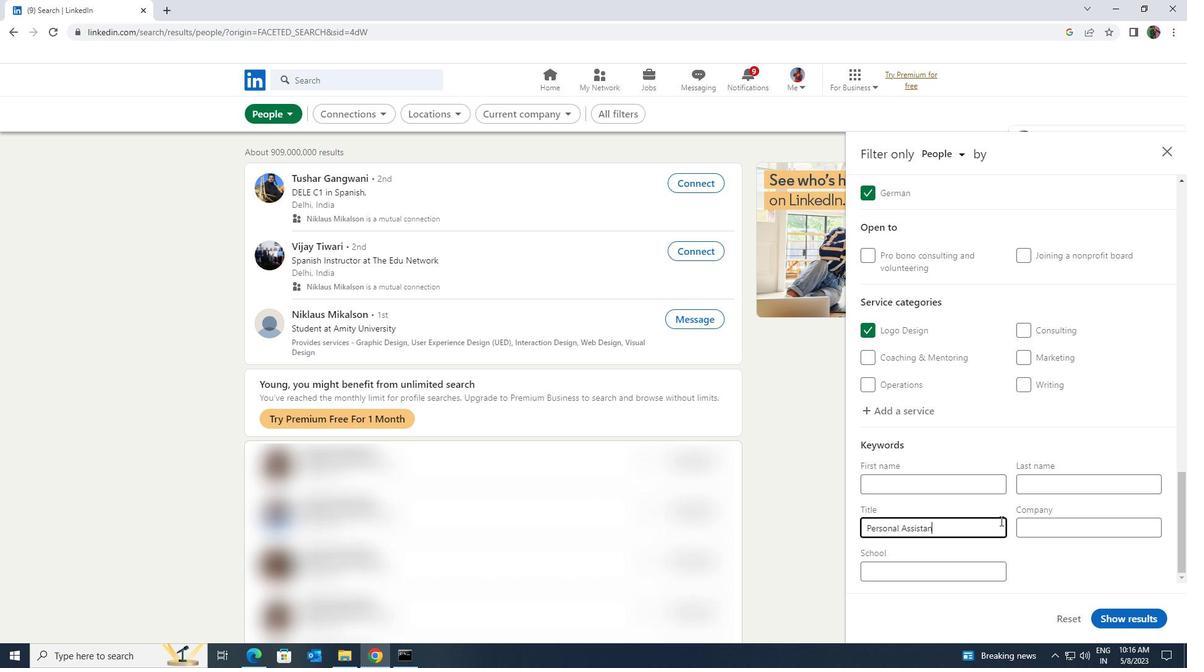 
Action: Mouse moved to (1119, 622)
Screenshot: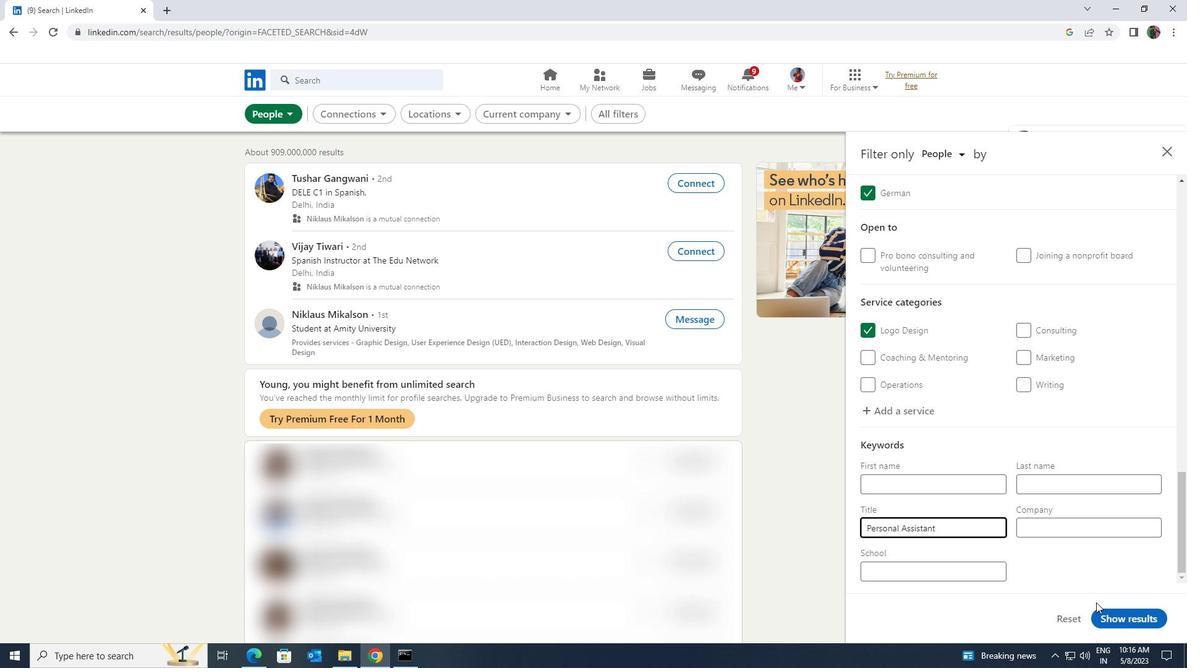
Action: Mouse pressed left at (1119, 622)
Screenshot: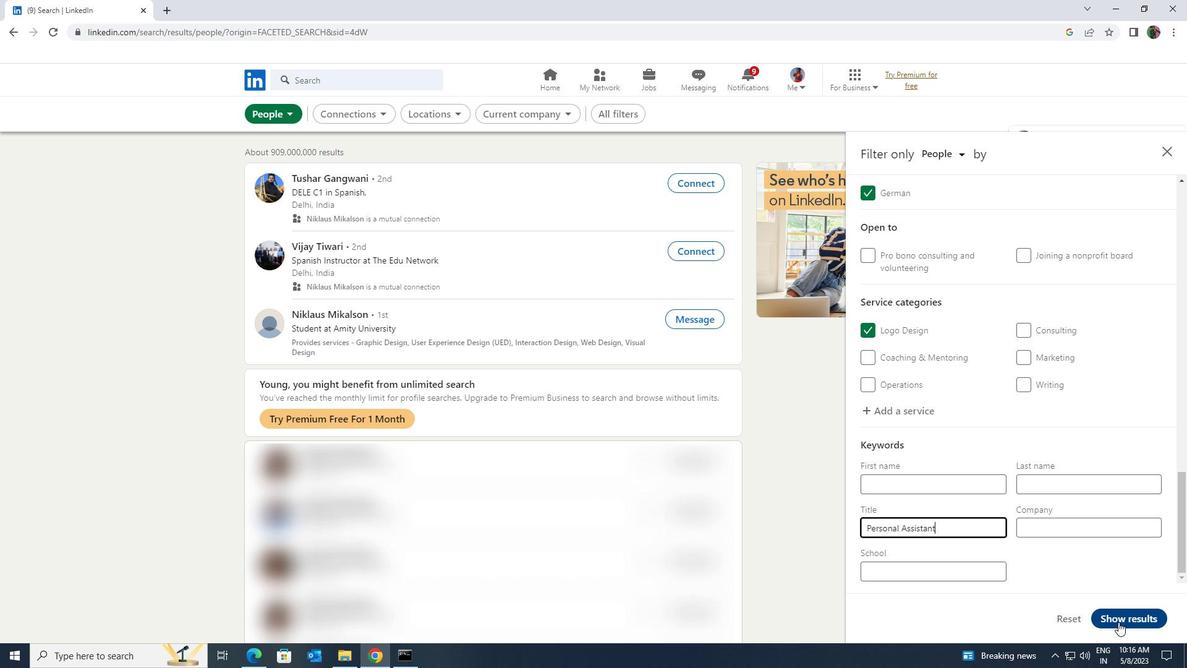 
